 Task: Compose an email with the signature Brittany Collins with the subject Feedback on a training evaluation survey and the message Could you please review and approve the design for the new product? from softage.4@softage.net to softage.5@softage.net, select last word, change the font of the message to Narrow and change the font typography to bold and italics Send the email. Finally, move the email from Sent Items to the label Articles
Action: Mouse moved to (69, 107)
Screenshot: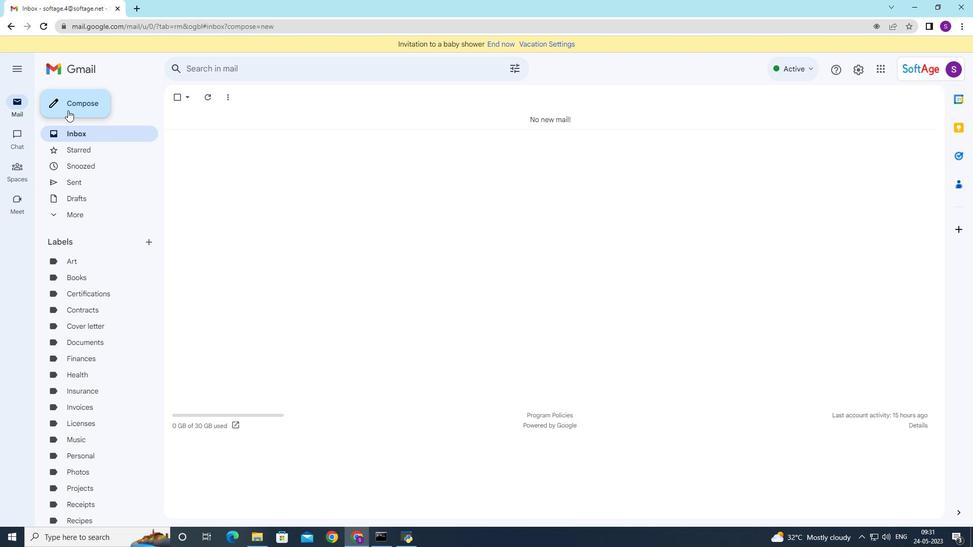 
Action: Mouse pressed left at (69, 107)
Screenshot: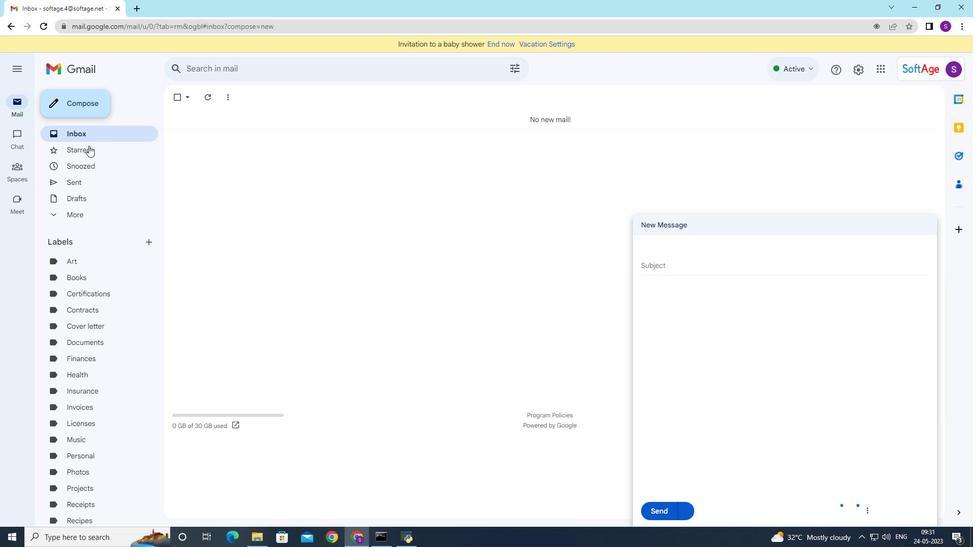 
Action: Mouse moved to (823, 511)
Screenshot: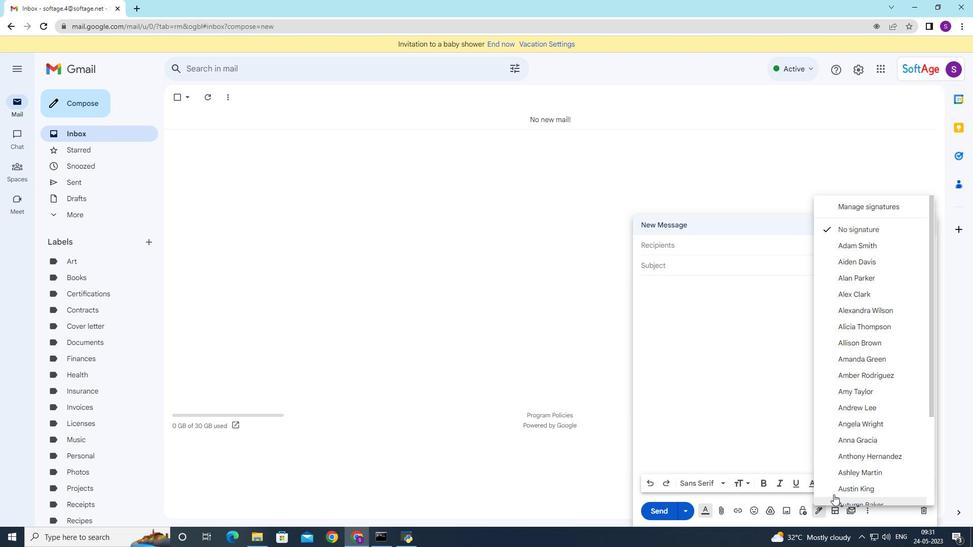 
Action: Mouse pressed left at (823, 511)
Screenshot: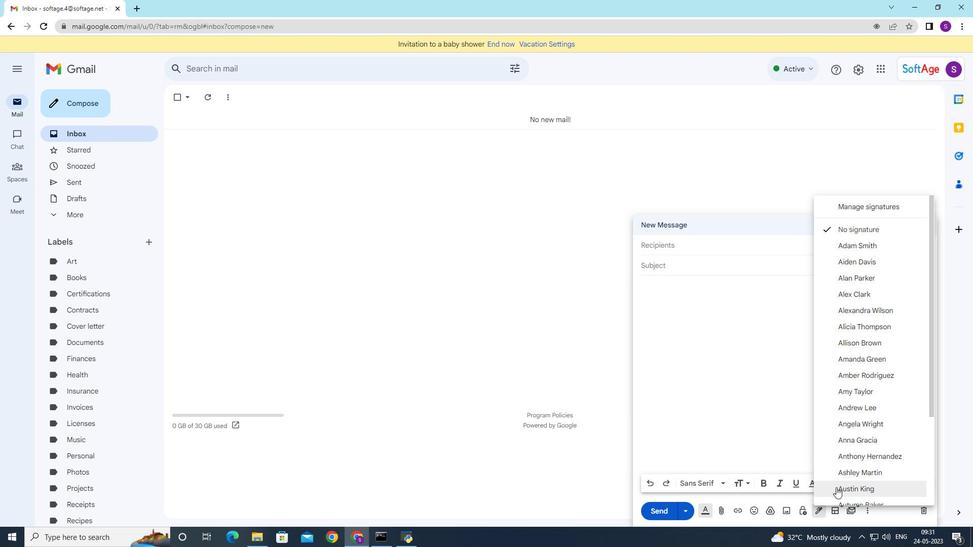 
Action: Mouse moved to (855, 406)
Screenshot: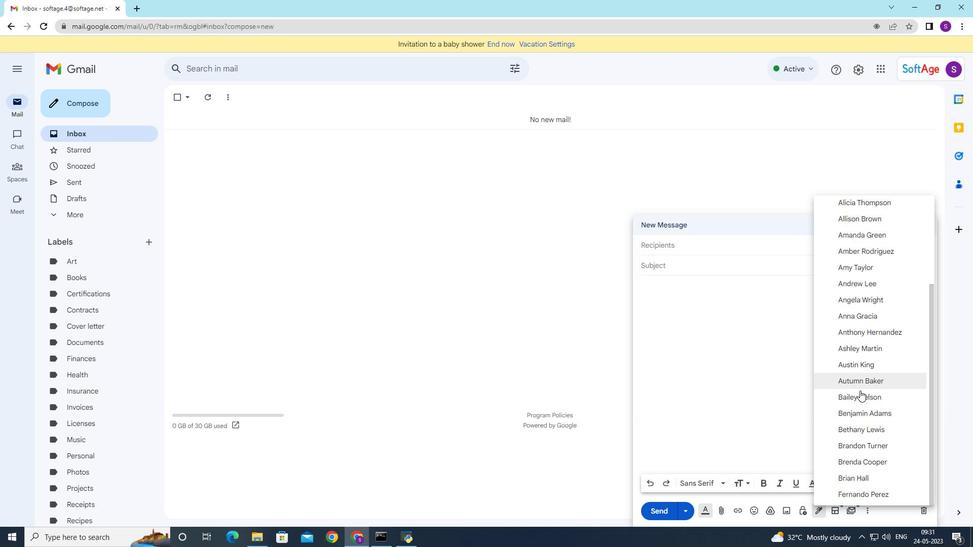 
Action: Mouse scrolled (855, 406) with delta (0, 0)
Screenshot: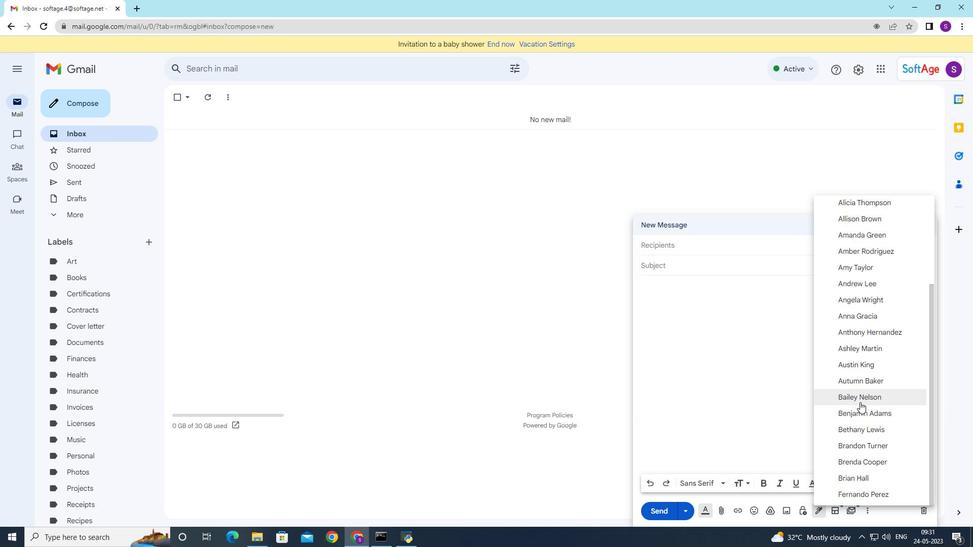 
Action: Mouse moved to (855, 407)
Screenshot: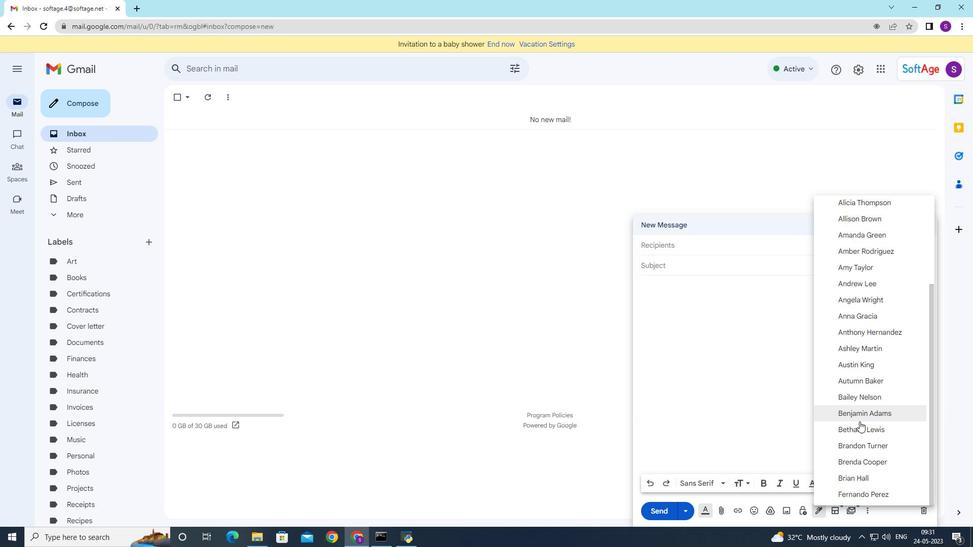 
Action: Mouse scrolled (855, 406) with delta (0, 0)
Screenshot: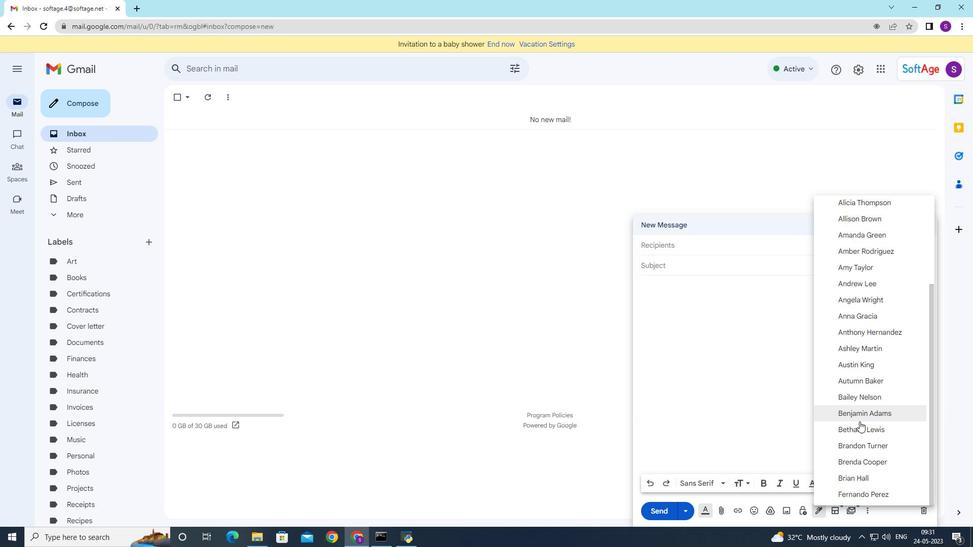
Action: Mouse scrolled (855, 406) with delta (0, 0)
Screenshot: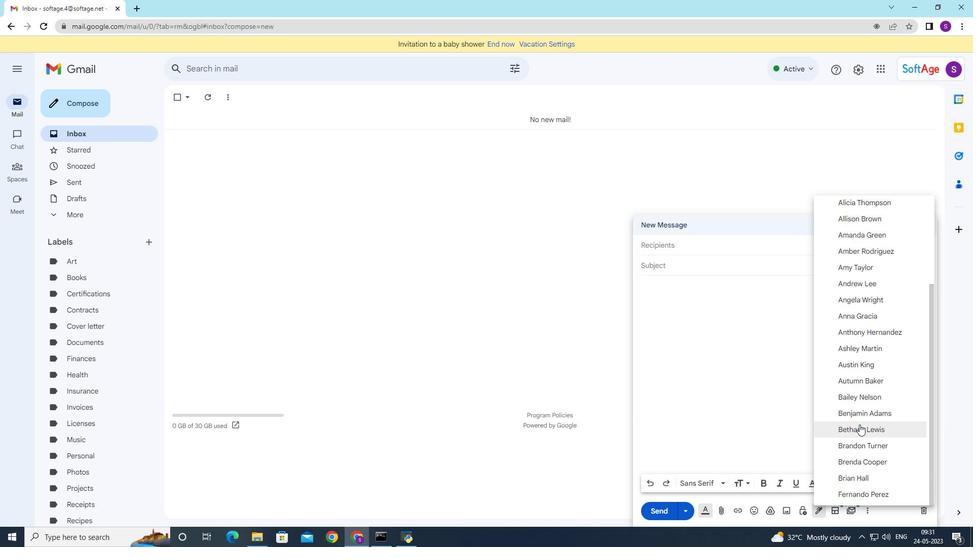 
Action: Mouse moved to (861, 423)
Screenshot: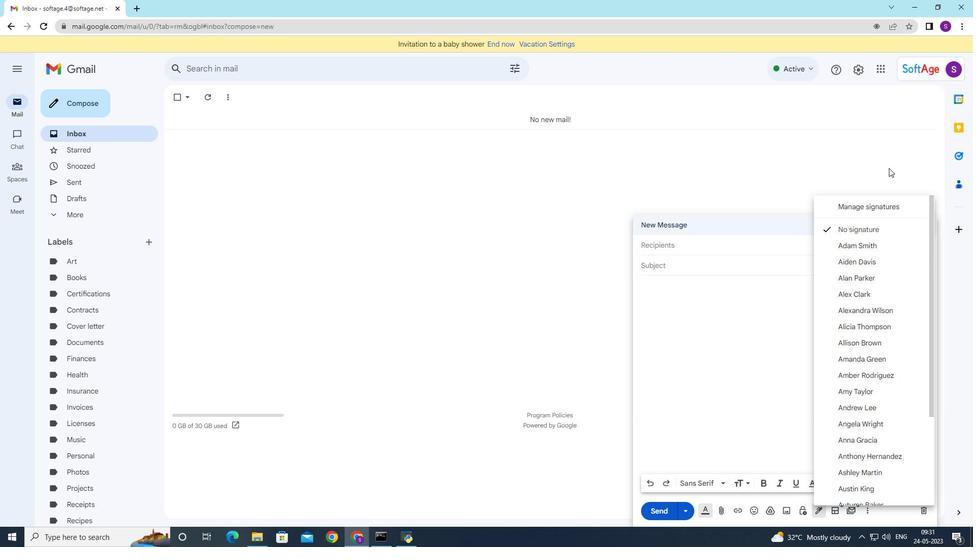 
Action: Mouse scrolled (861, 424) with delta (0, 0)
Screenshot: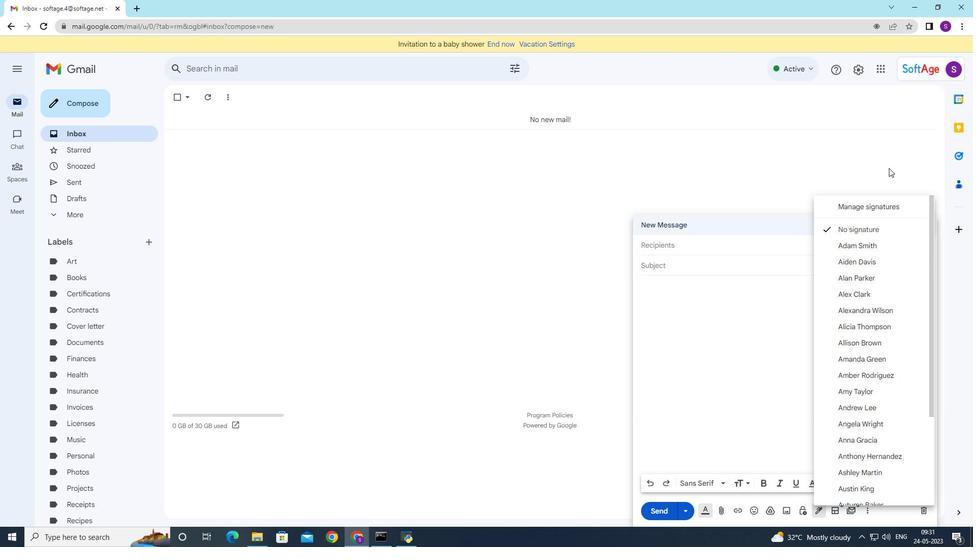 
Action: Mouse moved to (861, 423)
Screenshot: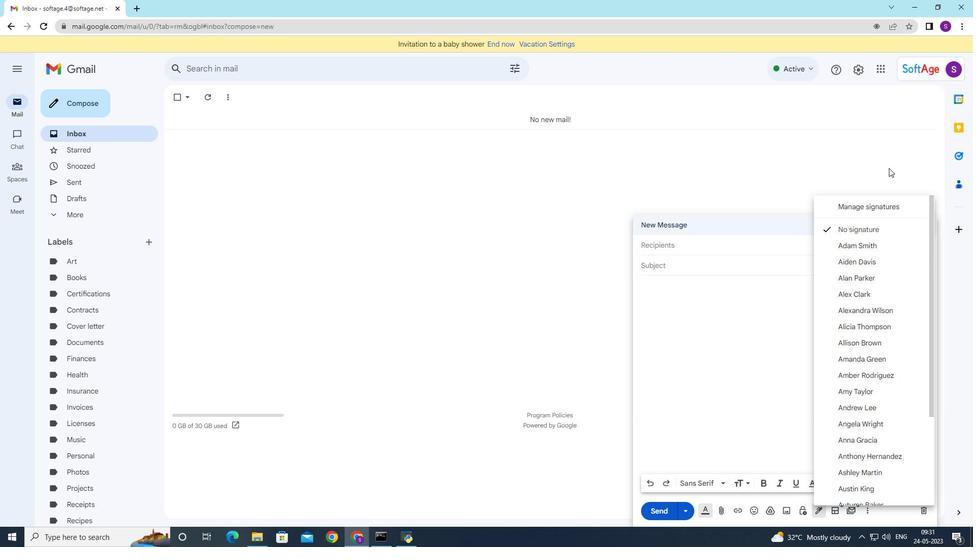 
Action: Mouse scrolled (861, 423) with delta (0, 0)
Screenshot: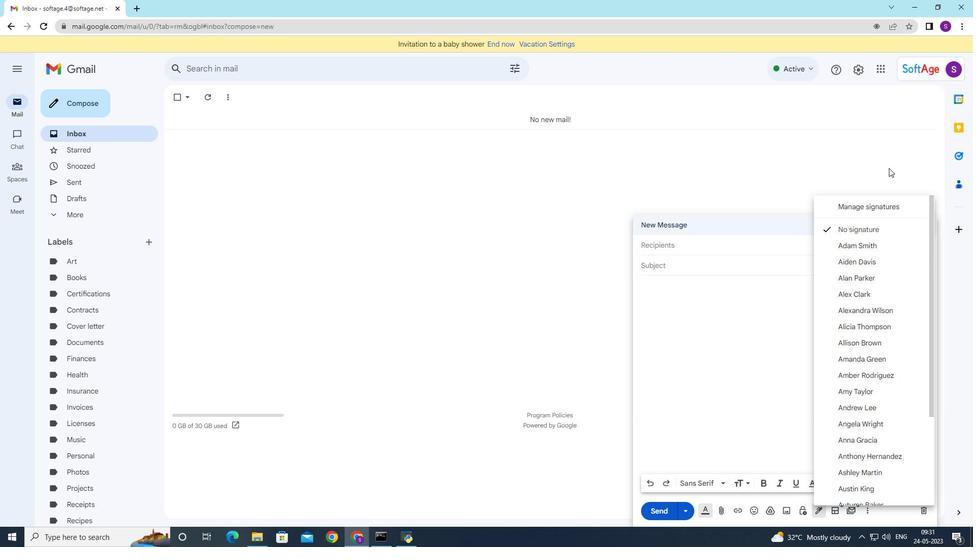 
Action: Mouse moved to (861, 422)
Screenshot: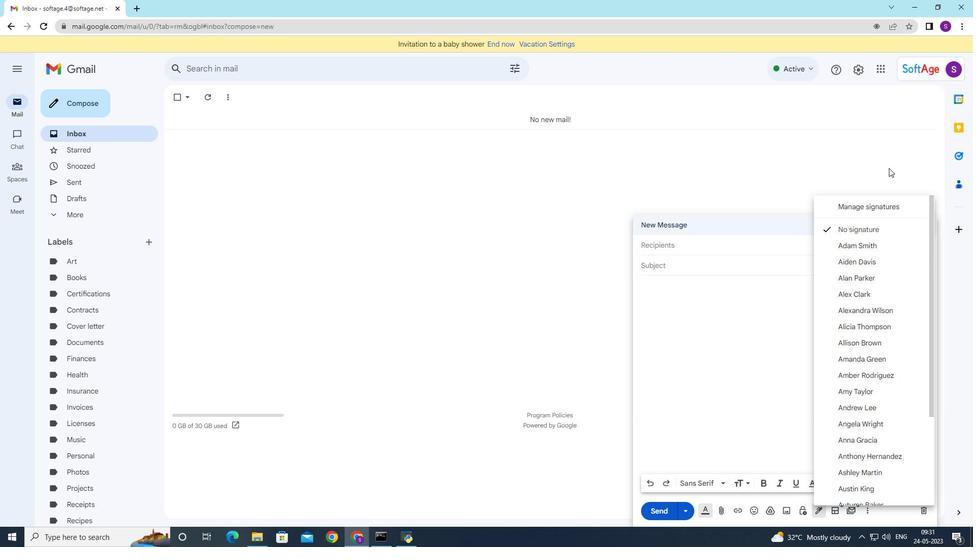 
Action: Mouse scrolled (861, 422) with delta (0, 0)
Screenshot: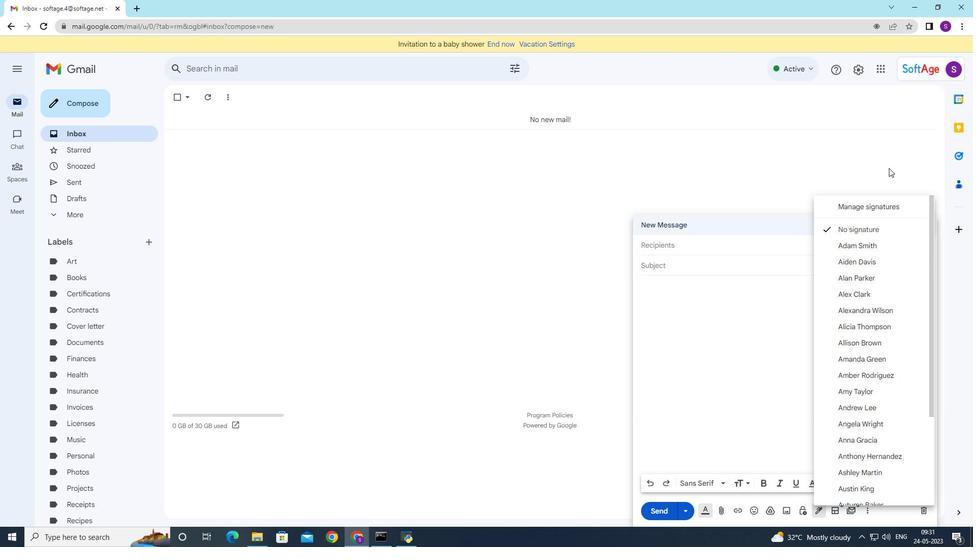 
Action: Mouse moved to (861, 421)
Screenshot: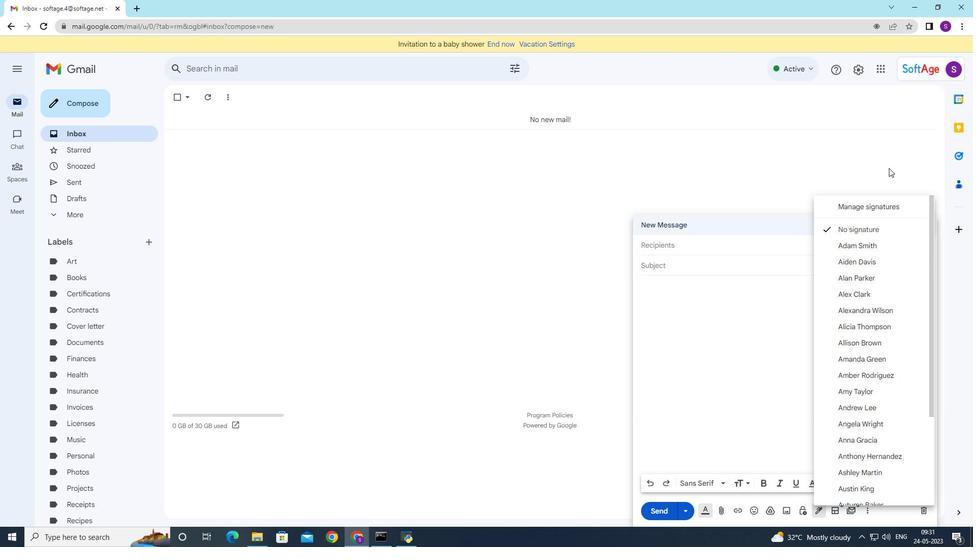 
Action: Mouse scrolled (861, 422) with delta (0, 0)
Screenshot: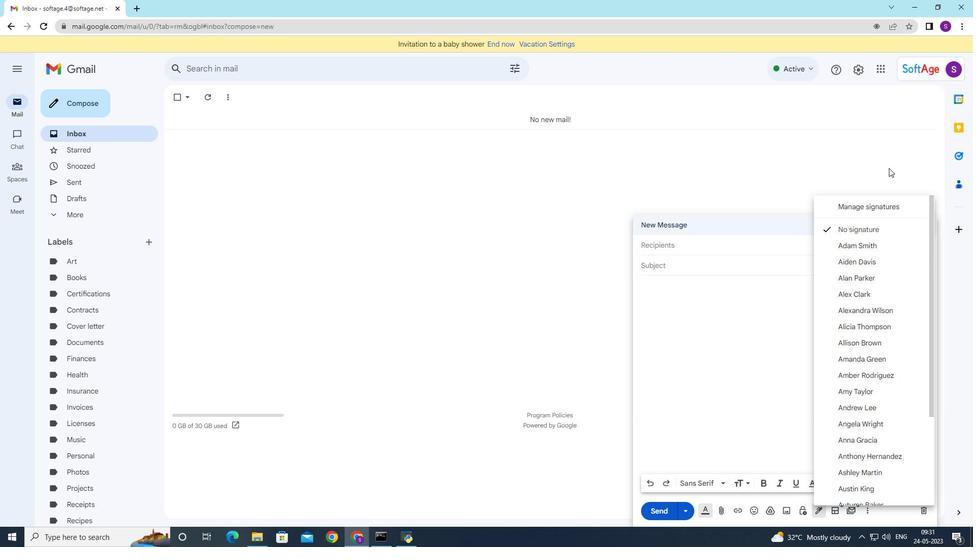 
Action: Mouse moved to (862, 420)
Screenshot: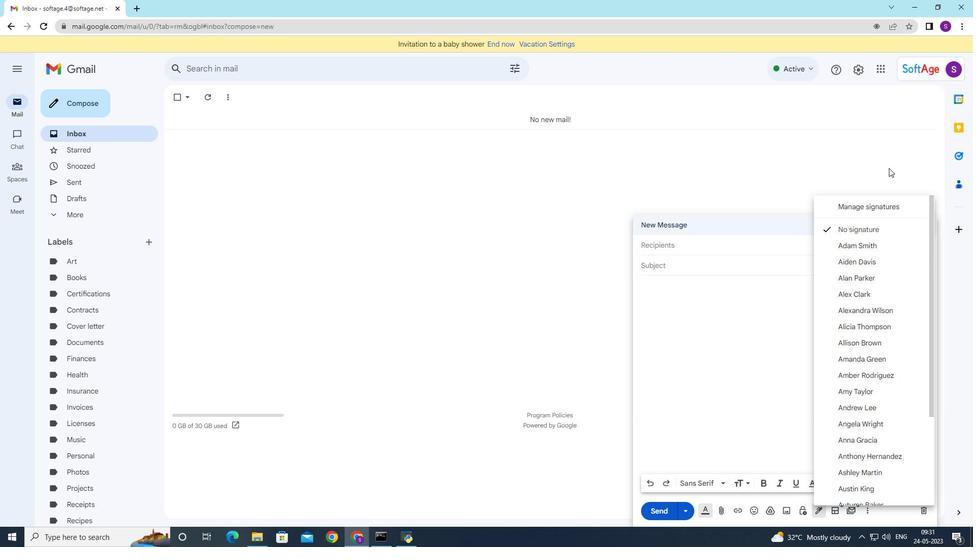 
Action: Mouse scrolled (862, 420) with delta (0, 0)
Screenshot: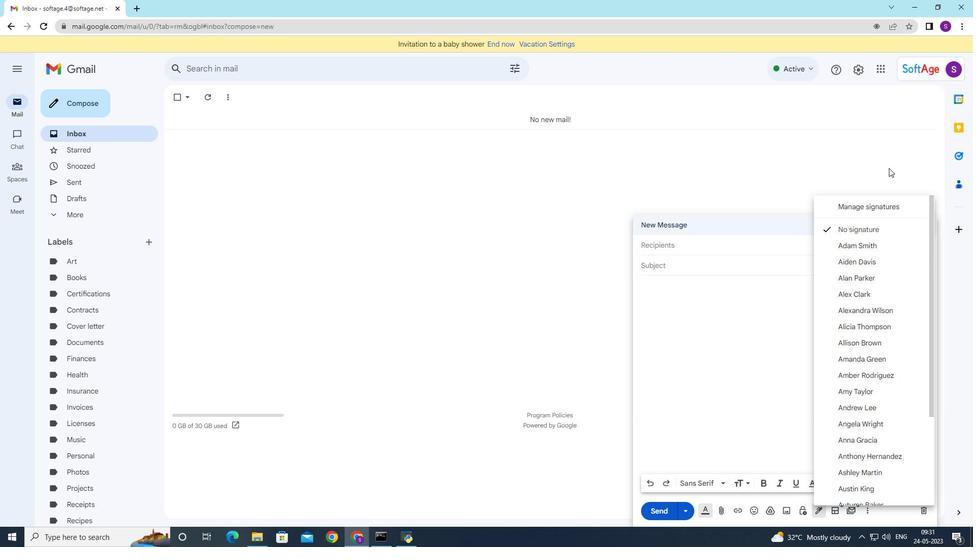 
Action: Mouse moved to (863, 407)
Screenshot: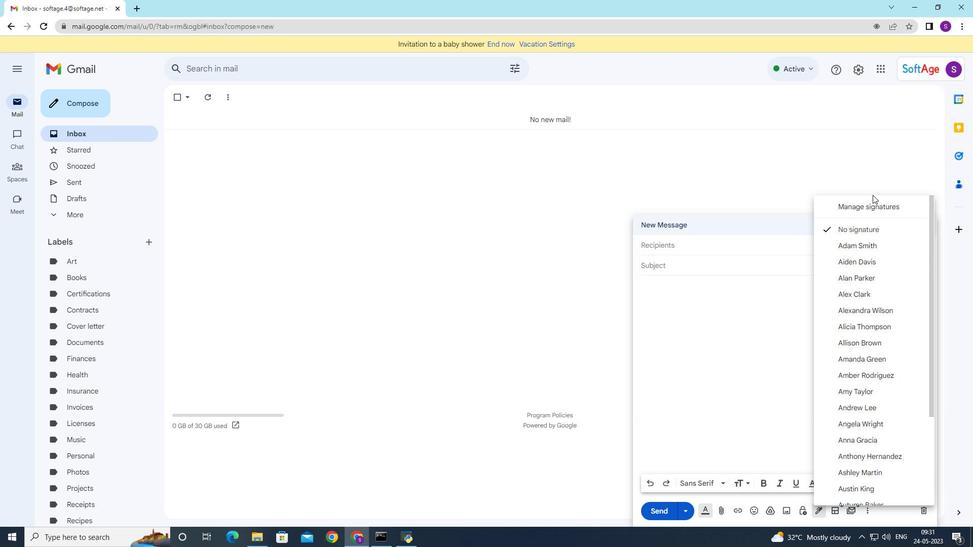 
Action: Mouse scrolled (863, 407) with delta (0, 0)
Screenshot: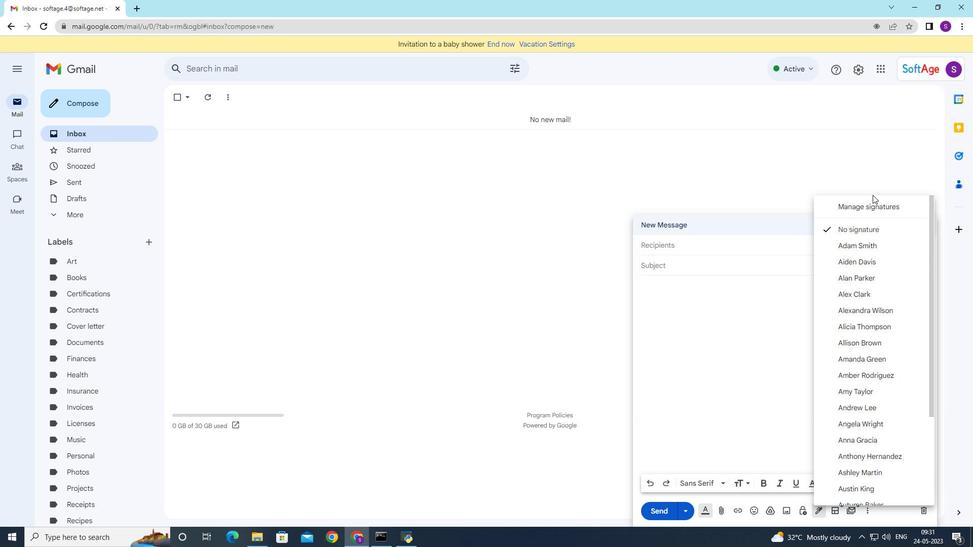 
Action: Mouse moved to (869, 209)
Screenshot: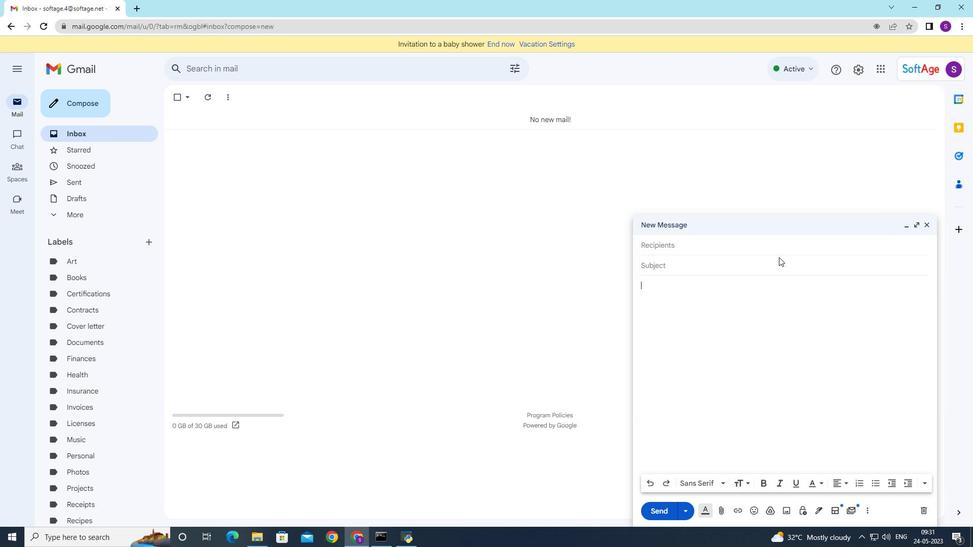
Action: Mouse pressed left at (869, 209)
Screenshot: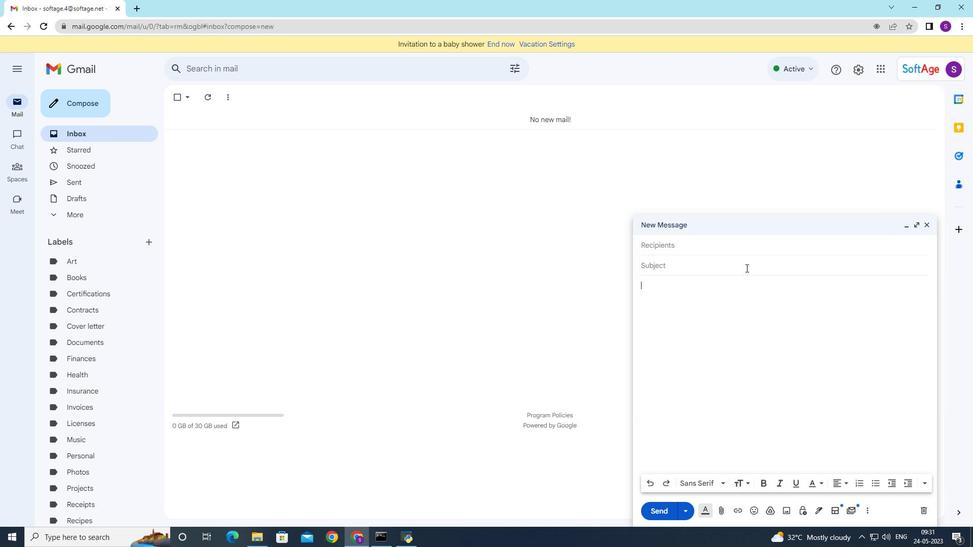 
Action: Mouse moved to (480, 319)
Screenshot: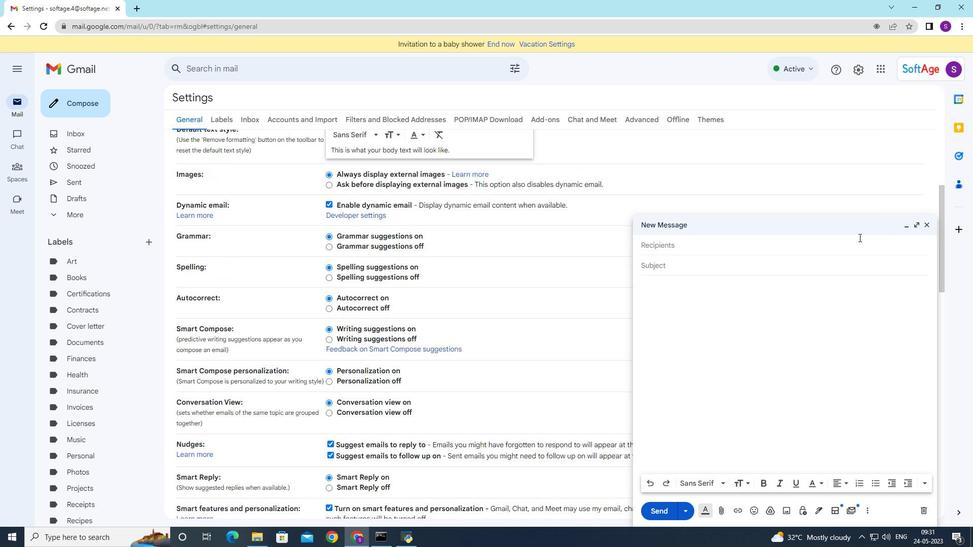 
Action: Mouse scrolled (480, 319) with delta (0, 0)
Screenshot: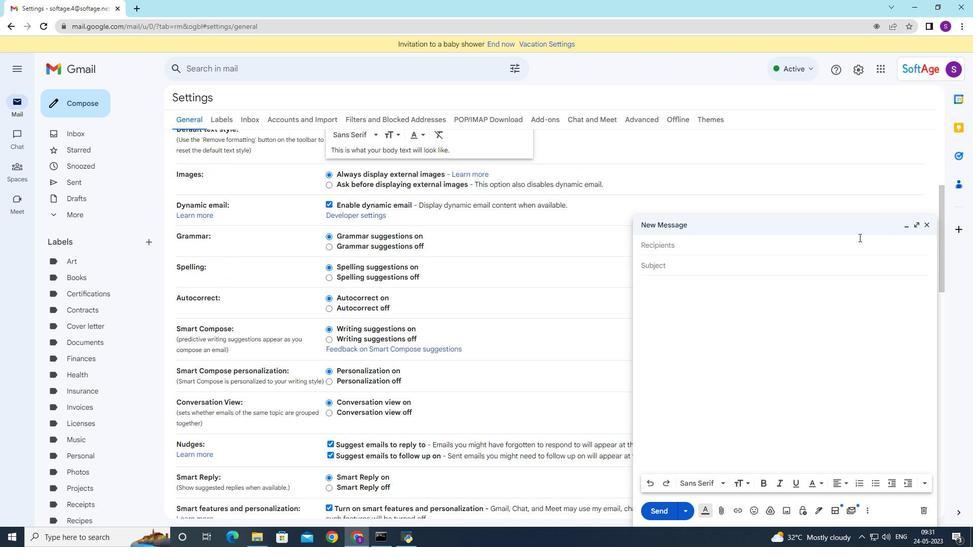 
Action: Mouse moved to (480, 320)
Screenshot: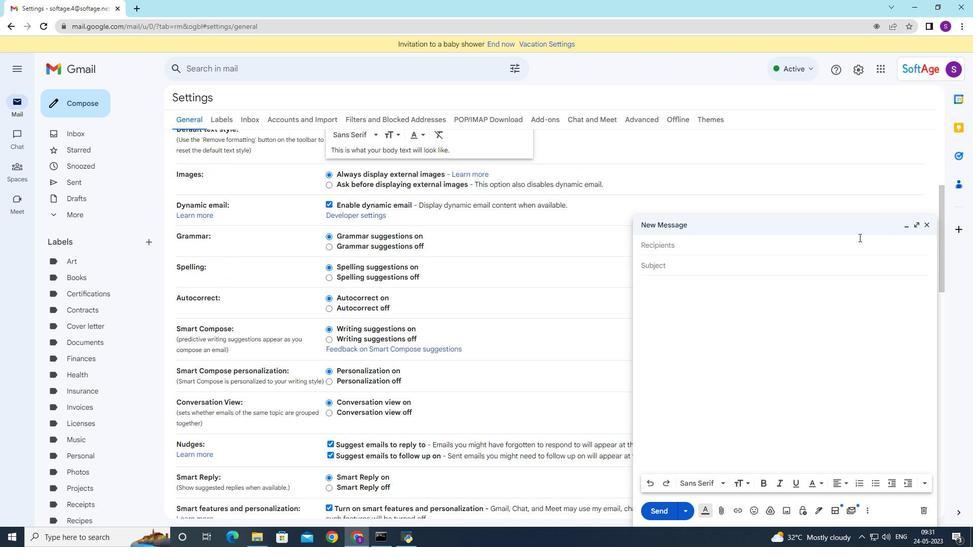 
Action: Mouse scrolled (480, 319) with delta (0, 0)
Screenshot: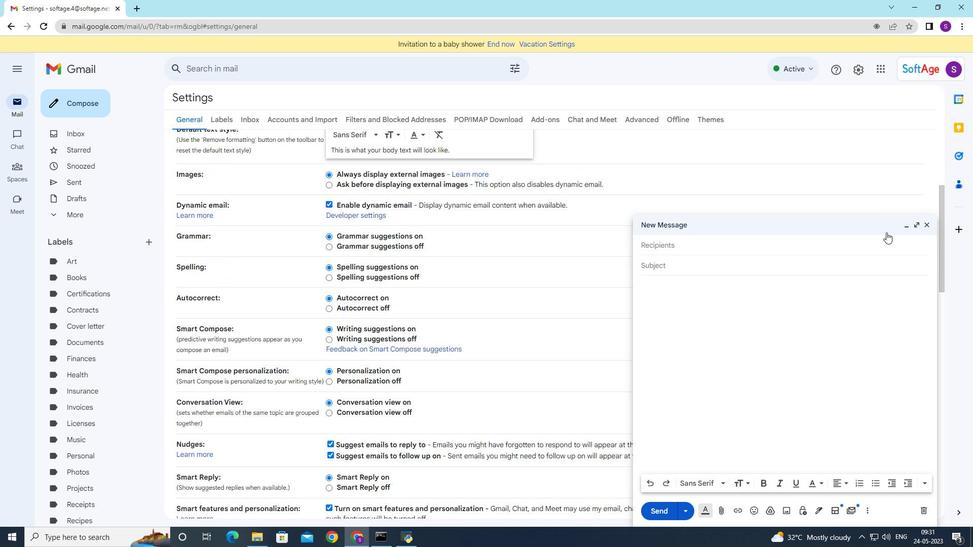 
Action: Mouse scrolled (480, 319) with delta (0, 0)
Screenshot: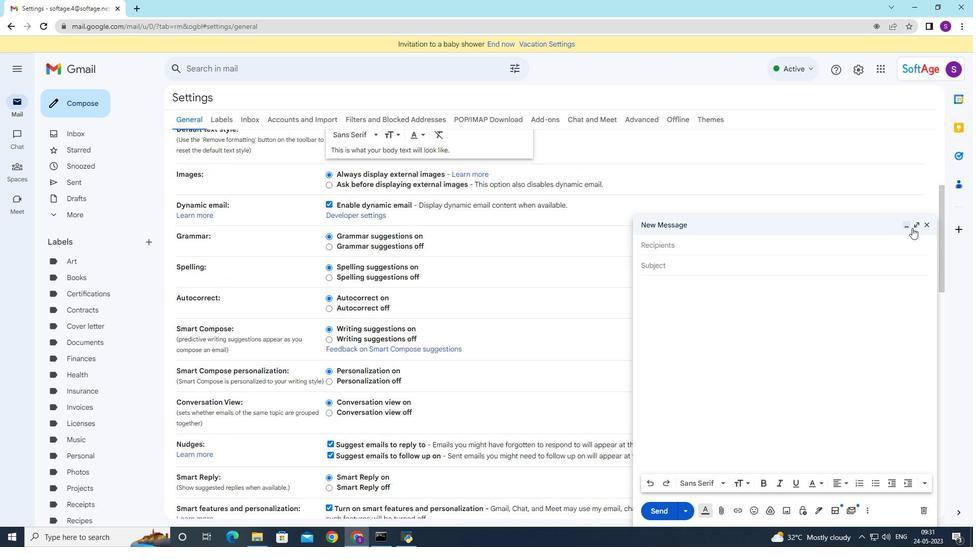 
Action: Mouse moved to (479, 321)
Screenshot: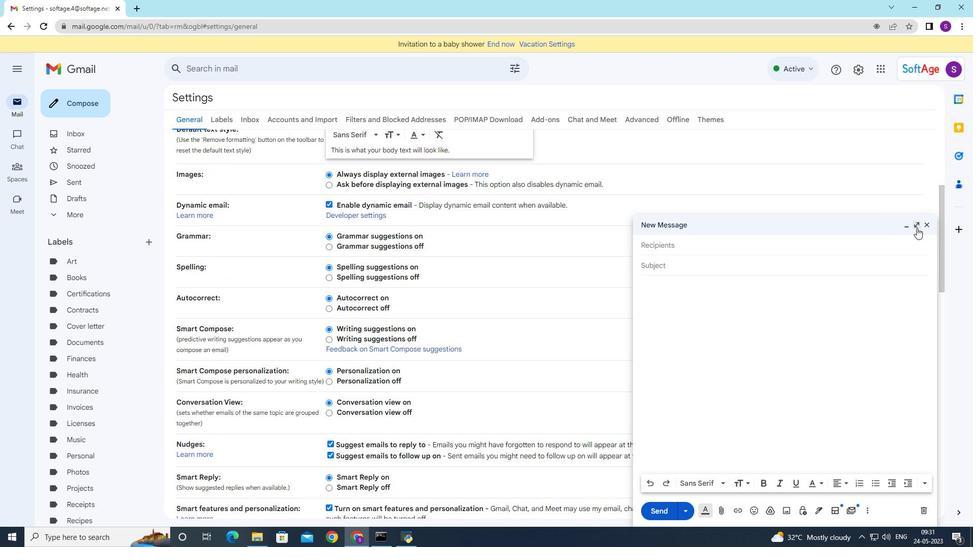 
Action: Mouse scrolled (479, 320) with delta (0, 0)
Screenshot: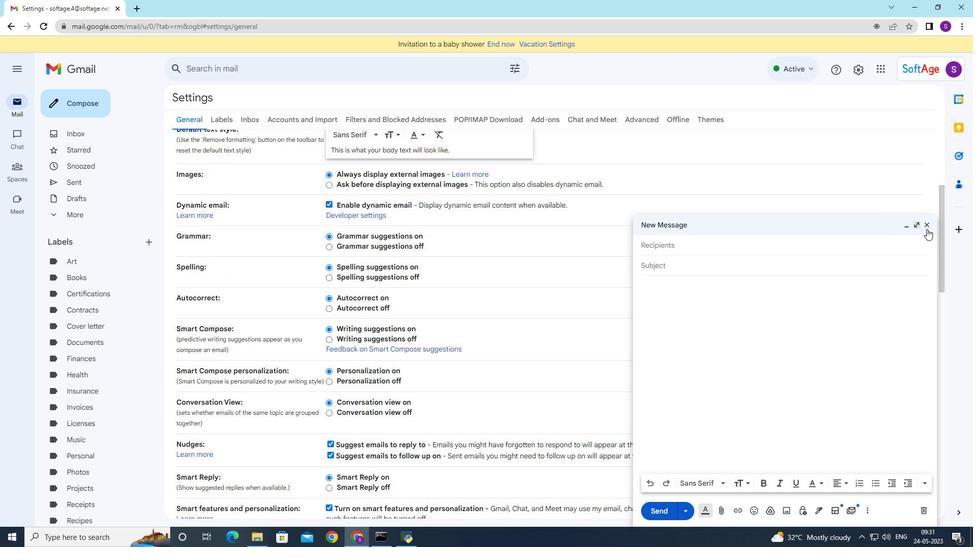 
Action: Mouse moved to (928, 228)
Screenshot: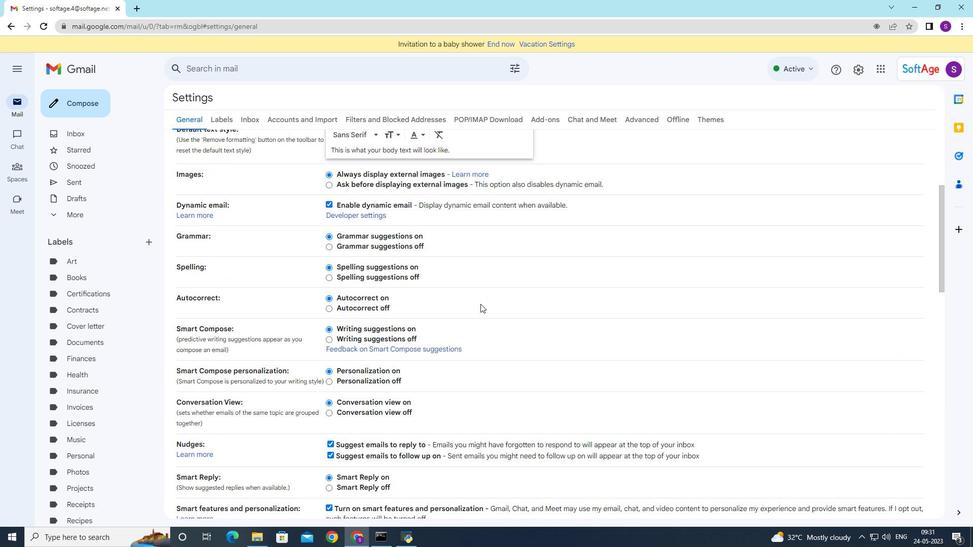 
Action: Mouse pressed left at (928, 228)
Screenshot: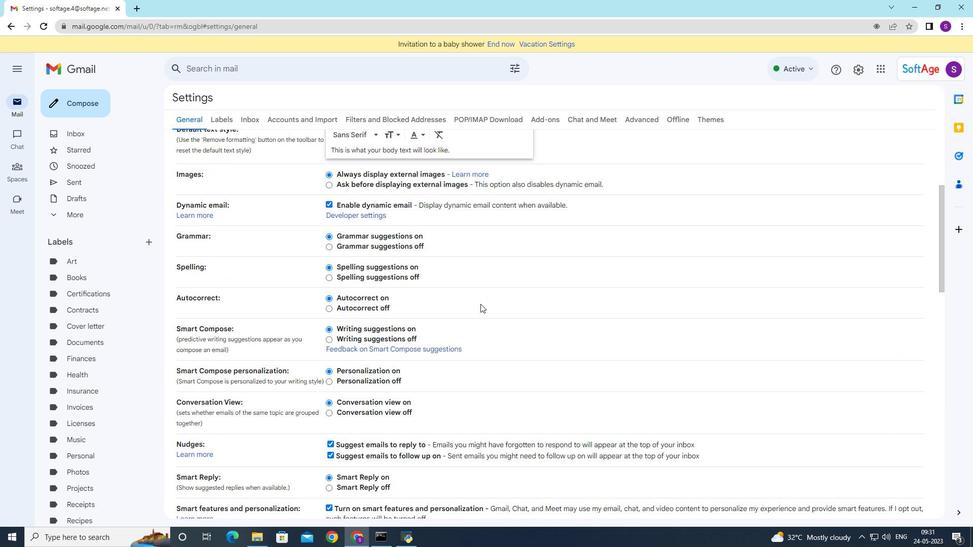 
Action: Mouse moved to (480, 304)
Screenshot: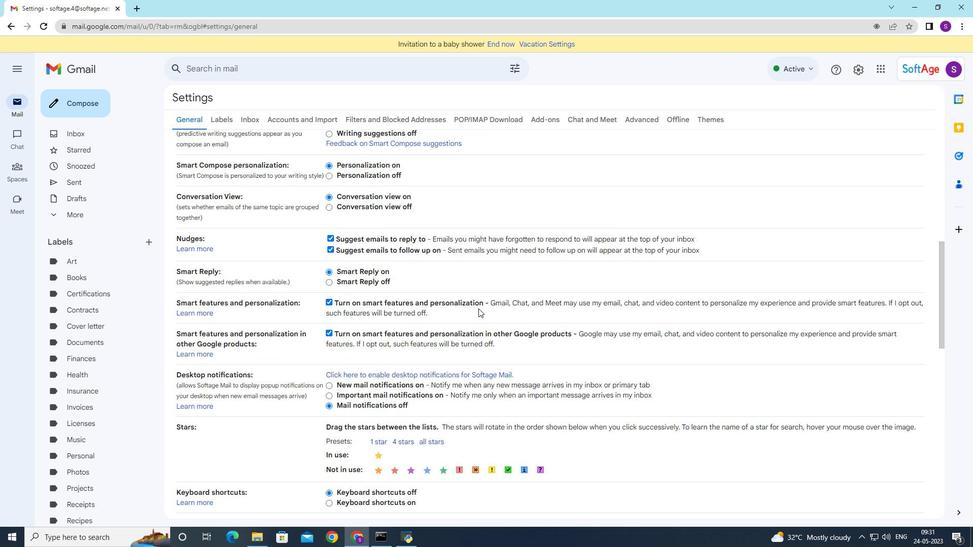 
Action: Mouse scrolled (480, 303) with delta (0, 0)
Screenshot: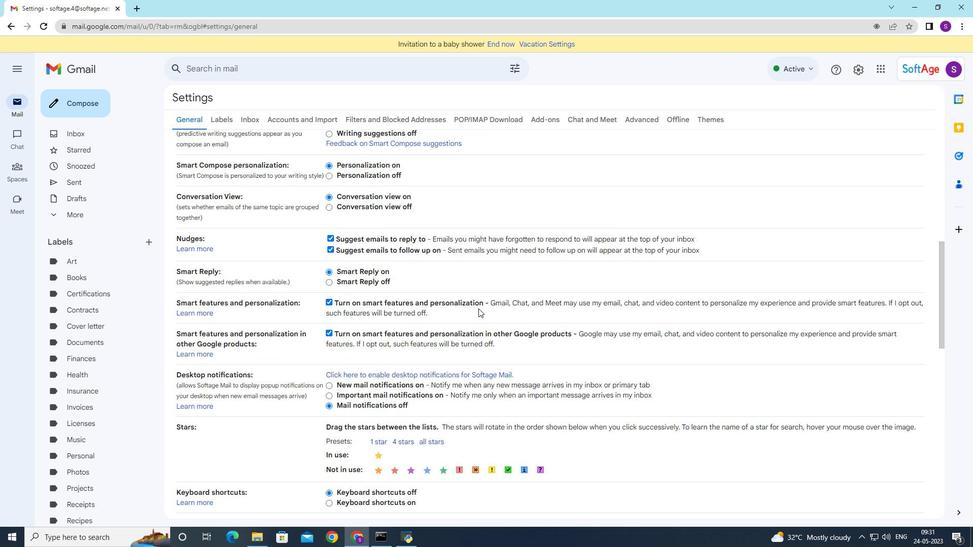 
Action: Mouse moved to (480, 304)
Screenshot: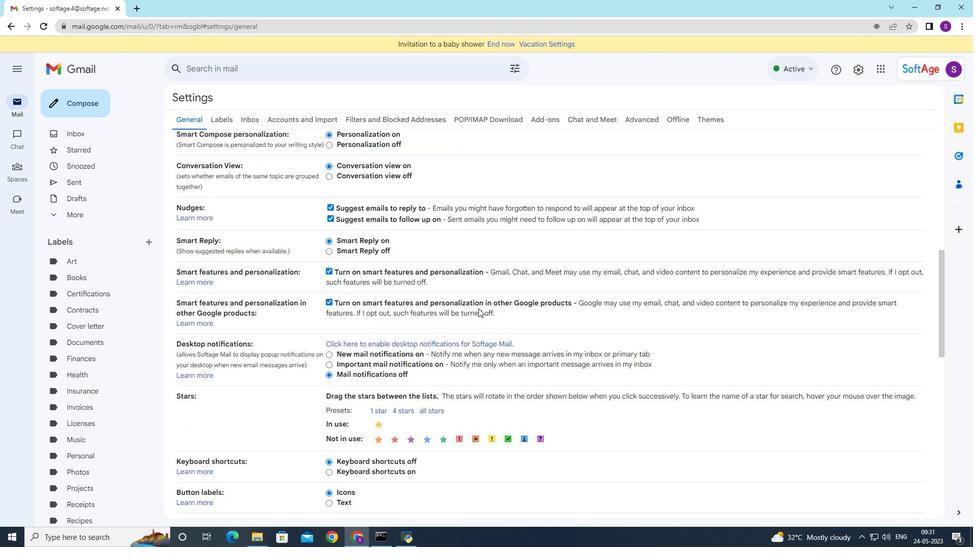 
Action: Mouse scrolled (480, 303) with delta (0, 0)
Screenshot: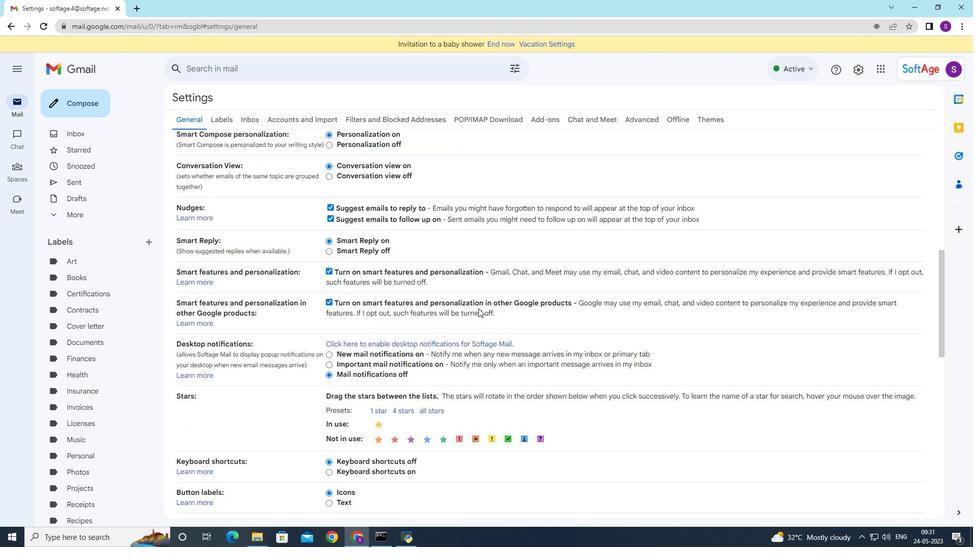 
Action: Mouse moved to (480, 304)
Screenshot: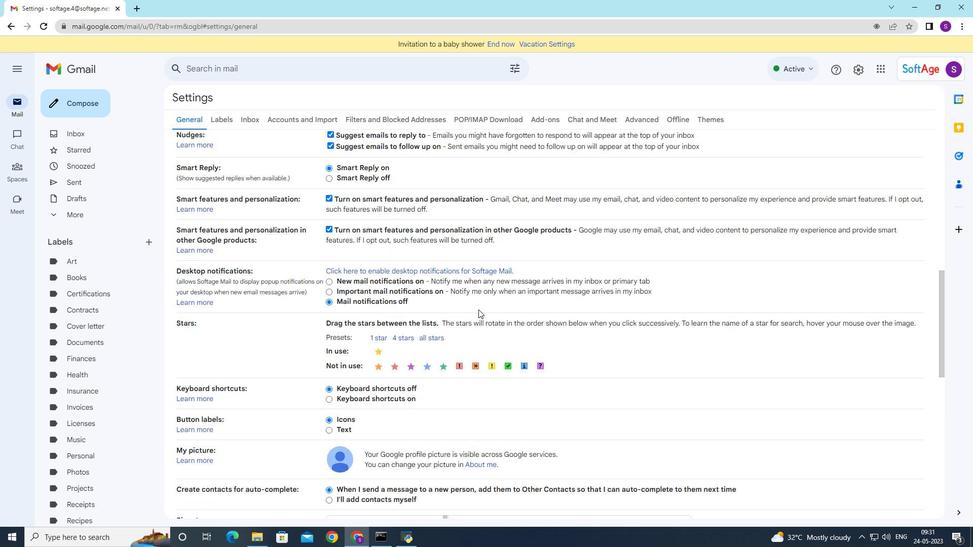 
Action: Mouse scrolled (480, 303) with delta (0, 0)
Screenshot: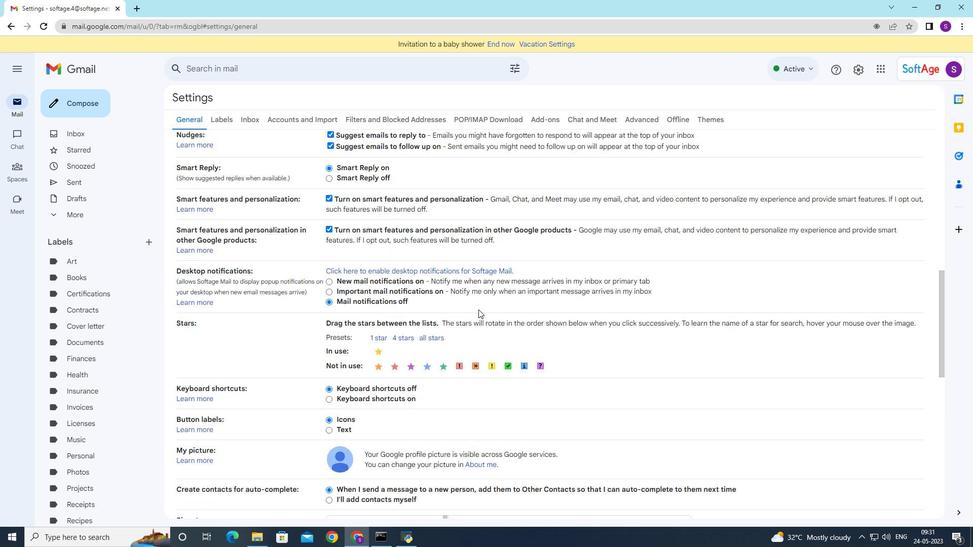 
Action: Mouse moved to (480, 304)
Screenshot: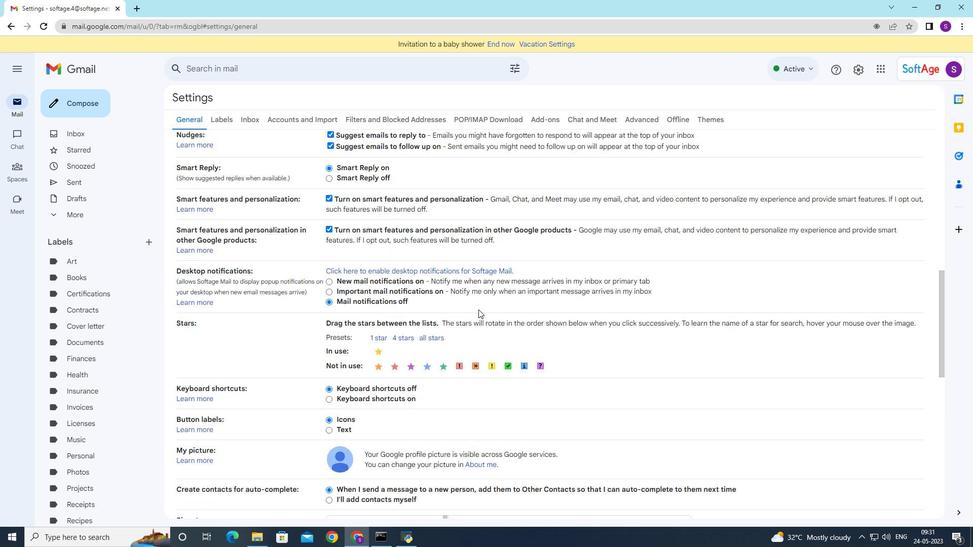 
Action: Mouse scrolled (480, 303) with delta (0, 0)
Screenshot: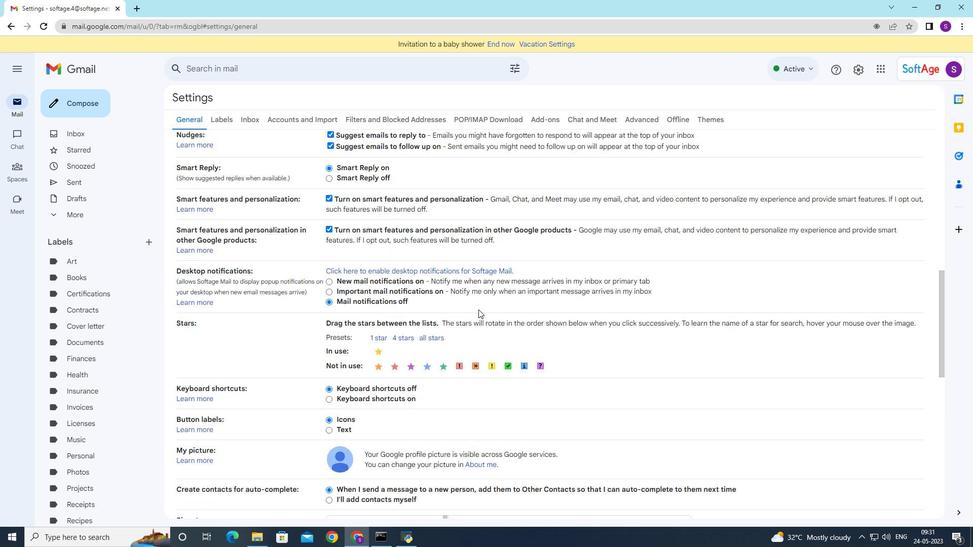 
Action: Mouse moved to (478, 306)
Screenshot: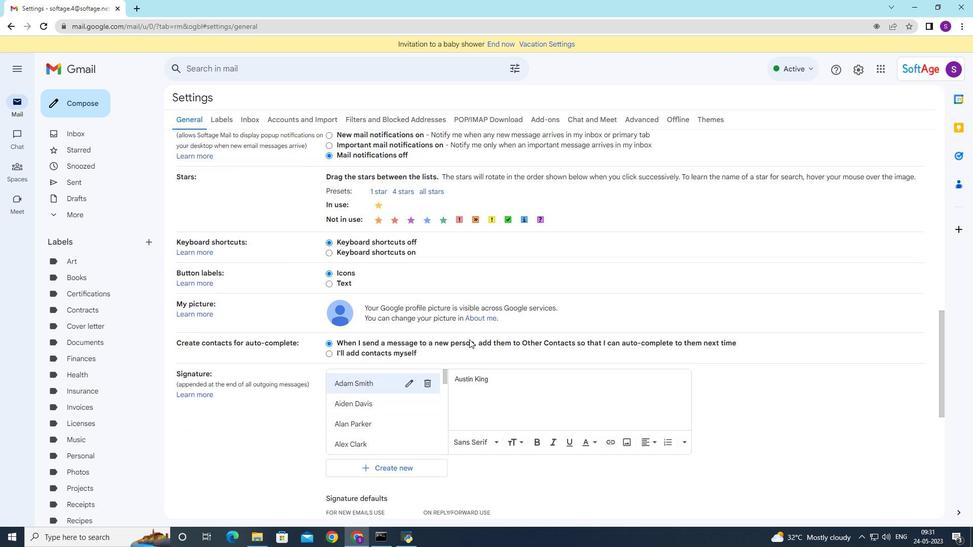 
Action: Mouse scrolled (478, 306) with delta (0, 0)
Screenshot: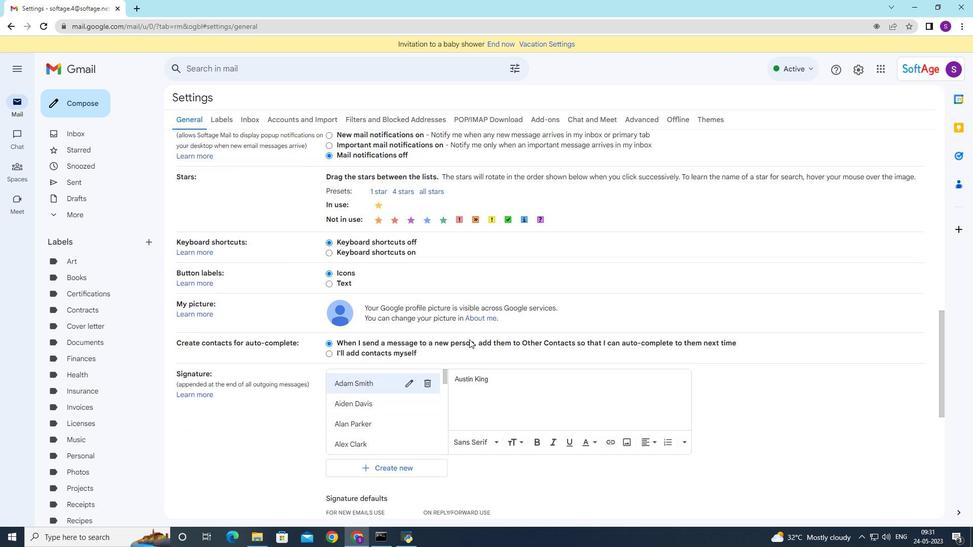 
Action: Mouse moved to (478, 308)
Screenshot: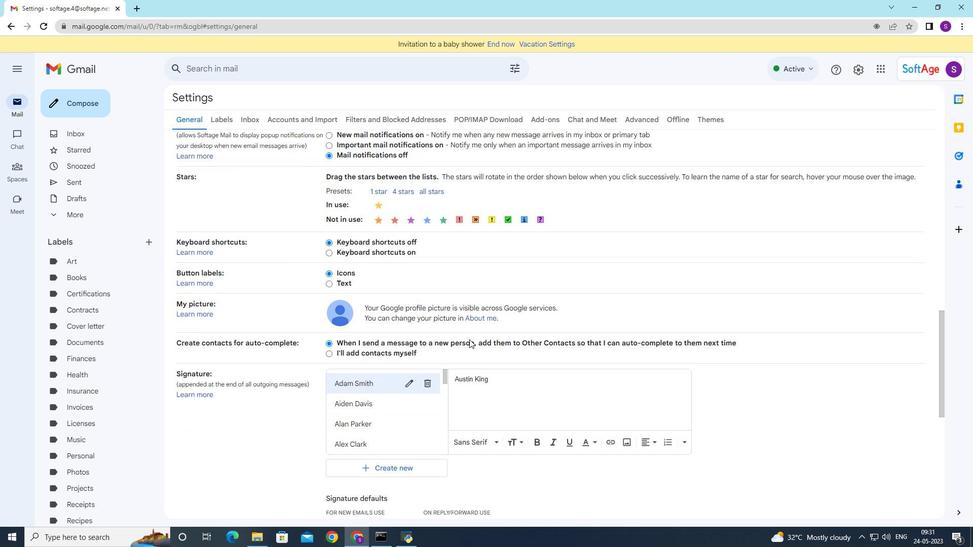 
Action: Mouse scrolled (478, 307) with delta (0, 0)
Screenshot: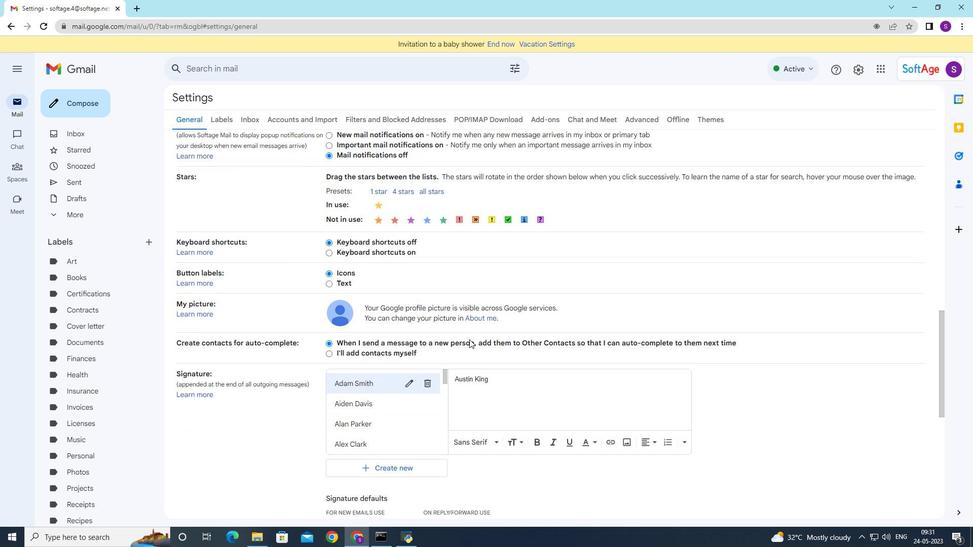 
Action: Mouse moved to (478, 308)
Screenshot: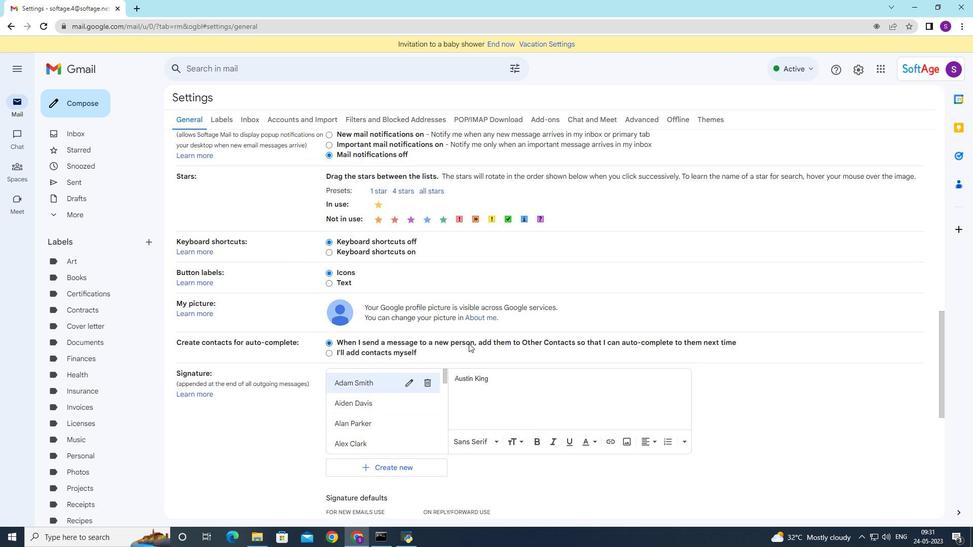 
Action: Mouse scrolled (478, 308) with delta (0, 0)
Screenshot: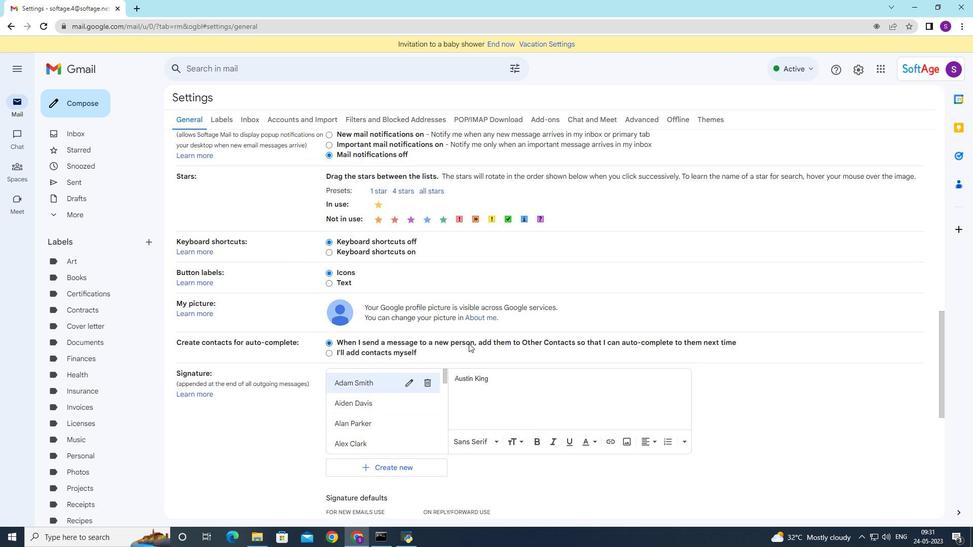 
Action: Mouse moved to (478, 308)
Screenshot: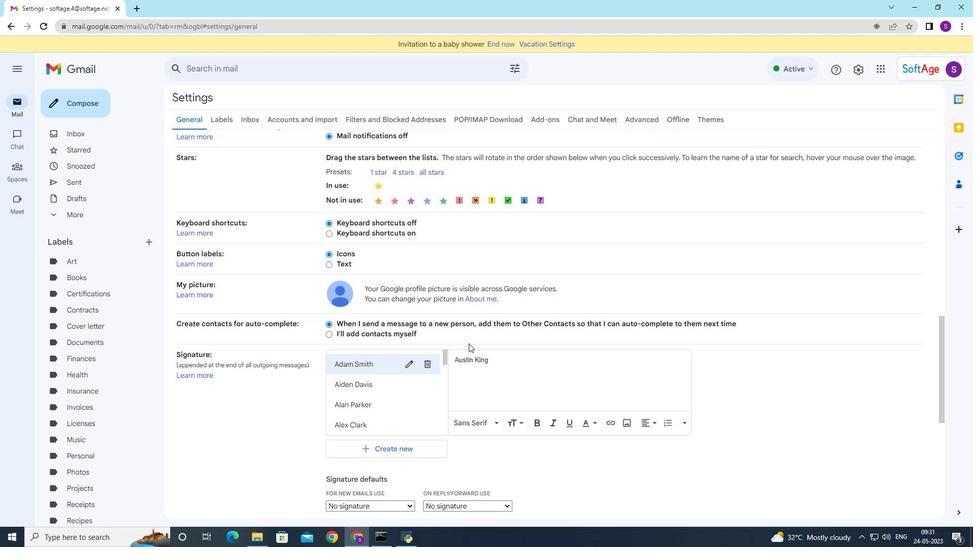
Action: Mouse scrolled (478, 308) with delta (0, 0)
Screenshot: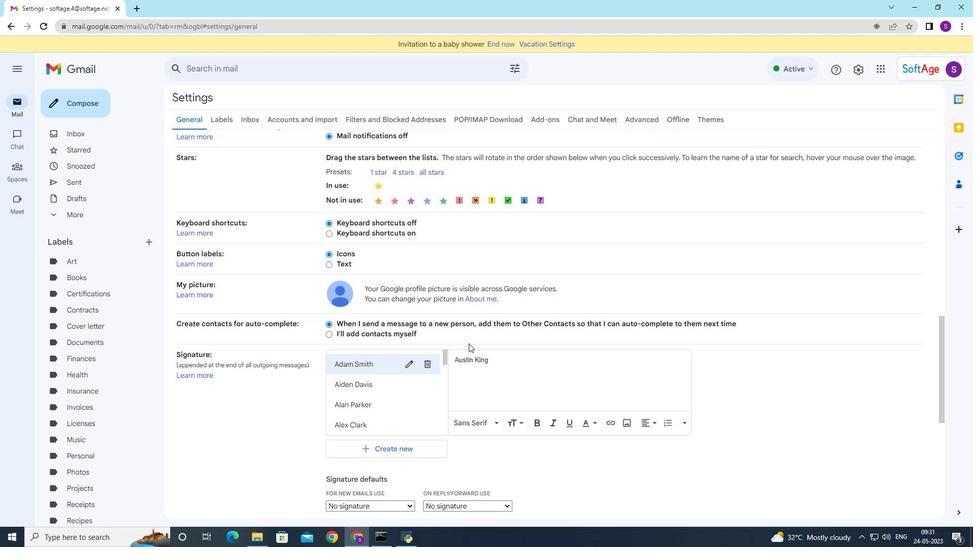 
Action: Mouse moved to (476, 316)
Screenshot: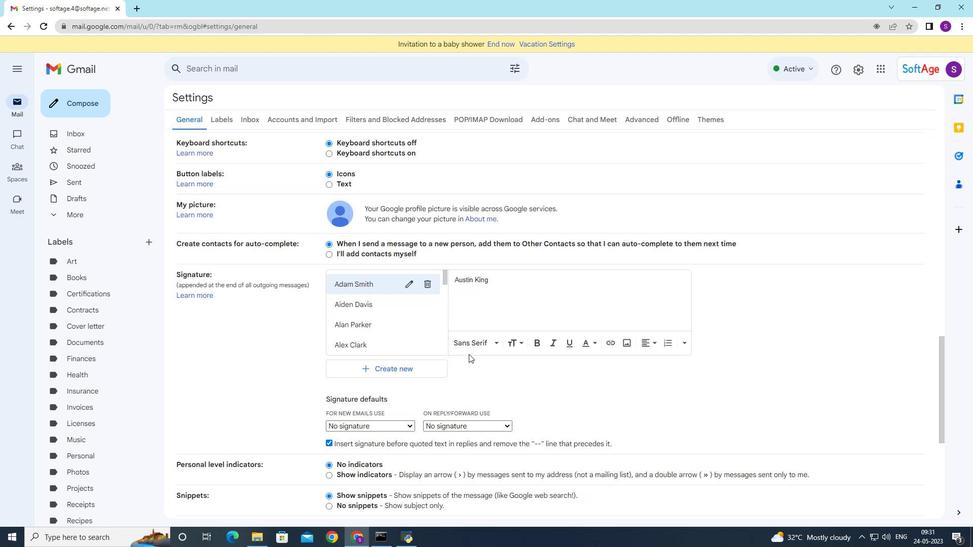 
Action: Mouse scrolled (478, 309) with delta (0, 0)
Screenshot: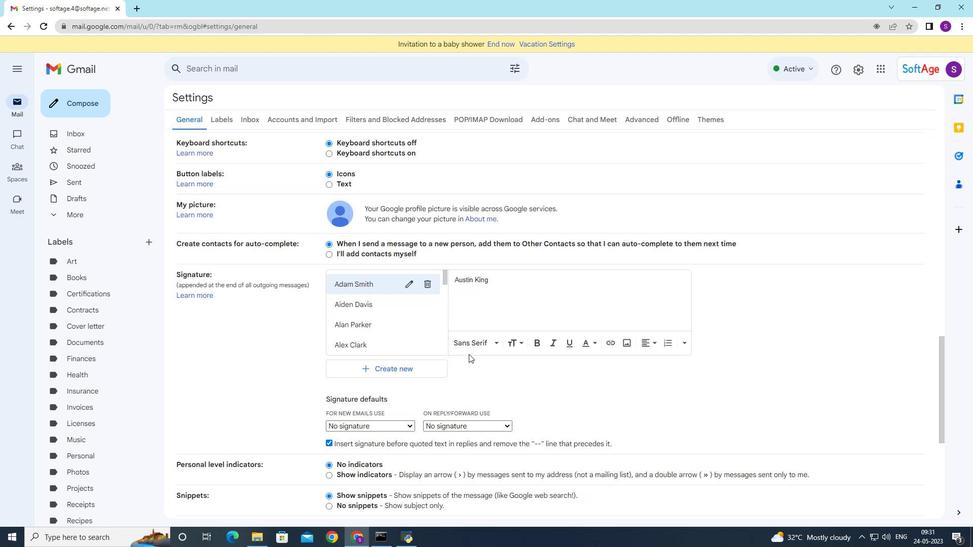 
Action: Mouse moved to (469, 340)
Screenshot: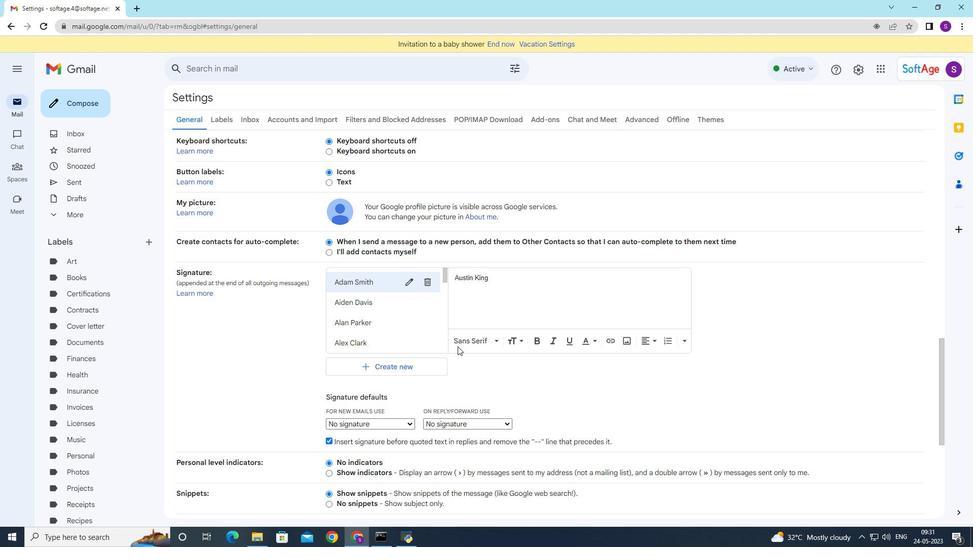 
Action: Mouse scrolled (469, 339) with delta (0, 0)
Screenshot: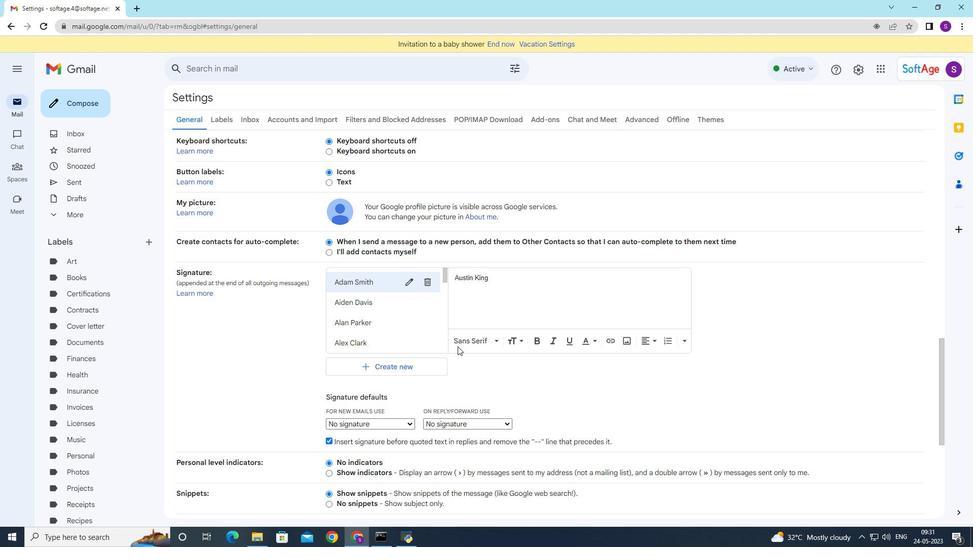 
Action: Mouse moved to (468, 343)
Screenshot: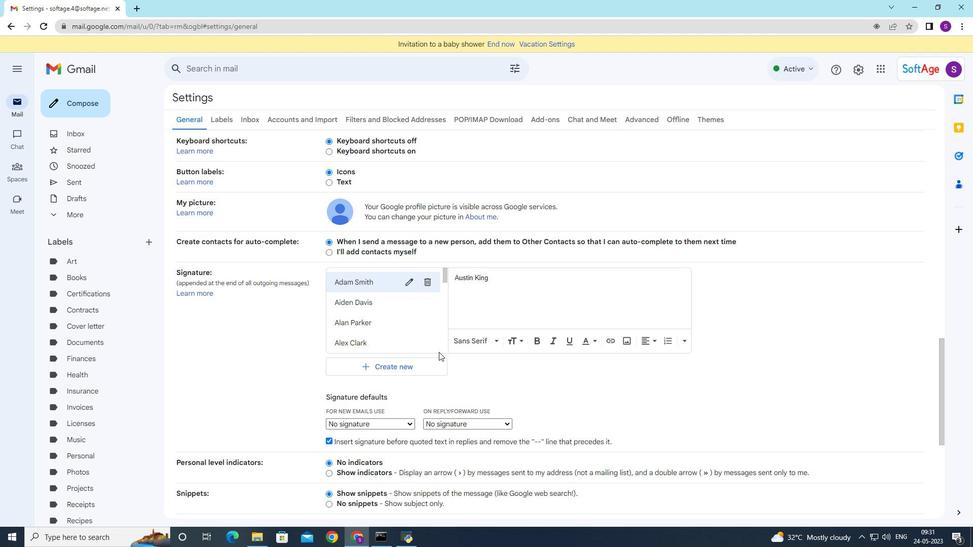 
Action: Mouse scrolled (468, 343) with delta (0, 0)
Screenshot: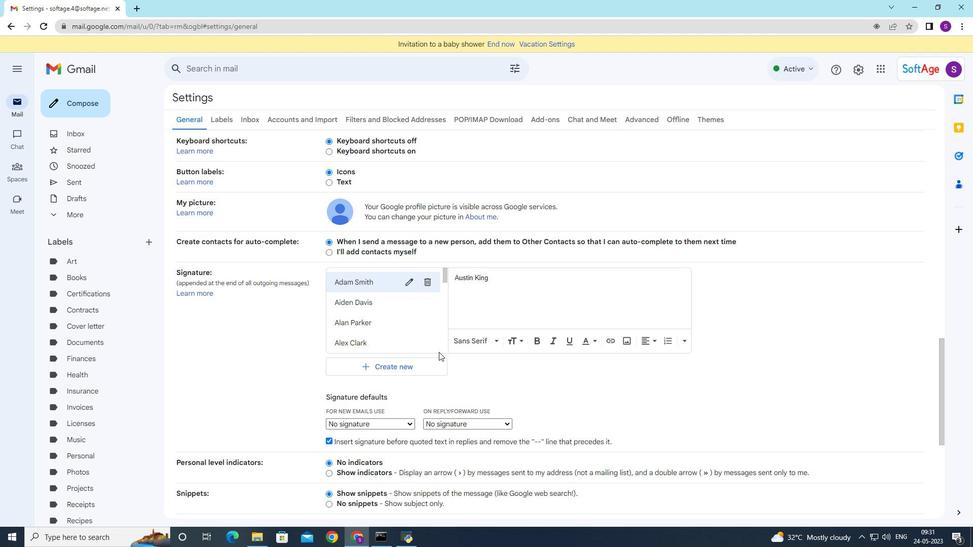 
Action: Mouse moved to (400, 368)
Screenshot: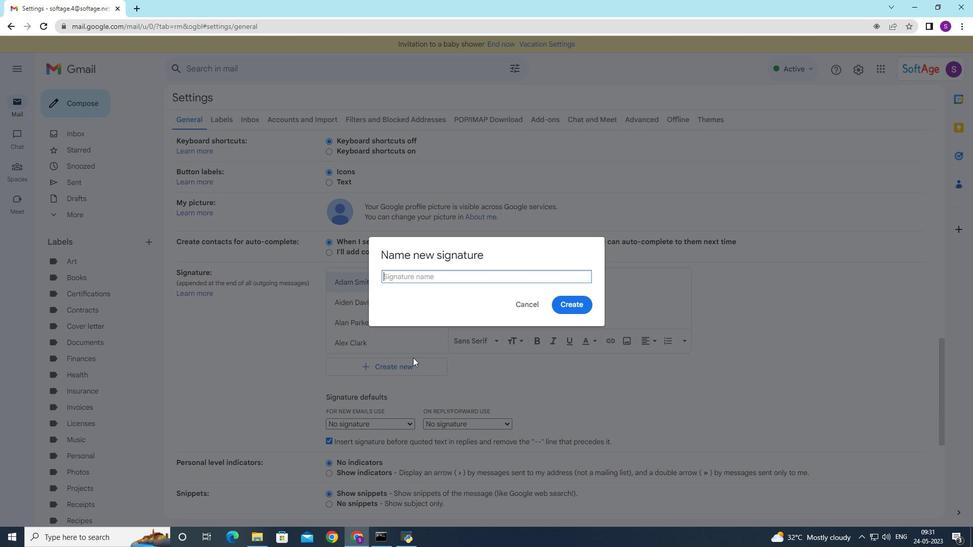 
Action: Mouse pressed left at (400, 368)
Screenshot: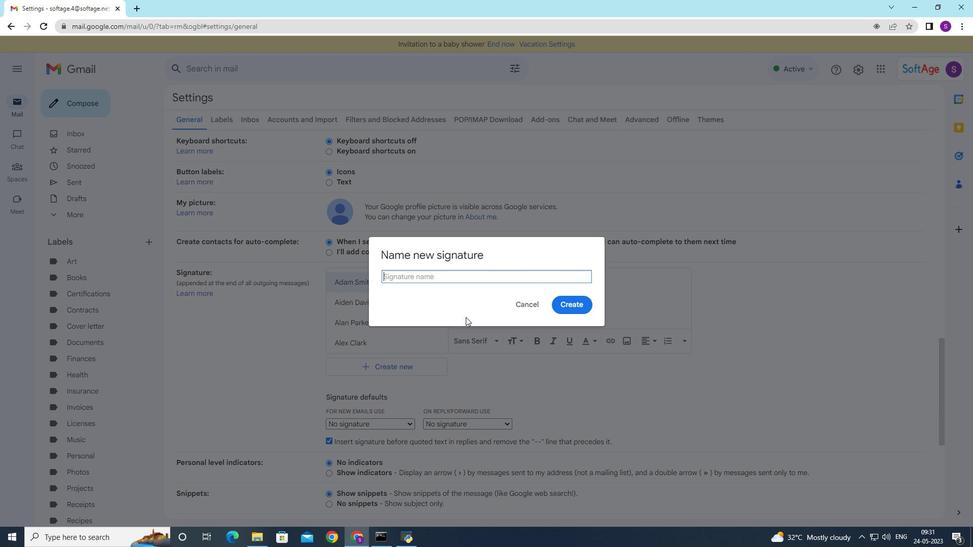 
Action: Mouse moved to (460, 303)
Screenshot: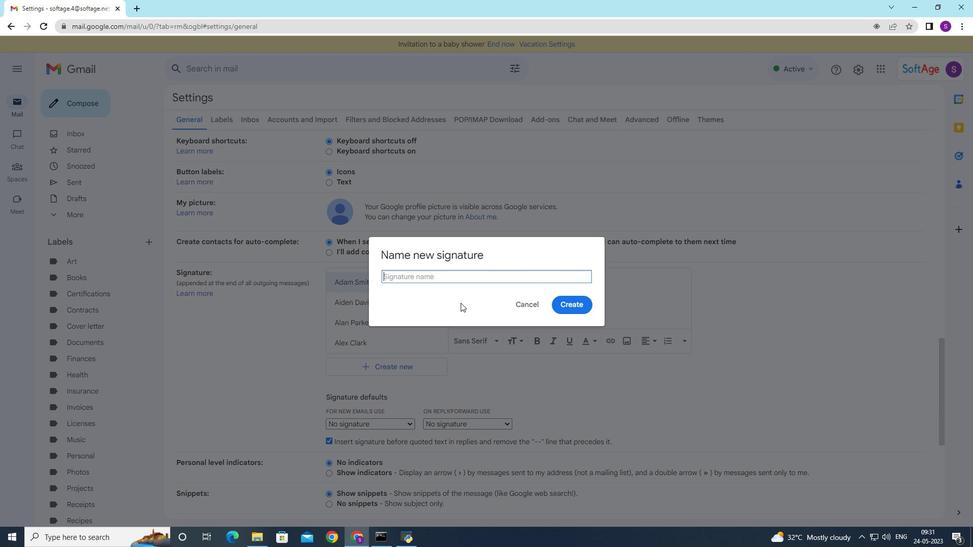 
Action: Key pressed <Key.shift>Brittany<Key.space><Key.shift><Key.shift><Key.shift><Key.shift><Key.shift><Key.shift><Key.shift><Key.shift><Key.shift><Key.shift>Collins
Screenshot: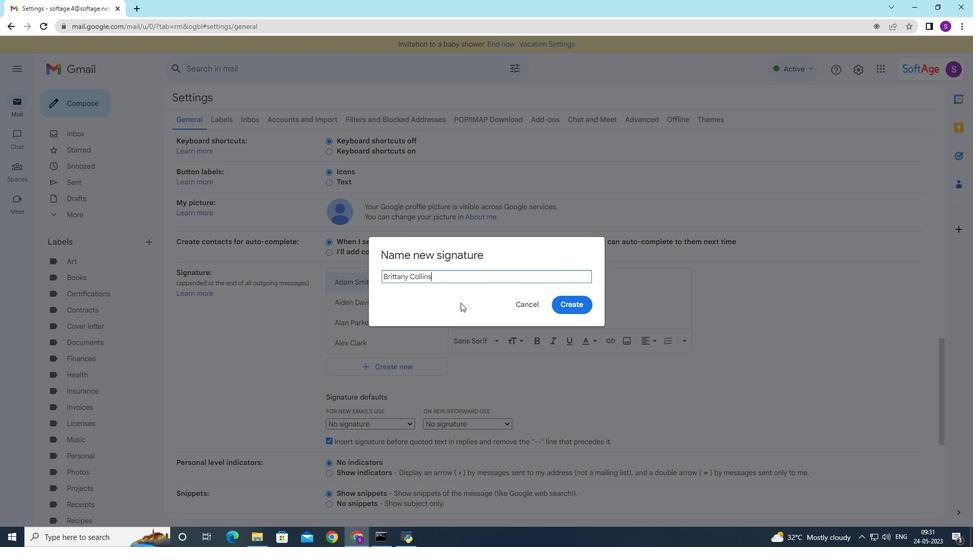 
Action: Mouse moved to (558, 306)
Screenshot: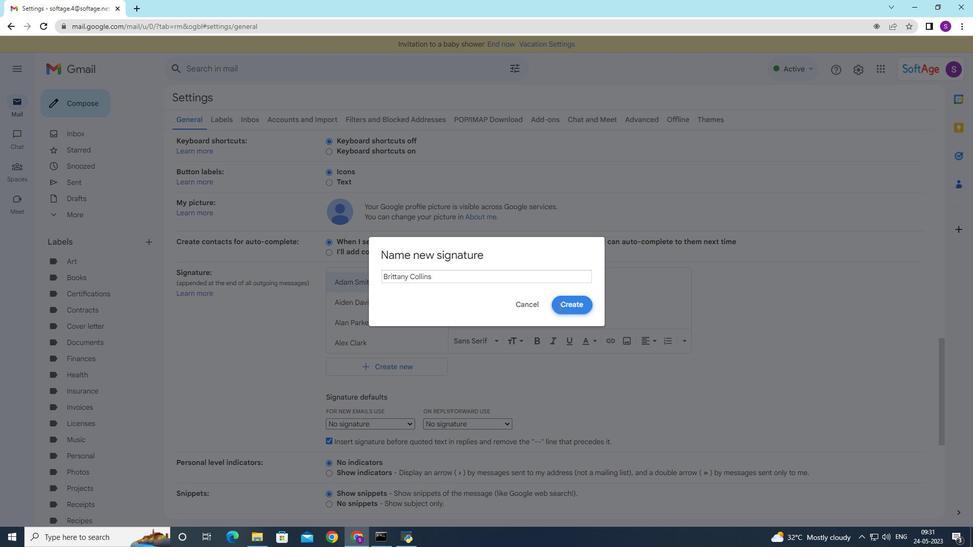 
Action: Mouse pressed left at (558, 306)
Screenshot: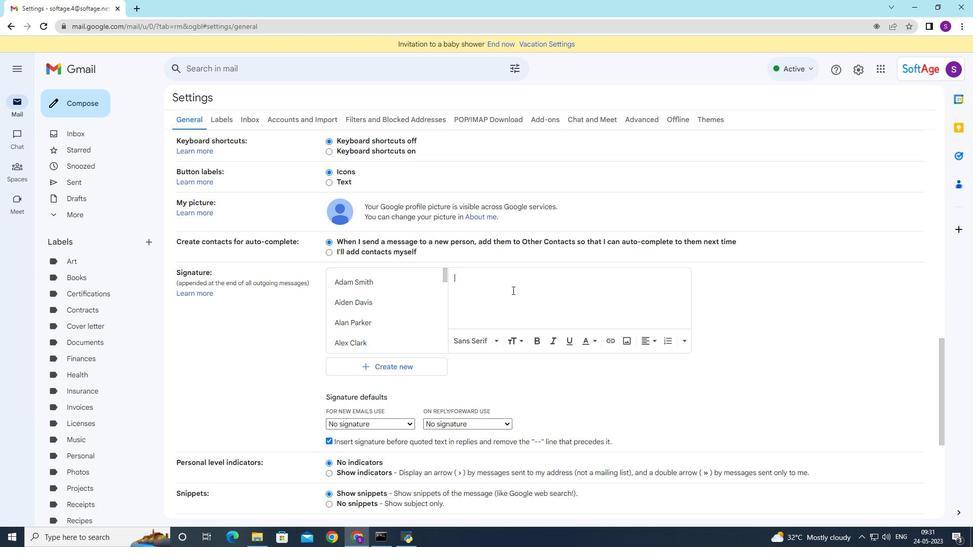 
Action: Mouse moved to (512, 291)
Screenshot: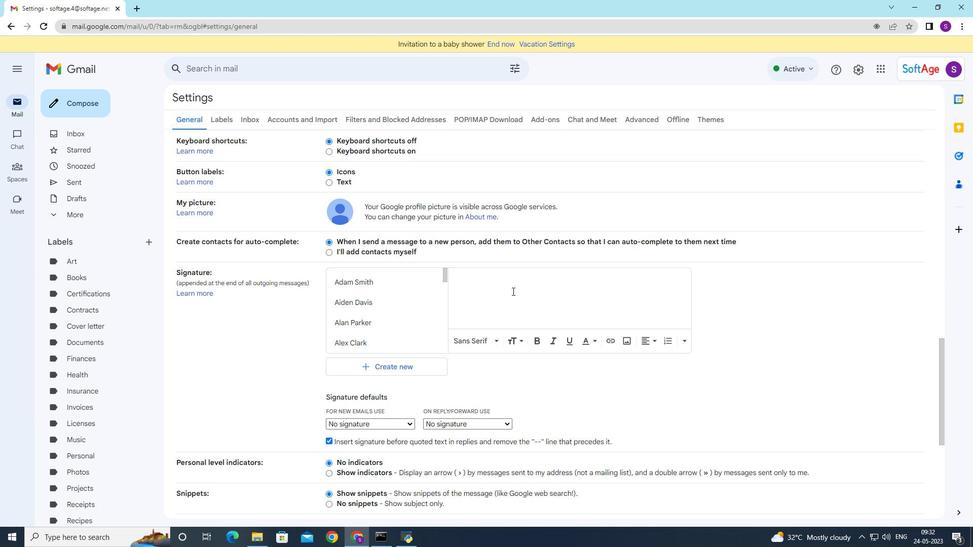 
Action: Key pressed <Key.shift>Brittany<Key.space><Key.shift>Collins
Screenshot: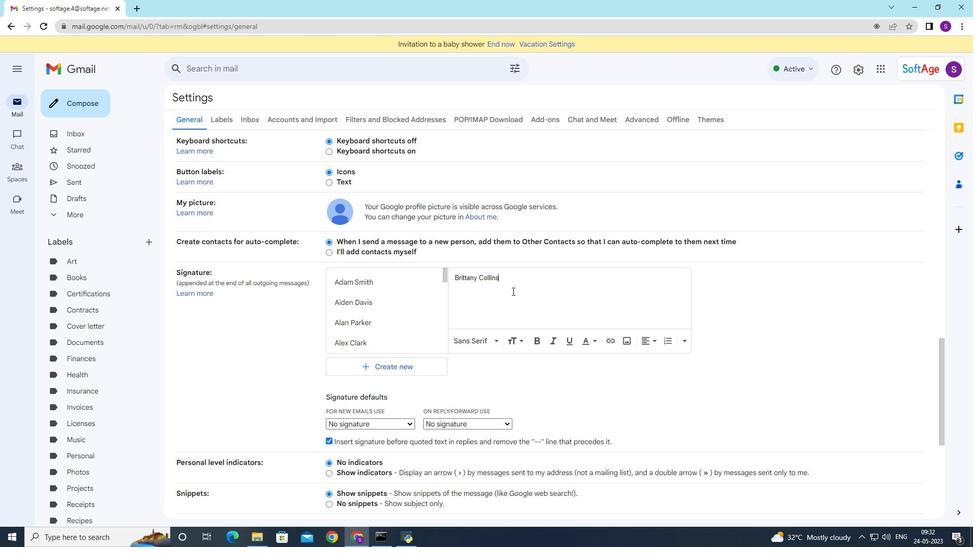 
Action: Mouse moved to (460, 365)
Screenshot: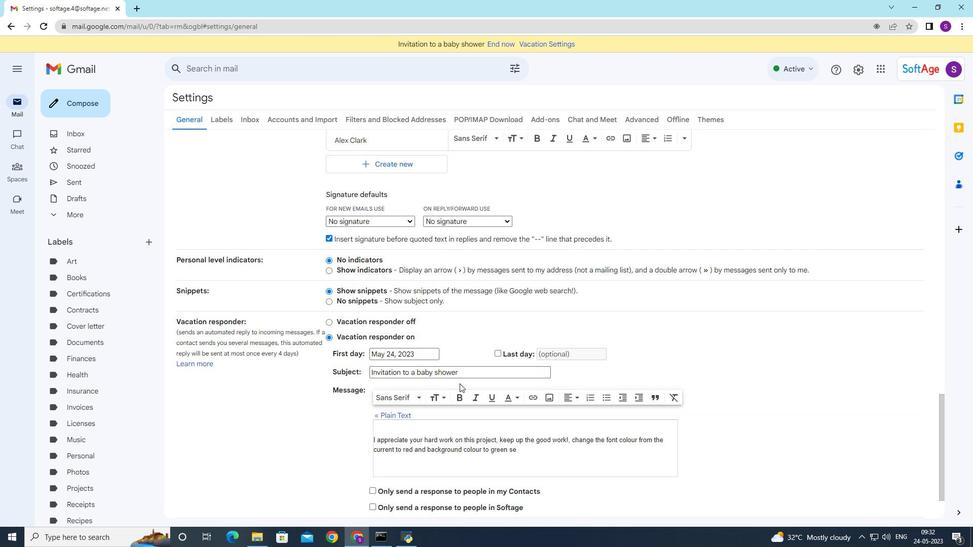 
Action: Mouse scrolled (460, 364) with delta (0, 0)
Screenshot: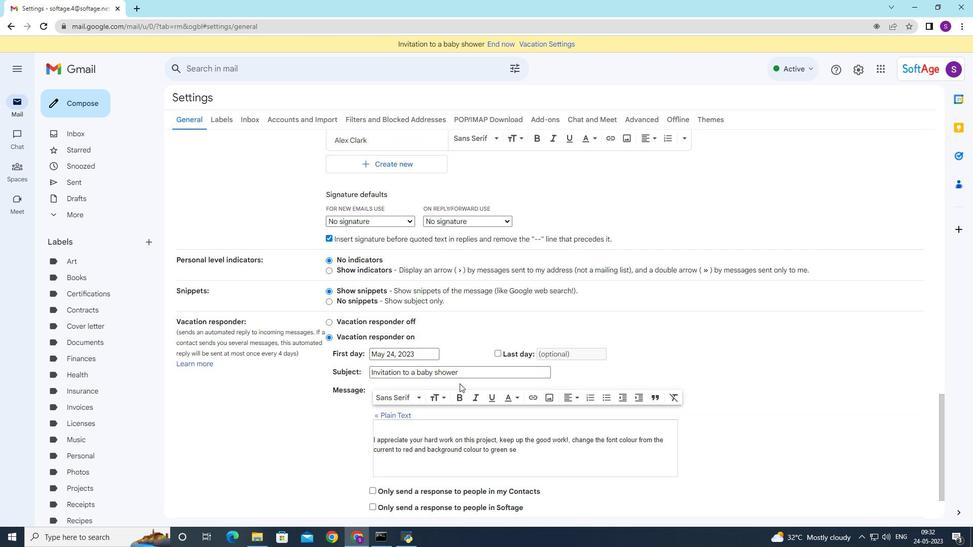 
Action: Mouse moved to (460, 366)
Screenshot: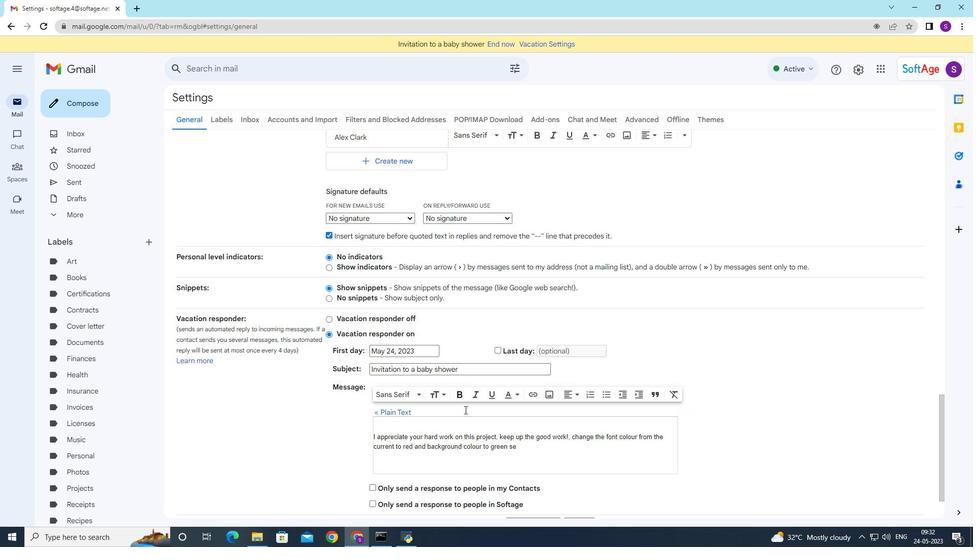 
Action: Mouse scrolled (460, 365) with delta (0, 0)
Screenshot: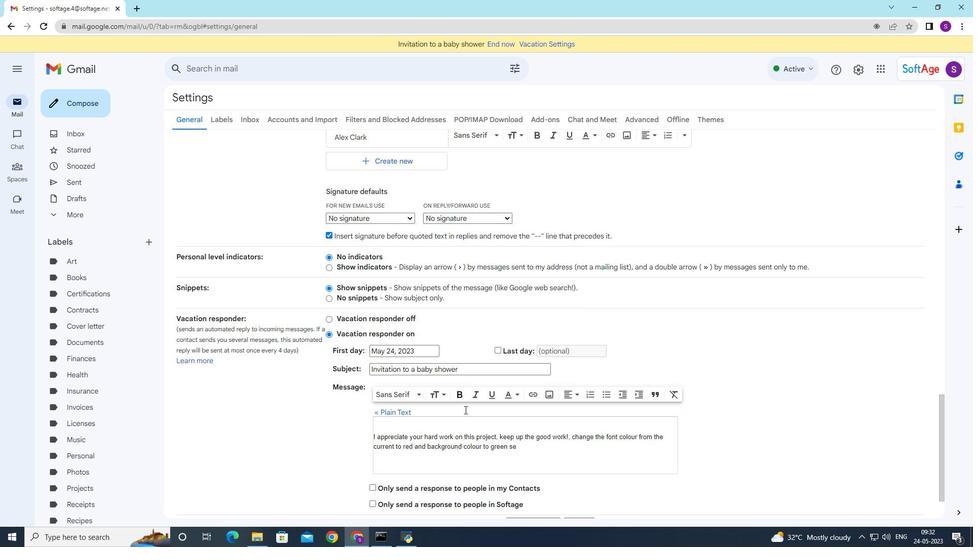 
Action: Mouse moved to (458, 367)
Screenshot: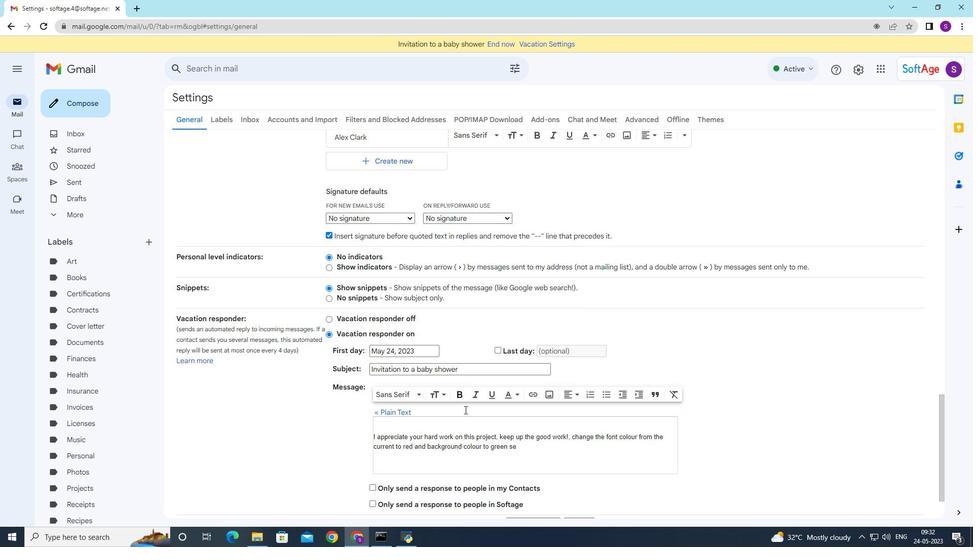 
Action: Mouse scrolled (459, 366) with delta (0, 0)
Screenshot: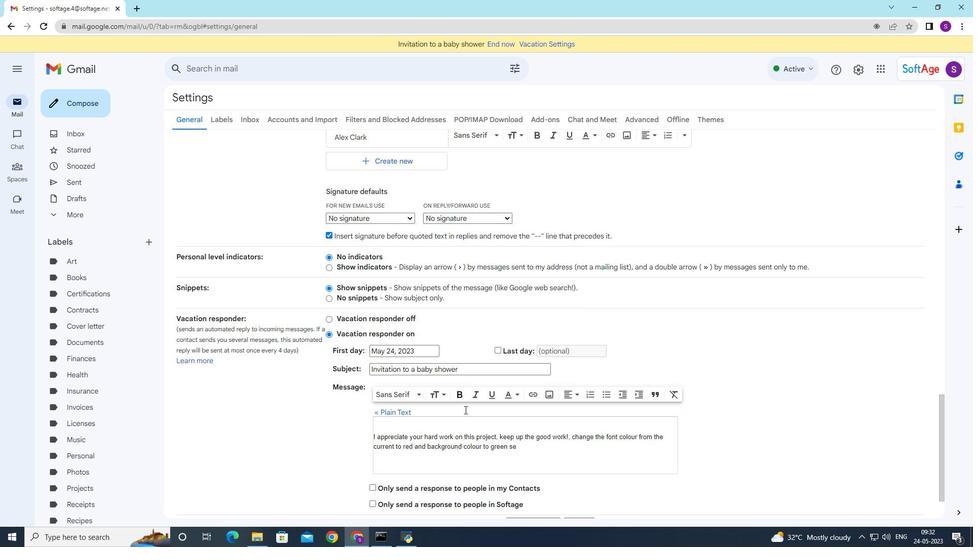 
Action: Mouse scrolled (459, 367) with delta (0, 0)
Screenshot: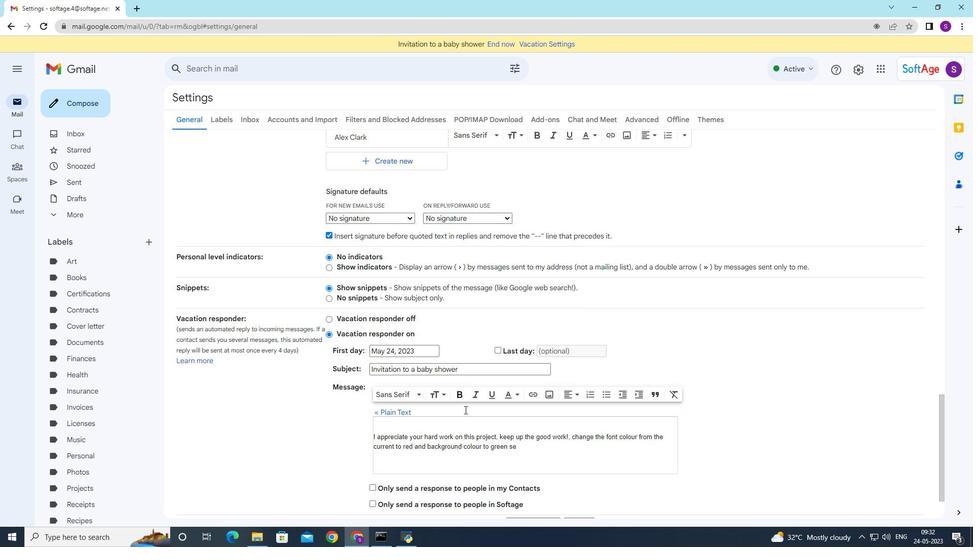 
Action: Mouse moved to (461, 399)
Screenshot: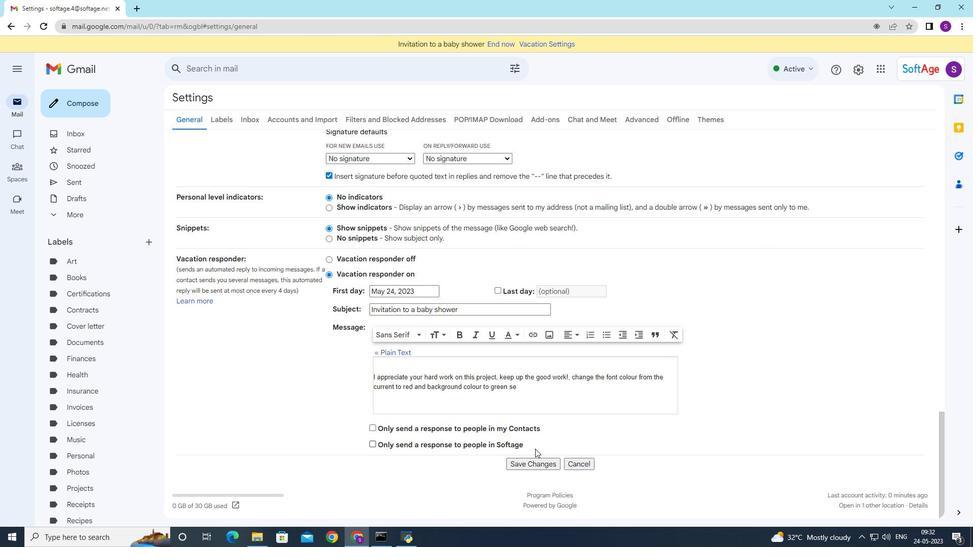 
Action: Mouse scrolled (461, 399) with delta (0, 0)
Screenshot: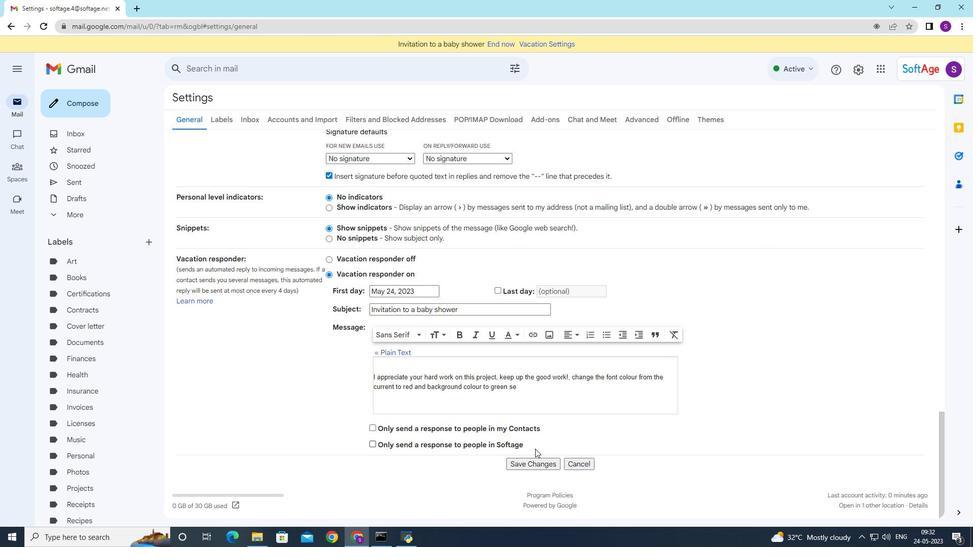 
Action: Mouse moved to (463, 407)
Screenshot: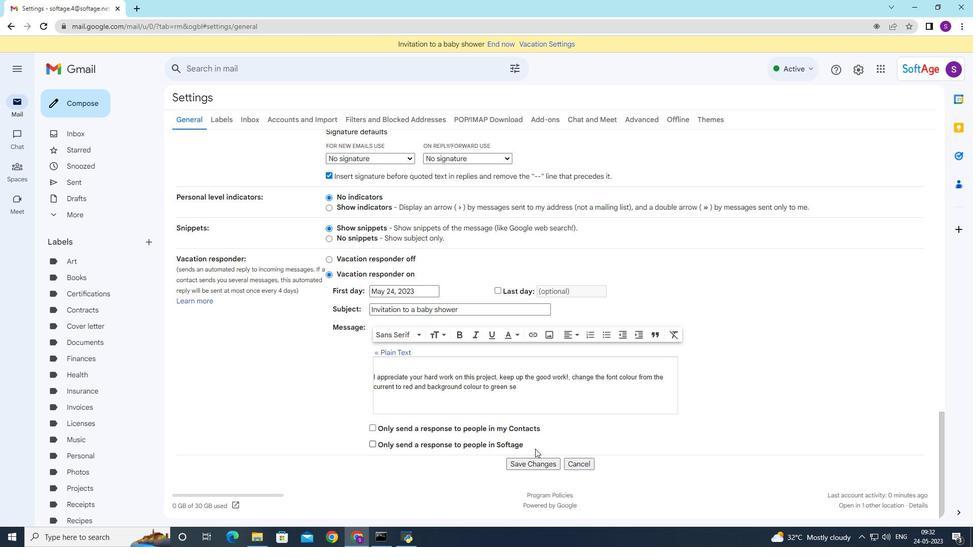 
Action: Mouse scrolled (463, 406) with delta (0, 0)
Screenshot: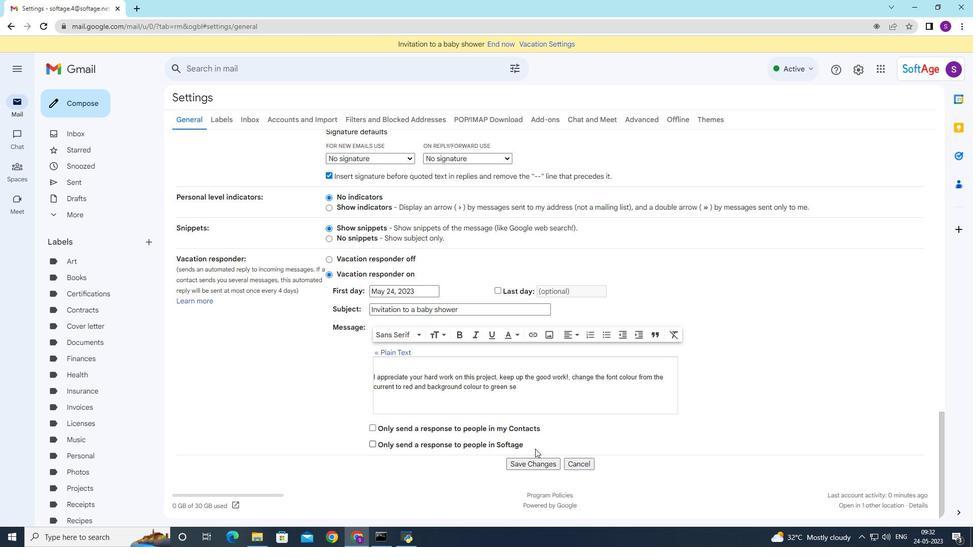 
Action: Mouse moved to (464, 410)
Screenshot: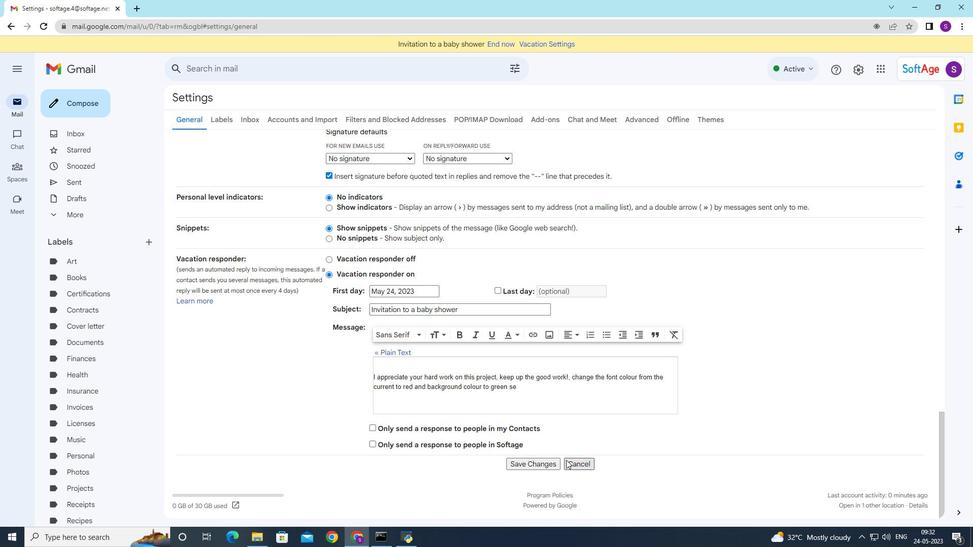 
Action: Mouse scrolled (464, 409) with delta (0, 0)
Screenshot: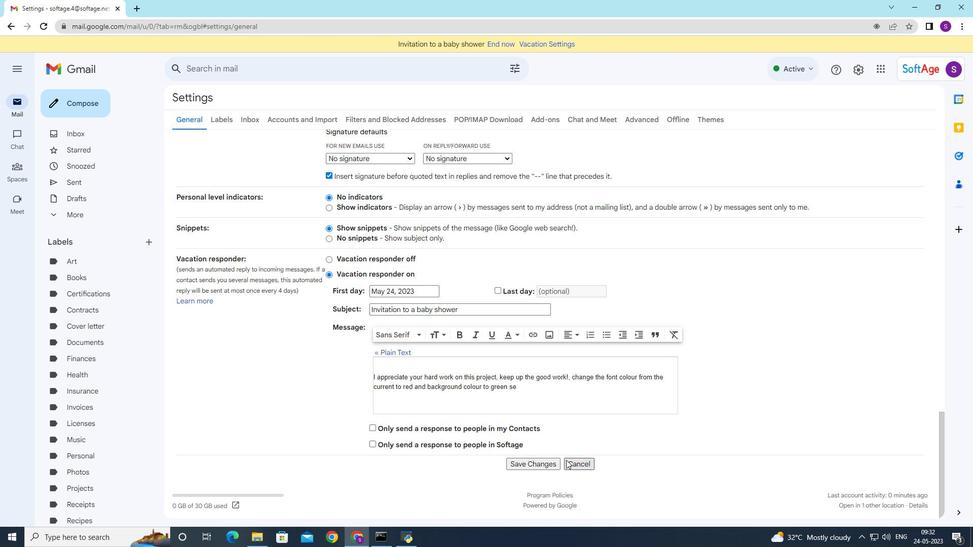 
Action: Mouse moved to (521, 468)
Screenshot: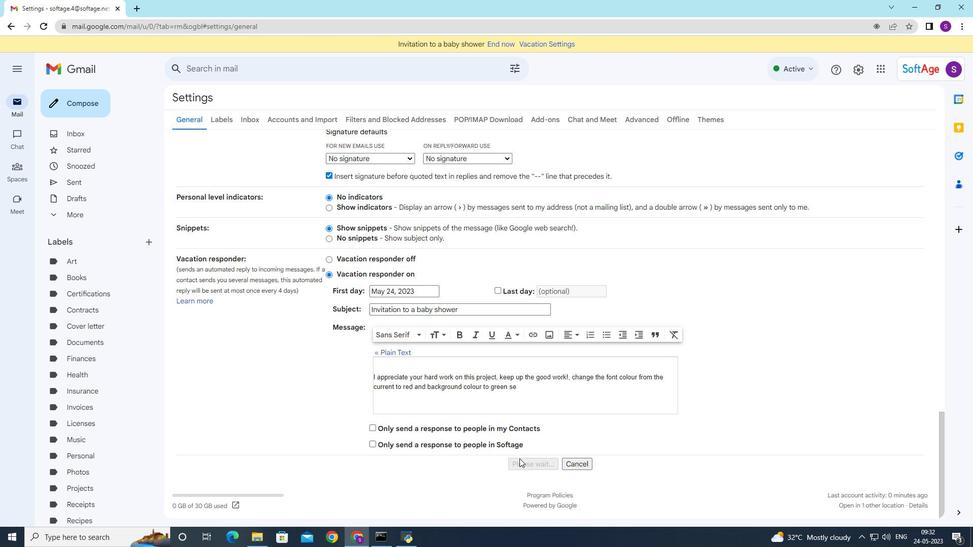 
Action: Mouse pressed left at (521, 468)
Screenshot: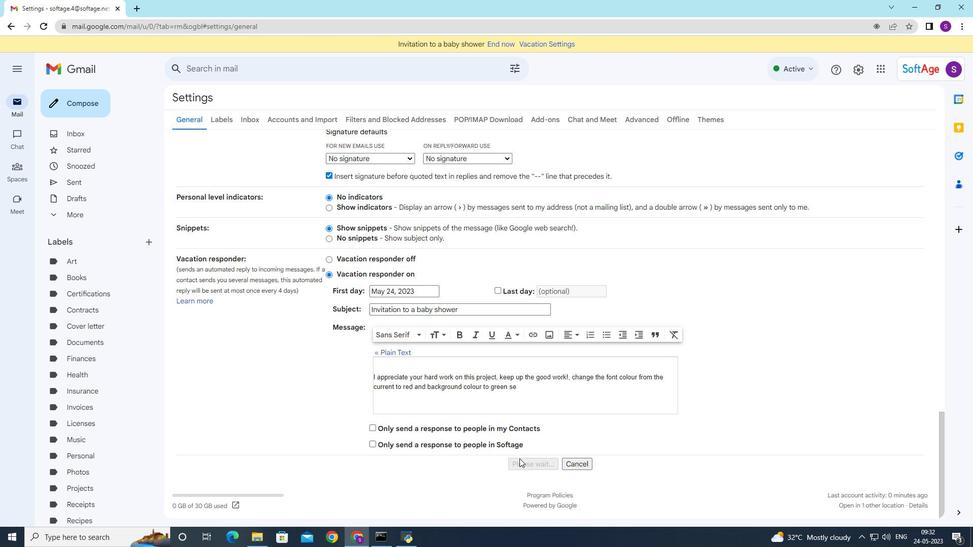 
Action: Mouse moved to (92, 104)
Screenshot: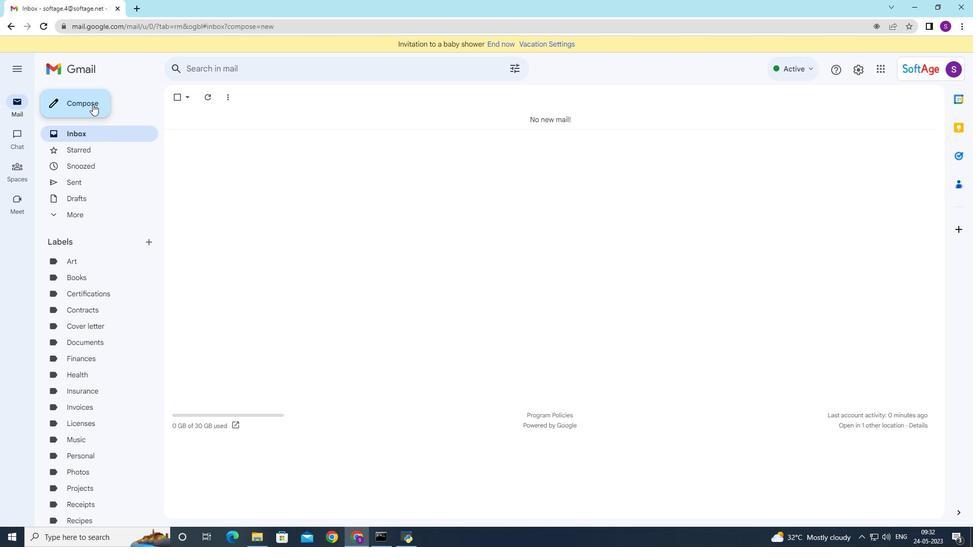 
Action: Mouse pressed left at (92, 104)
Screenshot: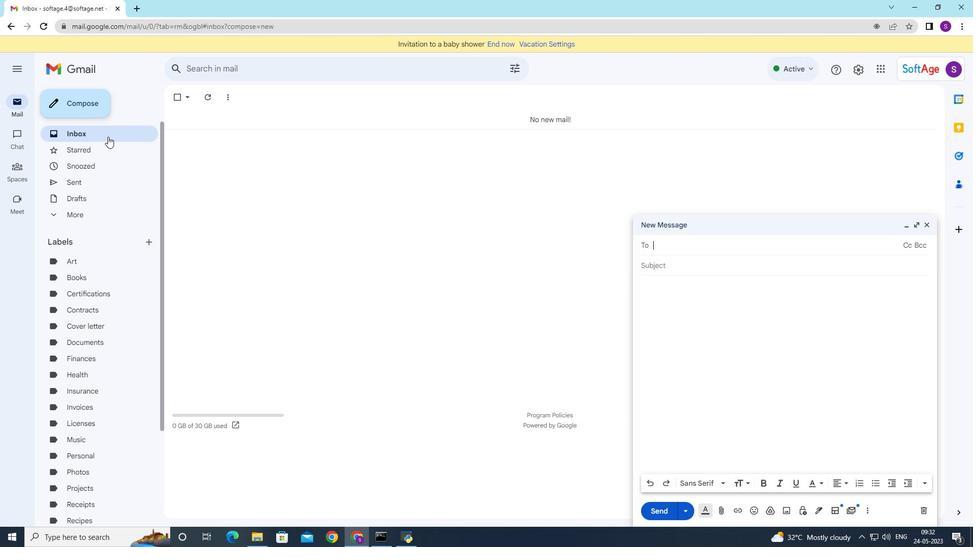 
Action: Mouse moved to (814, 510)
Screenshot: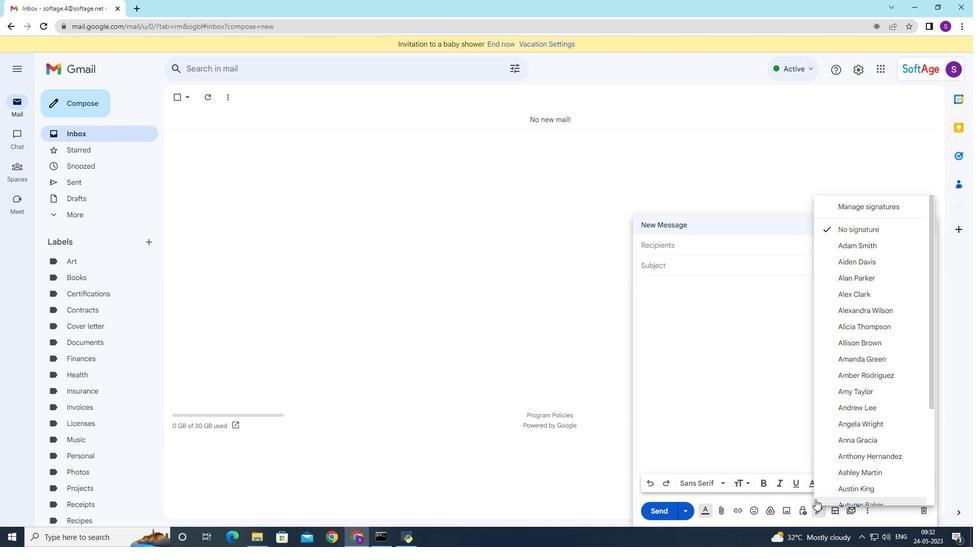 
Action: Mouse pressed left at (814, 510)
Screenshot: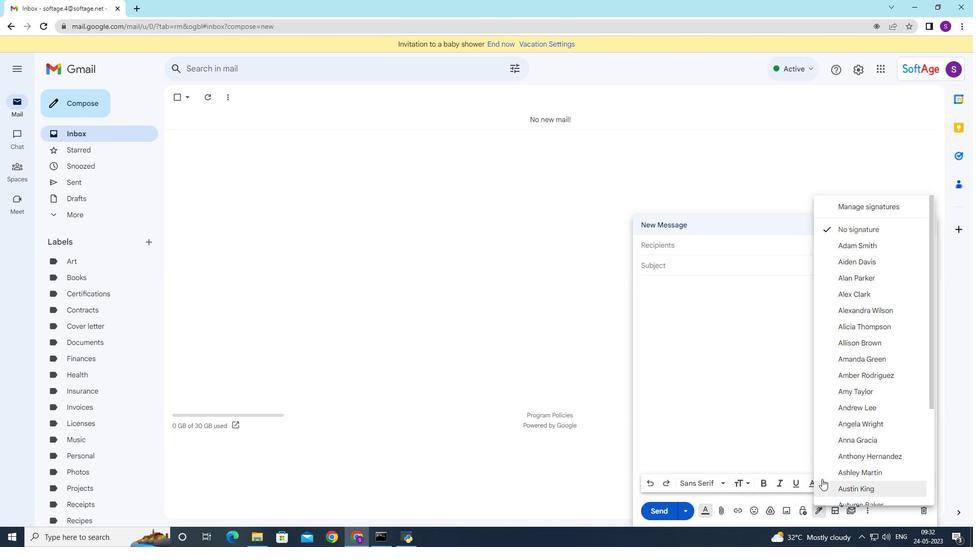 
Action: Mouse moved to (847, 452)
Screenshot: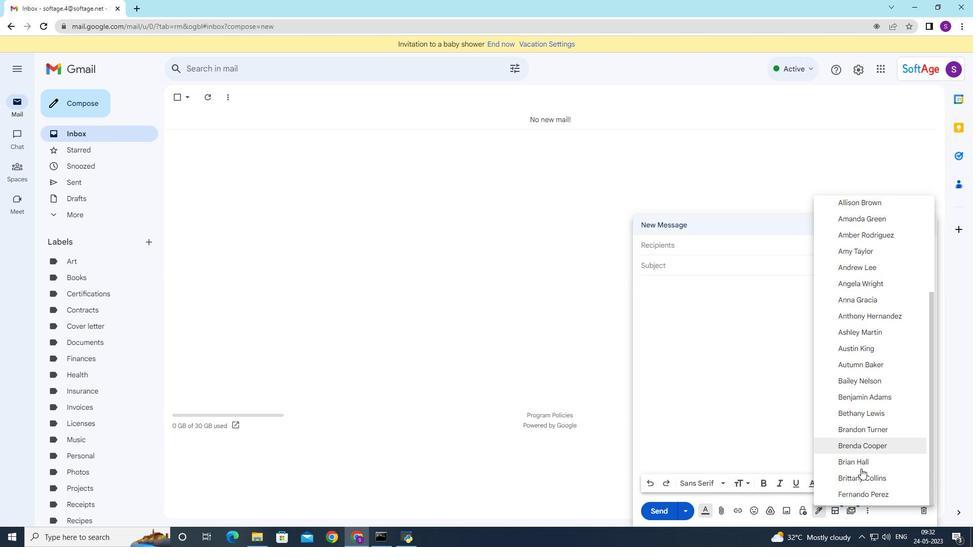 
Action: Mouse scrolled (847, 452) with delta (0, 0)
Screenshot: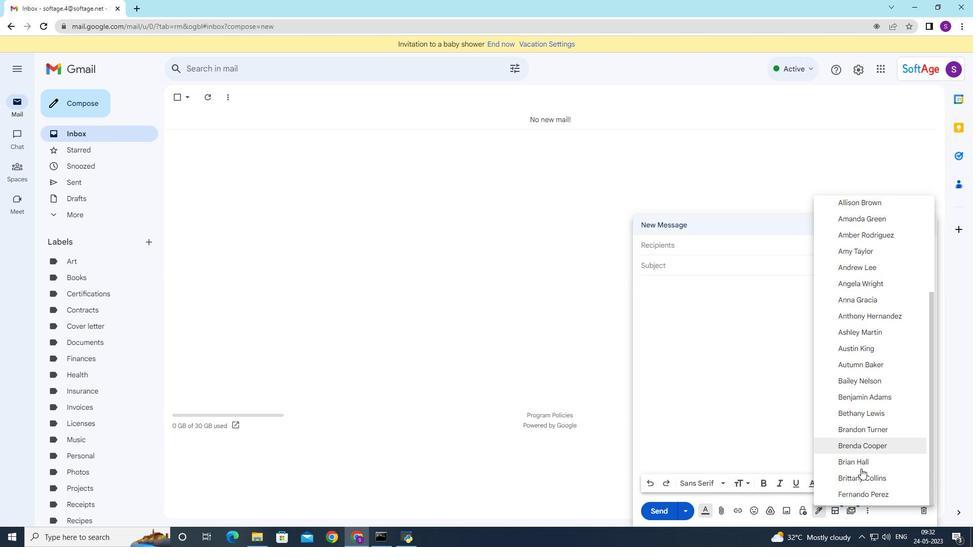 
Action: Mouse moved to (849, 452)
Screenshot: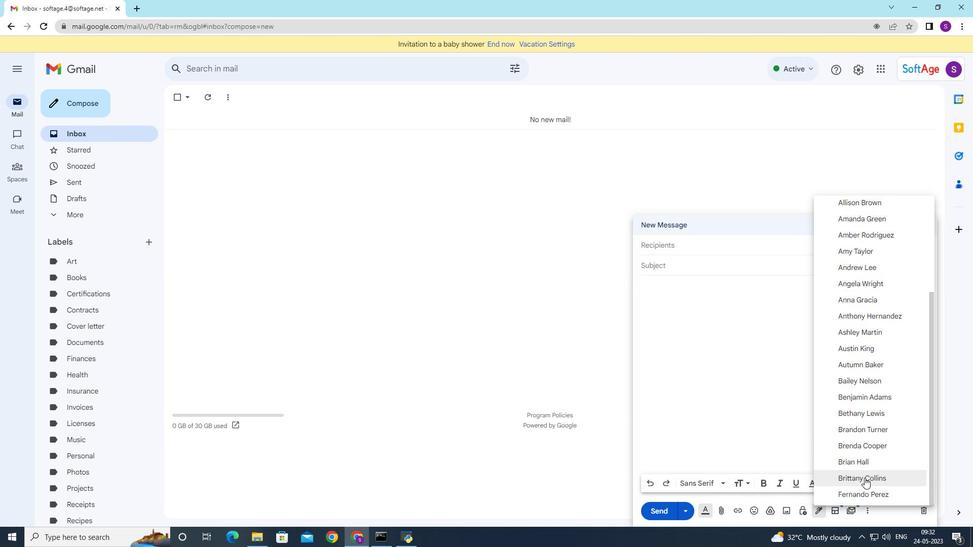 
Action: Mouse scrolled (849, 452) with delta (0, 0)
Screenshot: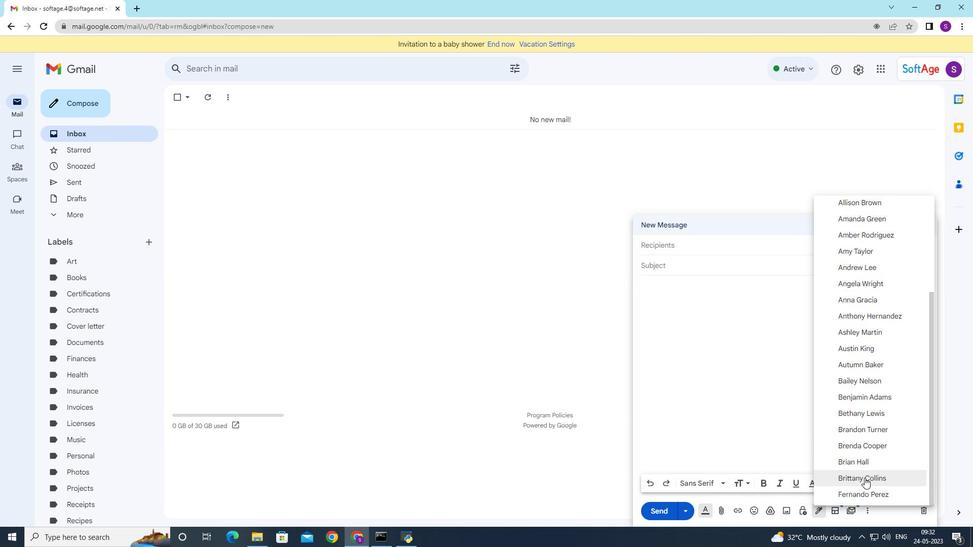 
Action: Mouse moved to (850, 452)
Screenshot: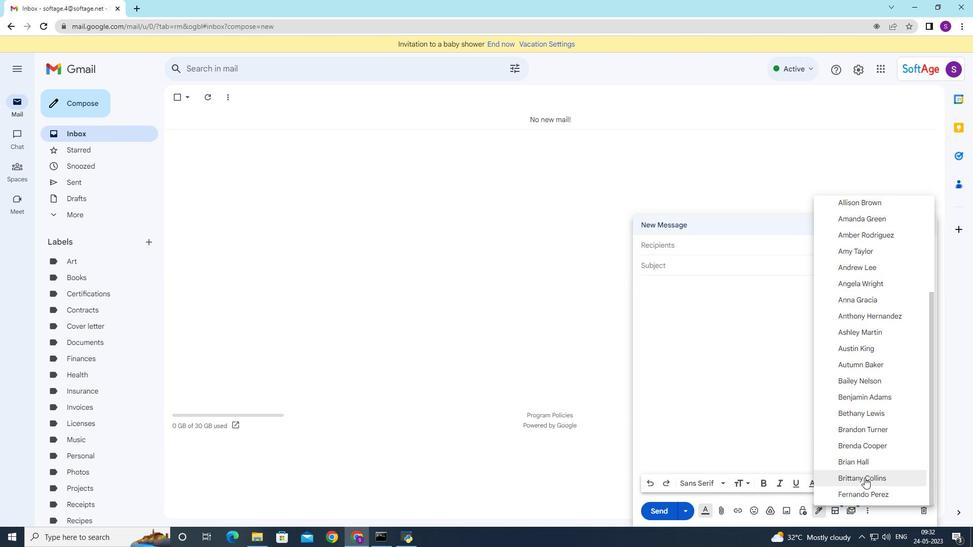 
Action: Mouse scrolled (850, 452) with delta (0, 0)
Screenshot: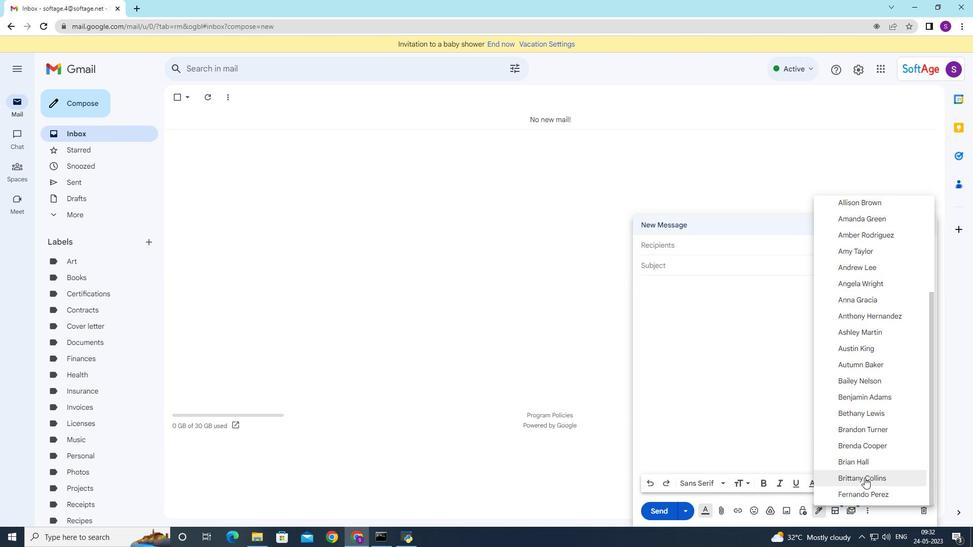 
Action: Mouse scrolled (850, 452) with delta (0, 0)
Screenshot: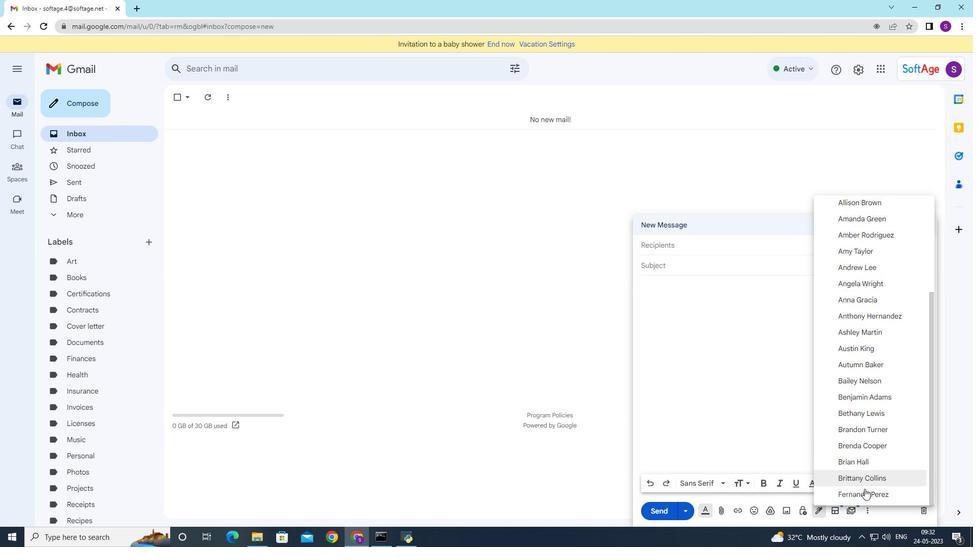 
Action: Mouse moved to (850, 452)
Screenshot: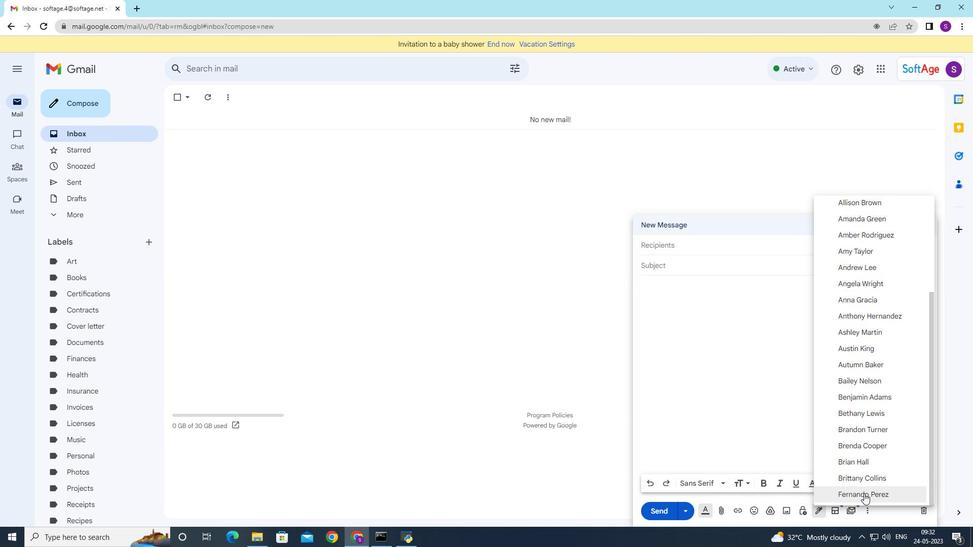 
Action: Mouse scrolled (850, 452) with delta (0, 0)
Screenshot: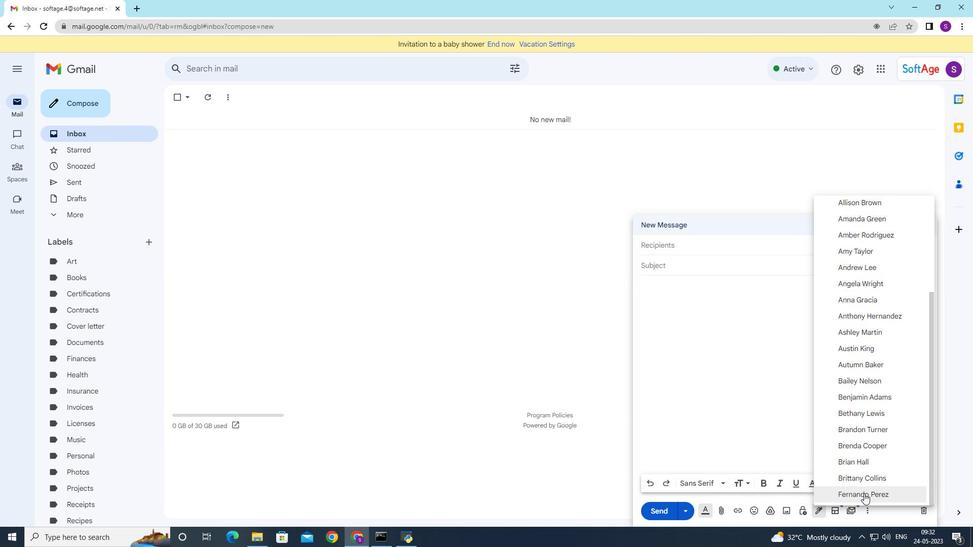 
Action: Mouse moved to (859, 466)
Screenshot: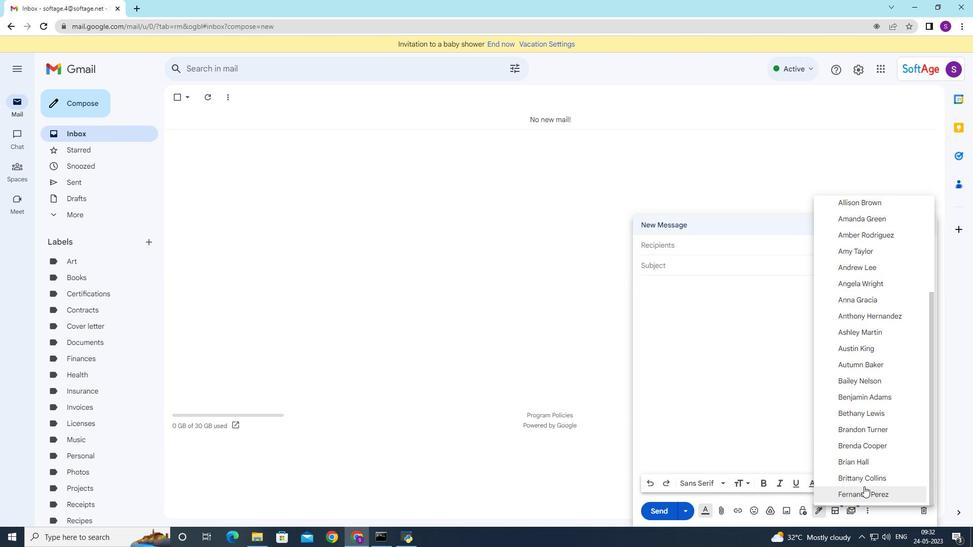 
Action: Mouse scrolled (851, 452) with delta (0, 0)
Screenshot: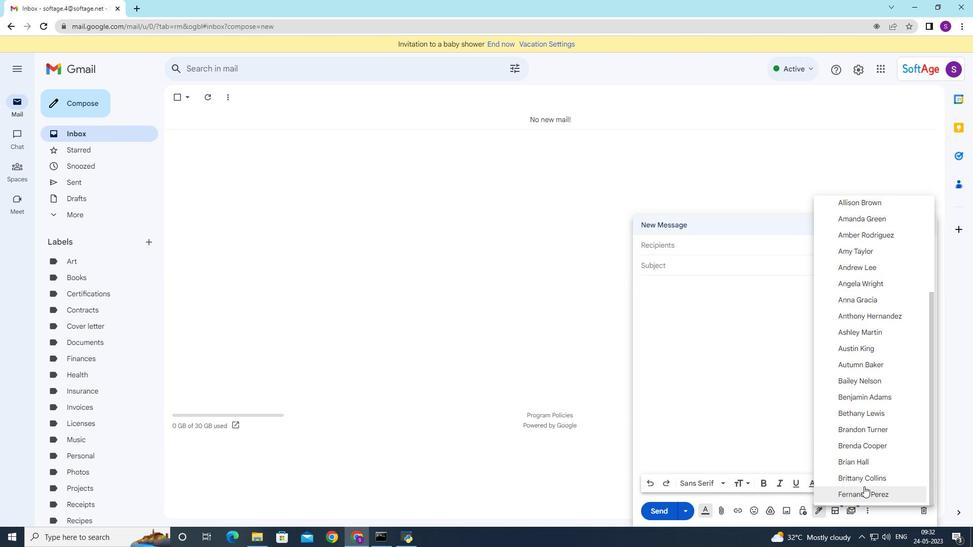 
Action: Mouse moved to (864, 480)
Screenshot: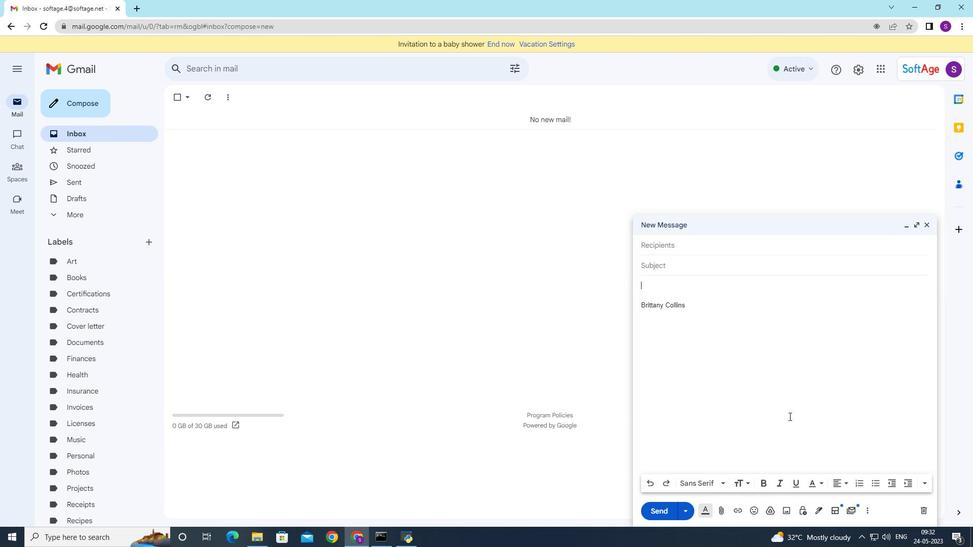 
Action: Mouse pressed left at (864, 480)
Screenshot: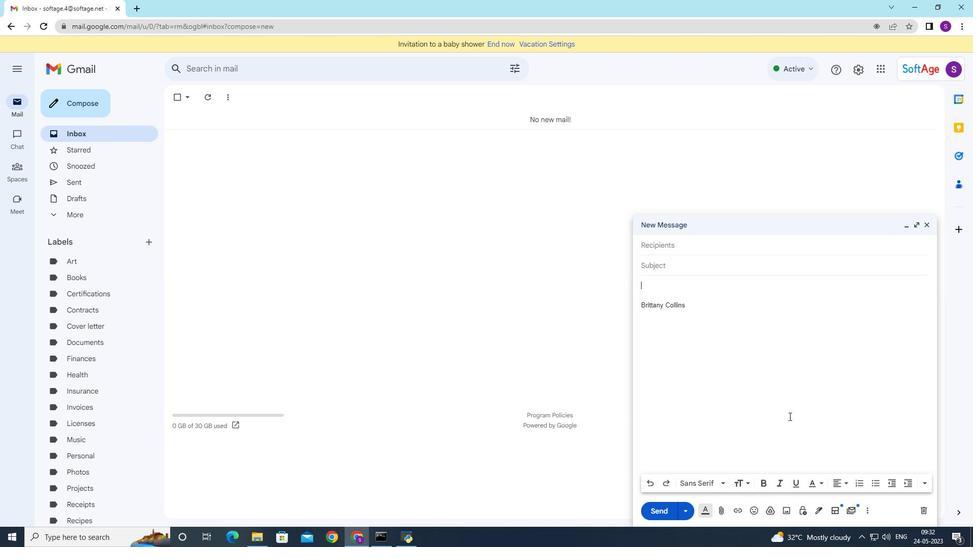 
Action: Mouse moved to (673, 265)
Screenshot: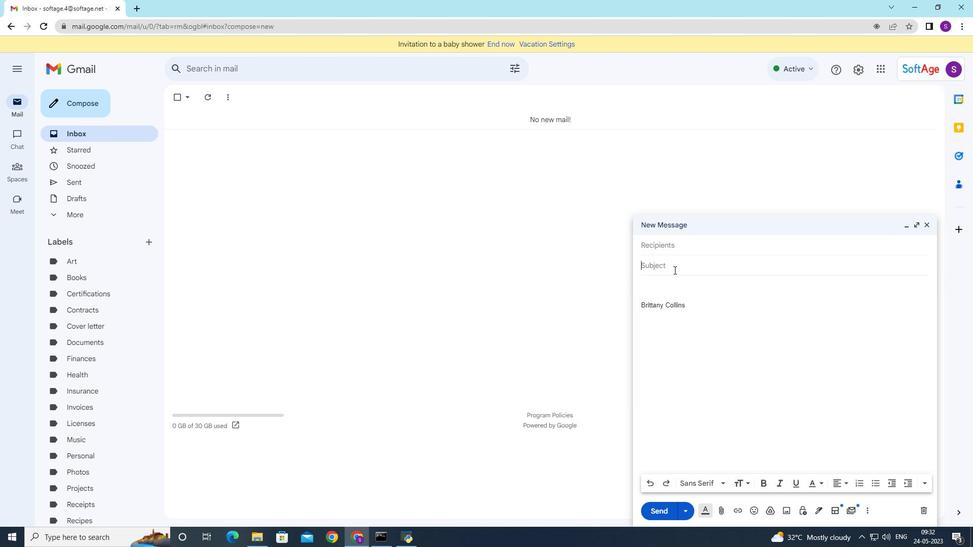 
Action: Mouse pressed left at (673, 265)
Screenshot: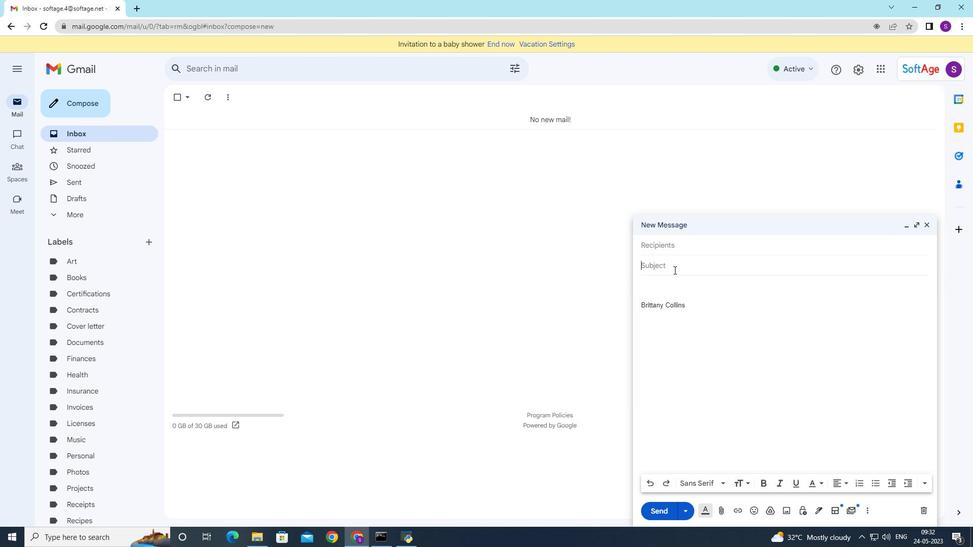 
Action: Mouse moved to (674, 271)
Screenshot: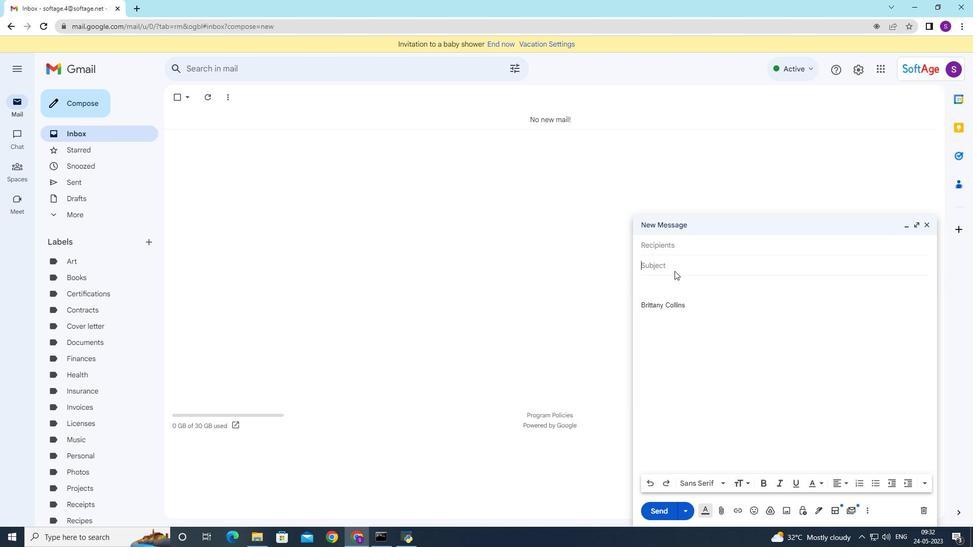 
Action: Key pressed <Key.shift>Feedback<Key.space>on<Key.space>a<Key.space>training<Key.space>evalution<Key.space><Key.left><Key.left><Key.left><Key.left><Key.left>a<Key.right><Key.right><Key.right><Key.right><Key.right>survey<Key.space>and<Key.space>thr<Key.space><Key.backspace><Key.backspace>e<Key.space>message<Key.space><Key.backspace><Key.backspace><Key.backspace><Key.backspace><Key.backspace><Key.backspace><Key.backspace><Key.backspace><Key.backspace><Key.backspace><Key.backspace><Key.backspace><Key.backspace><Key.backspace><Key.backspace><Key.backspace><Key.backspace>
Screenshot: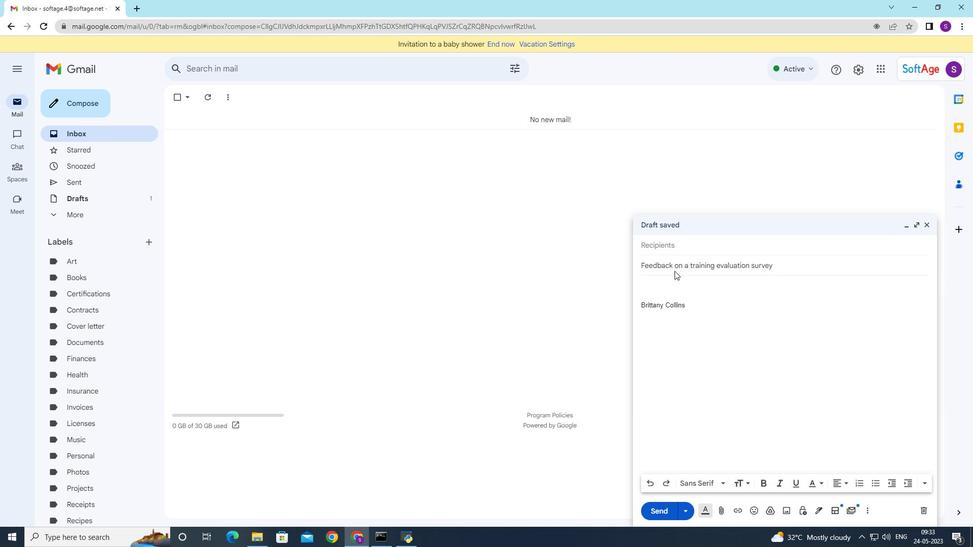 
Action: Mouse moved to (651, 284)
Screenshot: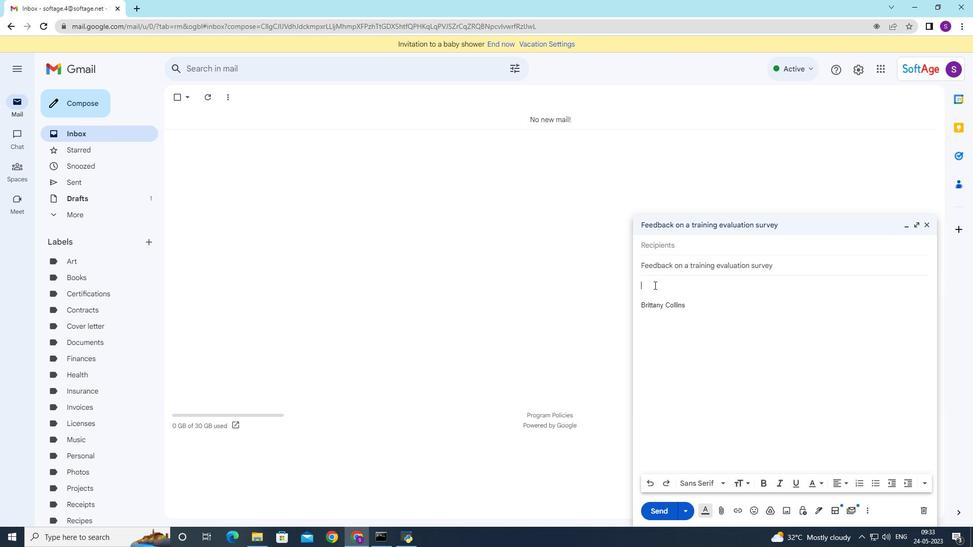
Action: Mouse pressed left at (651, 284)
Screenshot: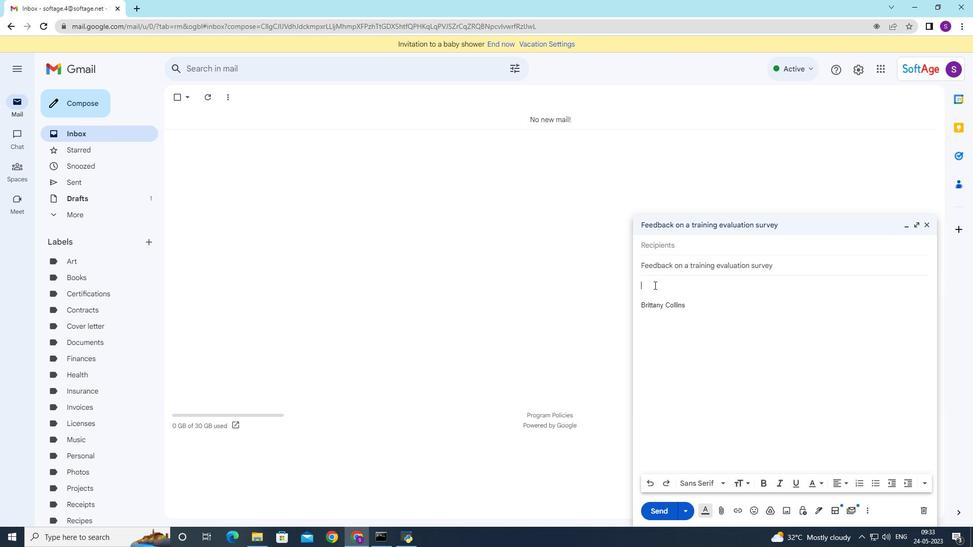 
Action: Mouse moved to (654, 285)
Screenshot: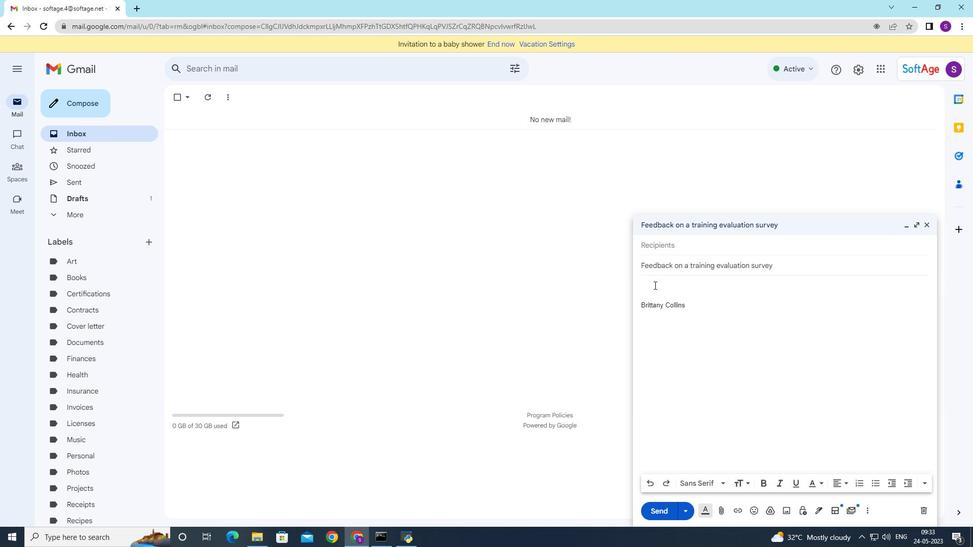 
Action: Key pressed <Key.shift>Could<Key.space>you<Key.space>please<Key.space>reviev<Key.space>and<Key.space>aa<Key.backspace>pprove<Key.space>the<Key.space>design<Key.space>for<Key.space>the<Key.space>nes<Key.backspace>w<Key.space>product<Key.space><Key.shift_r><Key.shift_r><Key.shift_r><Key.shift_r><Key.shift_r><Key.shift_r>?
Screenshot: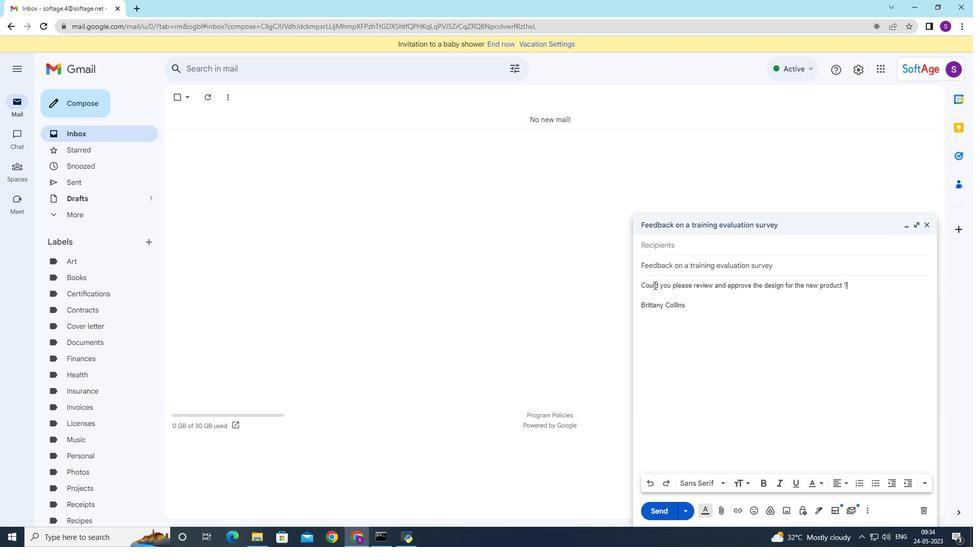
Action: Mouse moved to (845, 286)
Screenshot: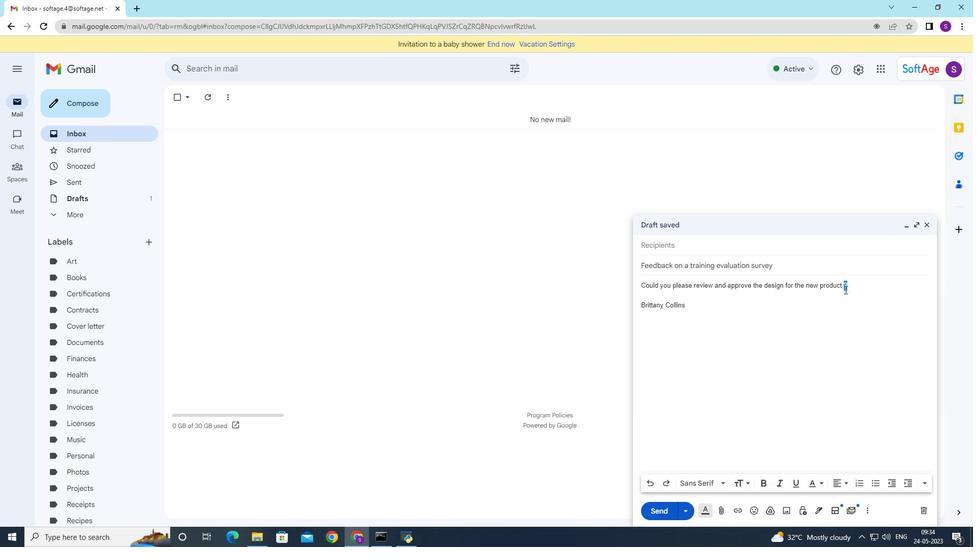 
Action: Mouse pressed left at (845, 286)
Screenshot: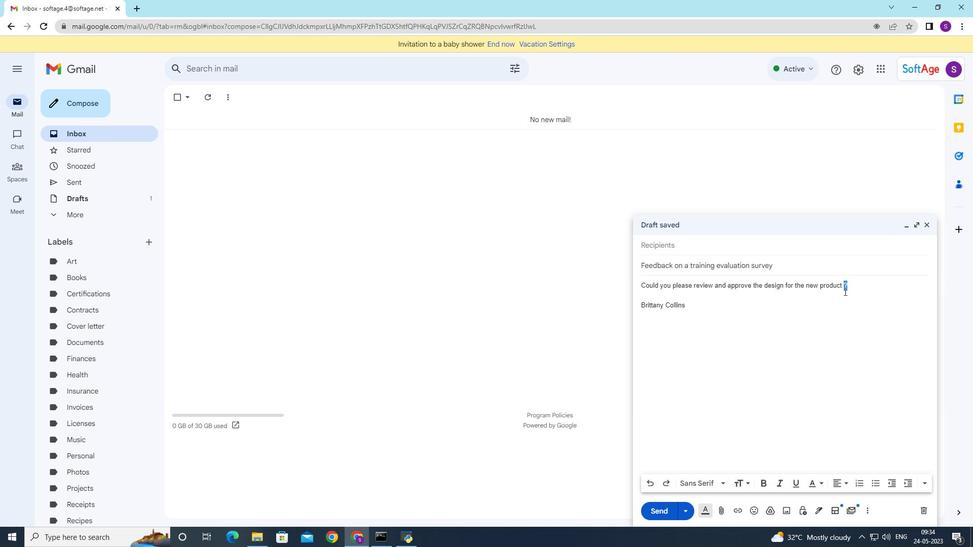 
Action: Mouse moved to (844, 290)
Screenshot: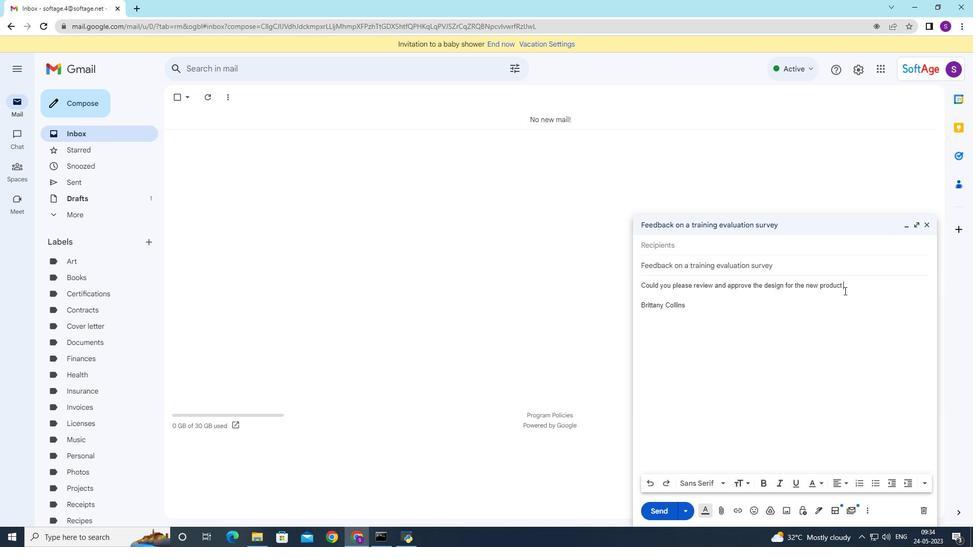 
Action: Key pressed <Key.backspace>
Screenshot: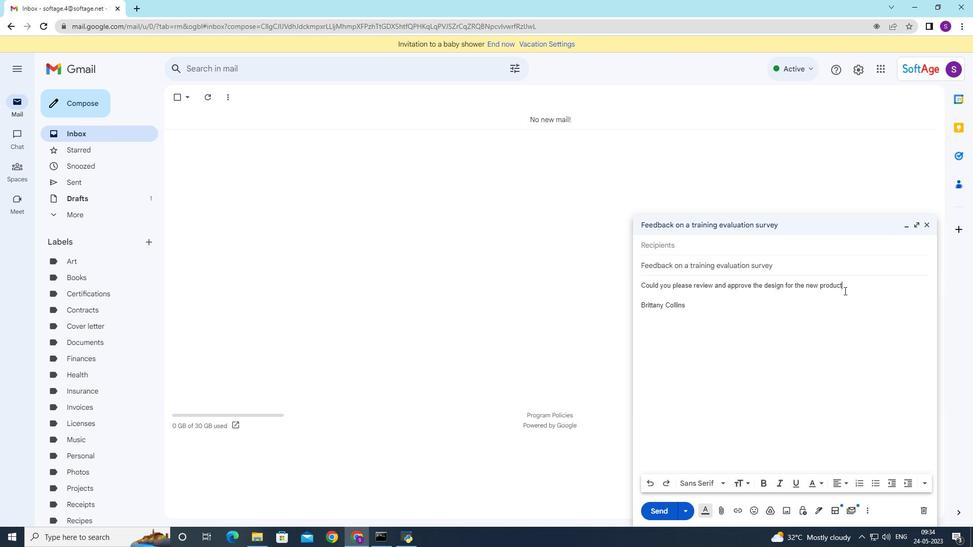 
Action: Mouse moved to (844, 290)
Screenshot: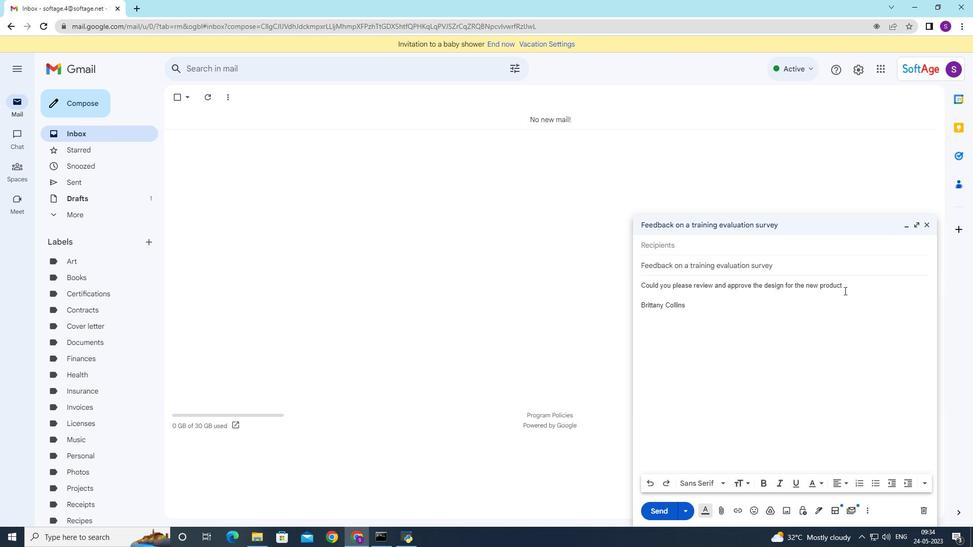 
Action: Key pressed <Key.backspace>
Screenshot: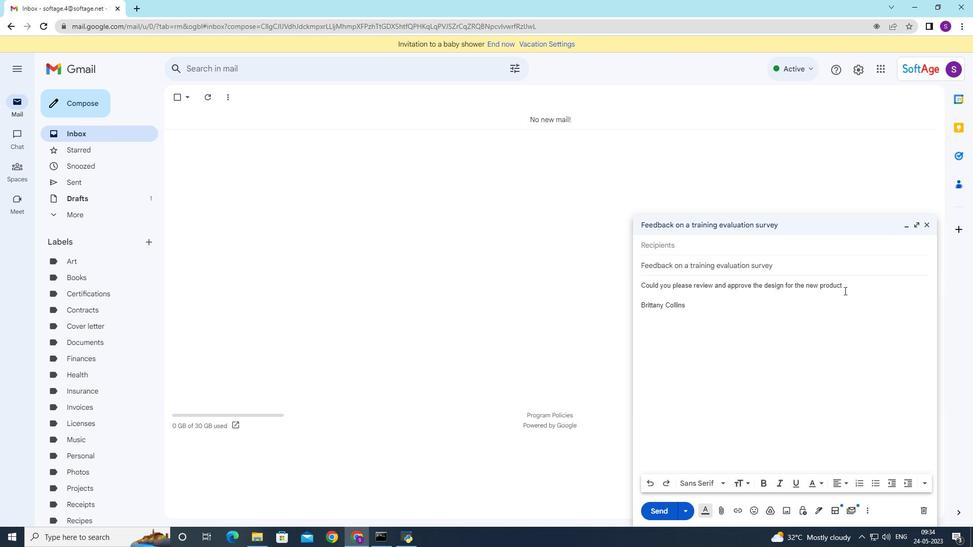 
Action: Mouse moved to (844, 291)
Screenshot: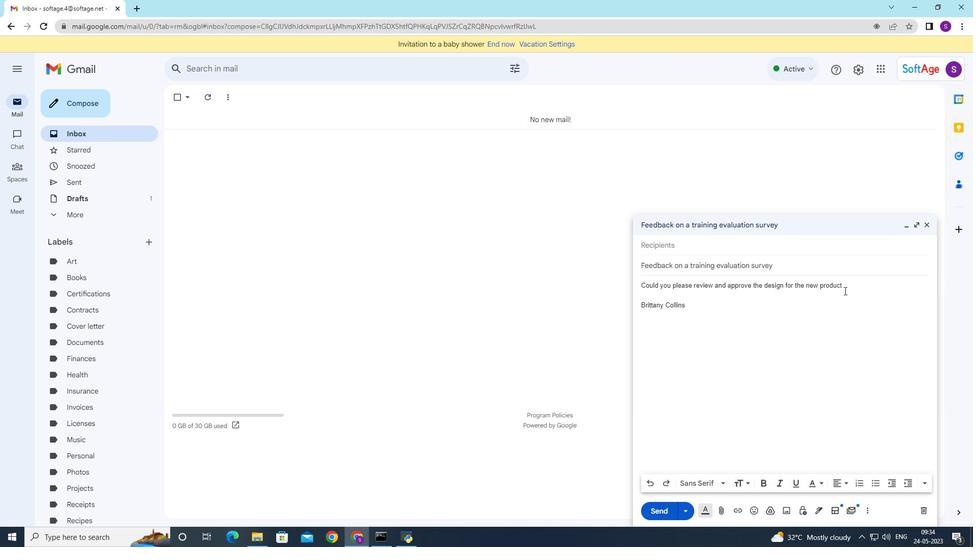
Action: Key pressed <Key.shift_r>
Screenshot: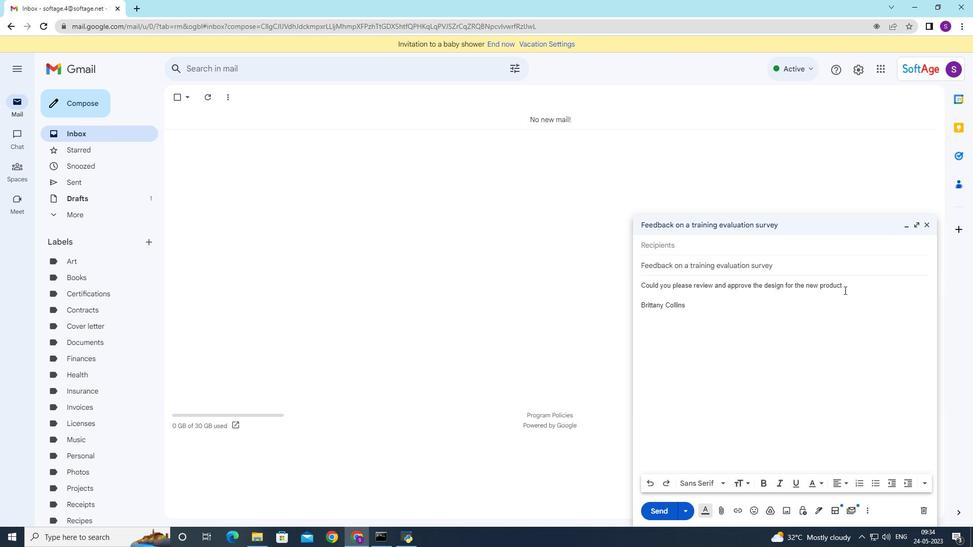 
Action: Mouse moved to (844, 290)
Screenshot: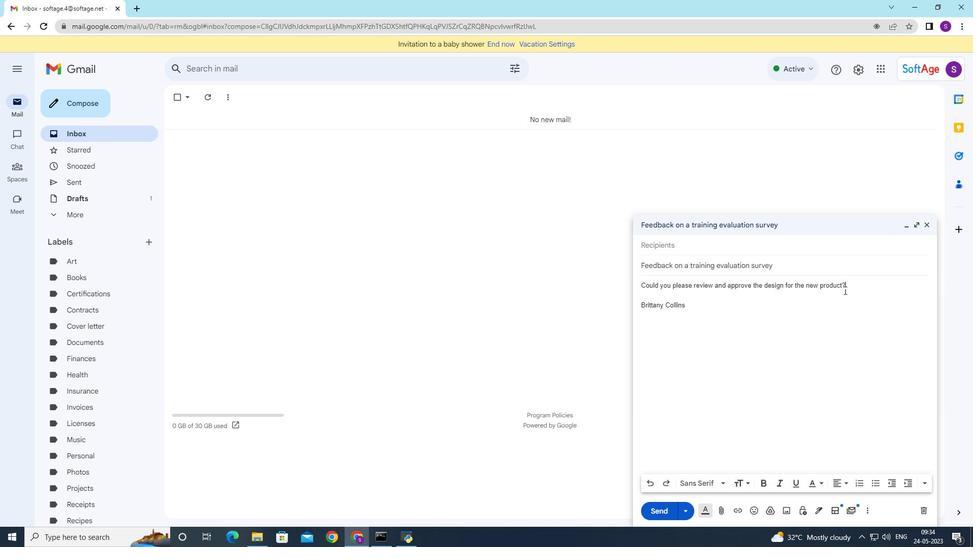 
Action: Key pressed <Key.shift_r>?
Screenshot: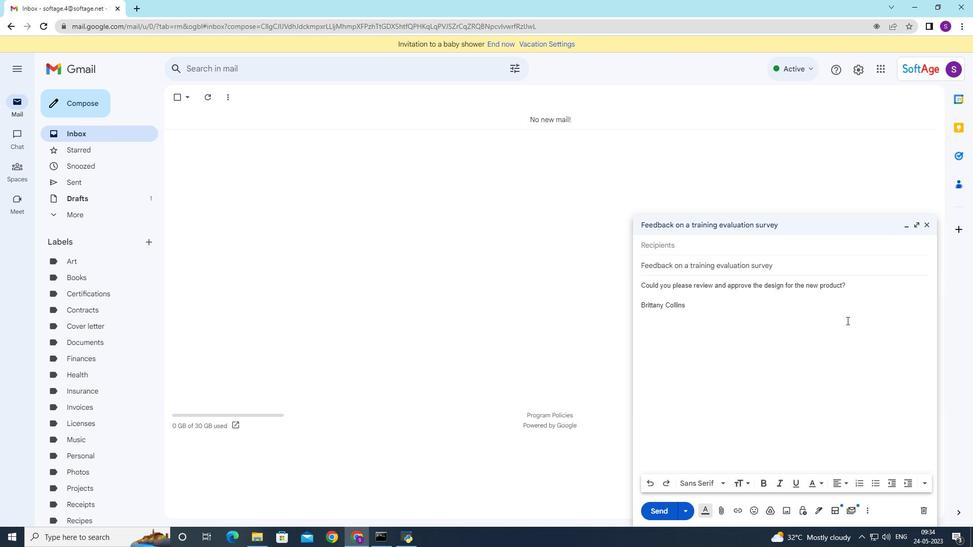 
Action: Mouse moved to (672, 245)
Screenshot: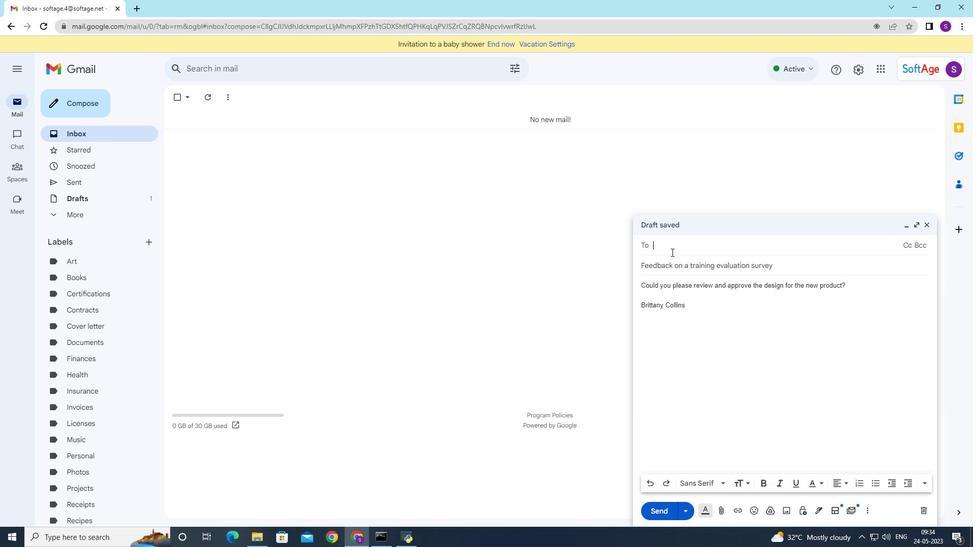 
Action: Mouse pressed left at (672, 245)
Screenshot: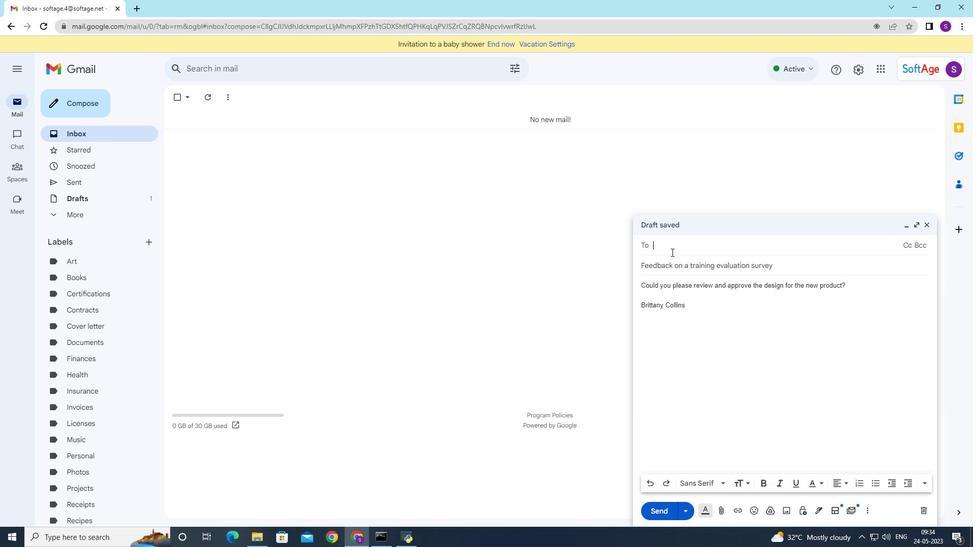 
Action: Mouse moved to (671, 252)
Screenshot: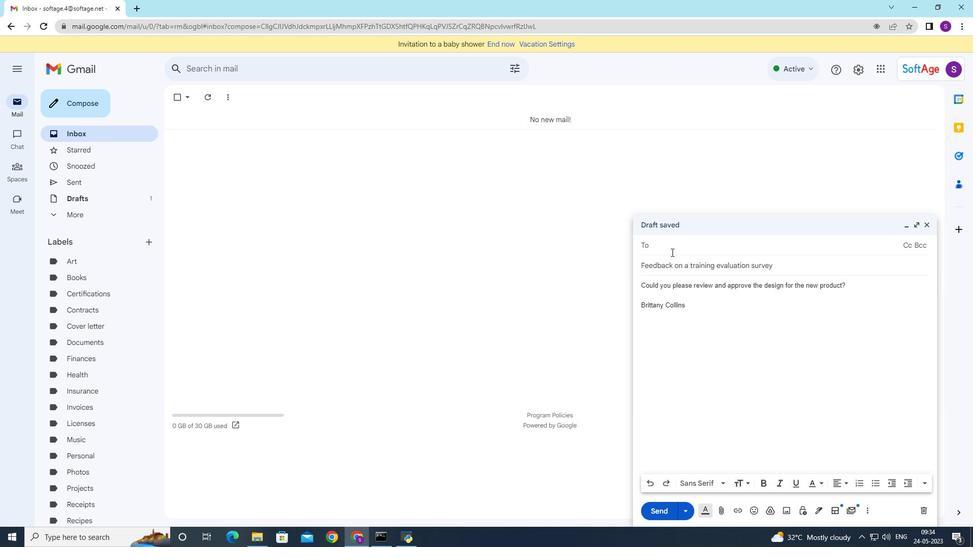 
Action: Key pressed softage.5
Screenshot: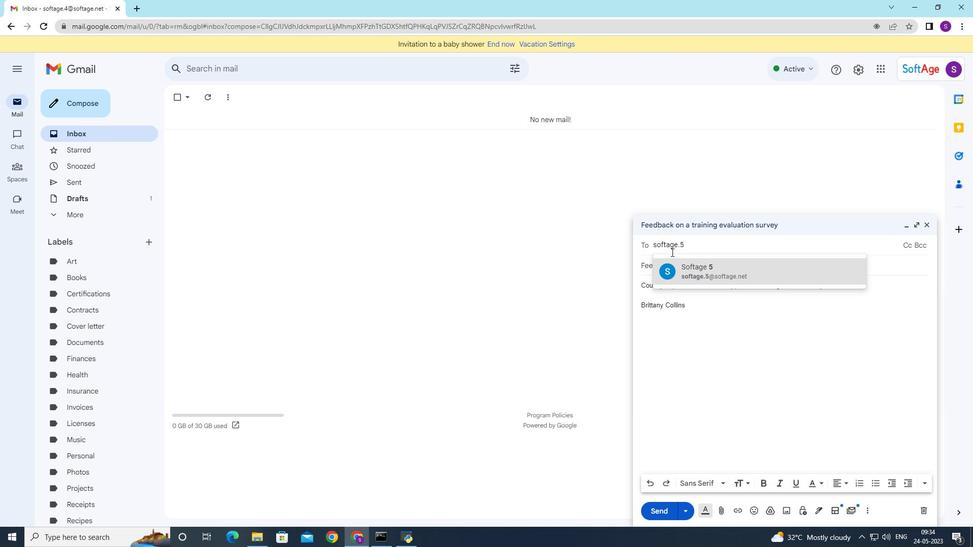 
Action: Mouse moved to (690, 271)
Screenshot: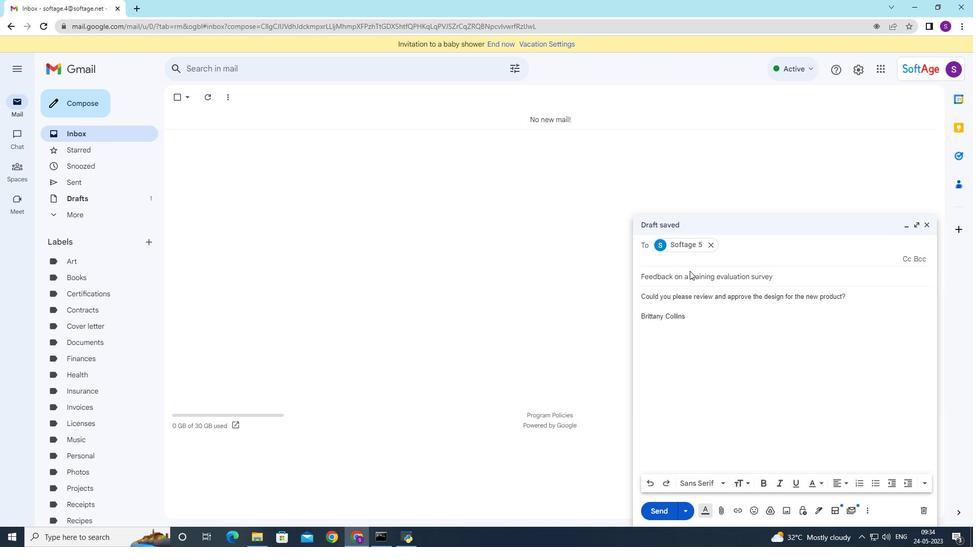 
Action: Mouse pressed left at (690, 271)
Screenshot: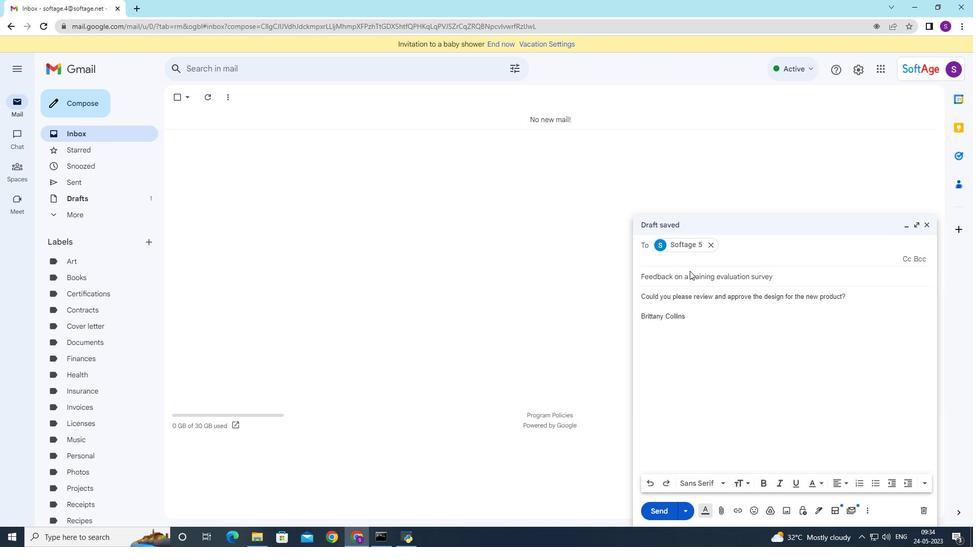 
Action: Mouse moved to (840, 298)
Screenshot: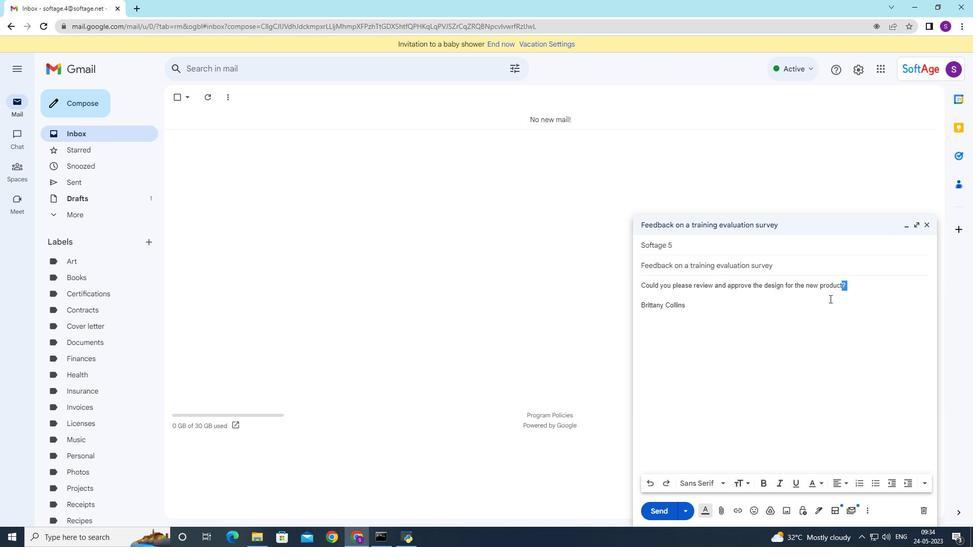 
Action: Mouse pressed left at (841, 296)
Screenshot: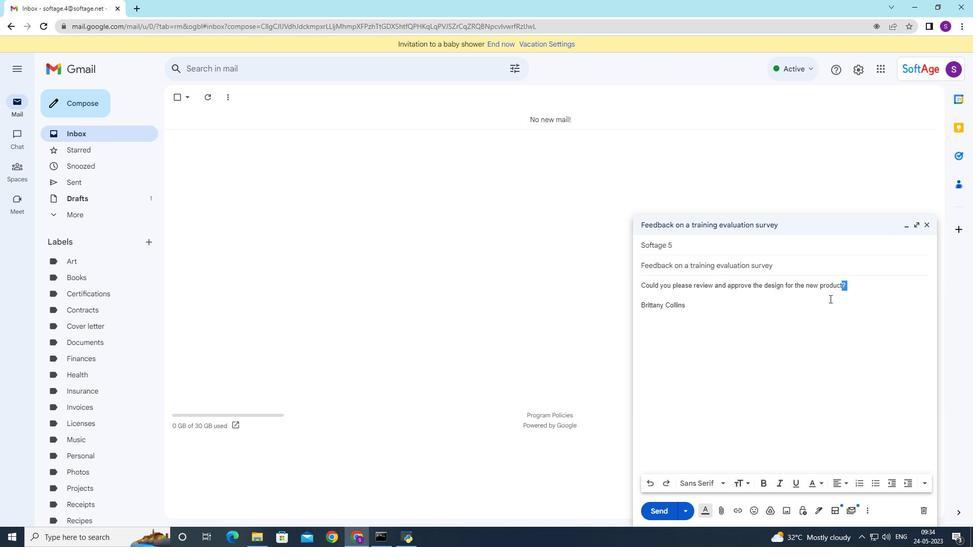 
Action: Mouse moved to (724, 483)
Screenshot: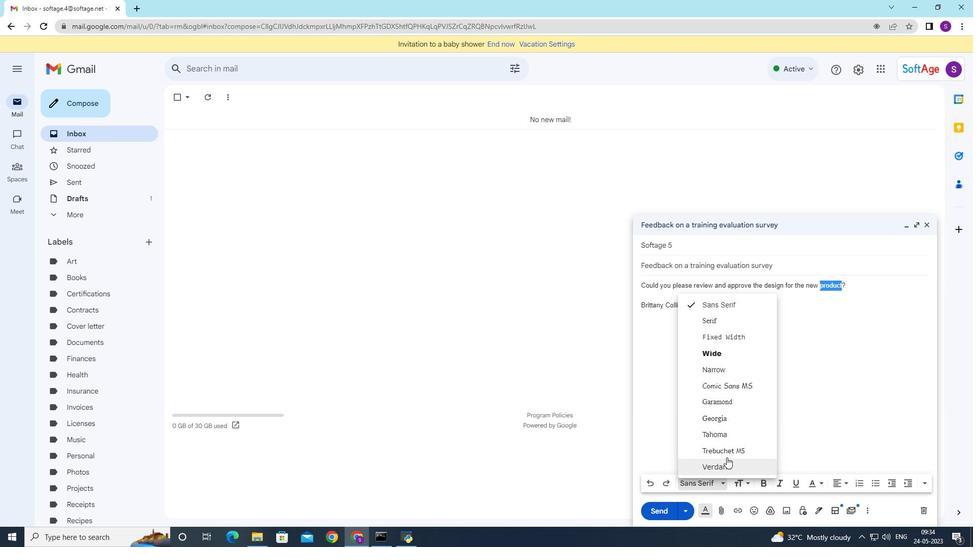 
Action: Mouse pressed left at (723, 483)
Screenshot: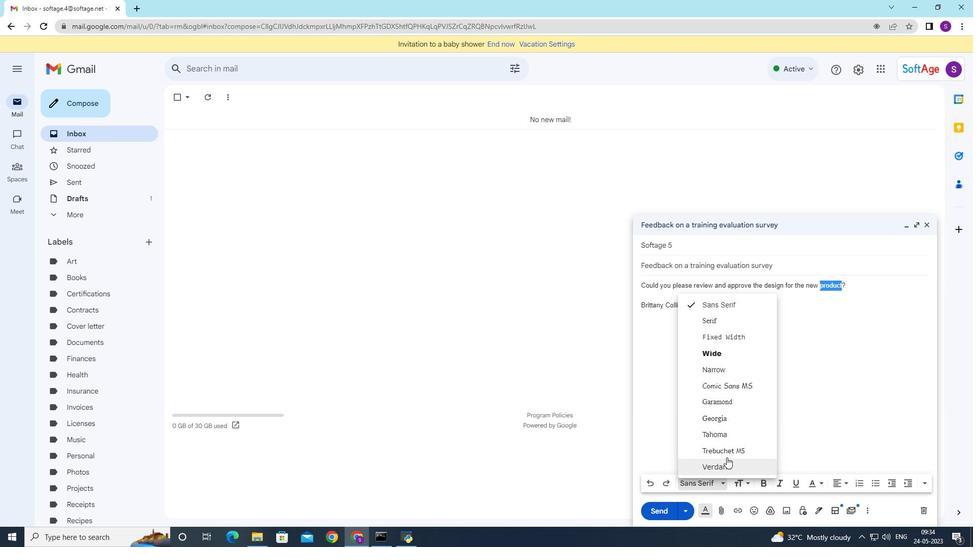 
Action: Mouse moved to (724, 369)
Screenshot: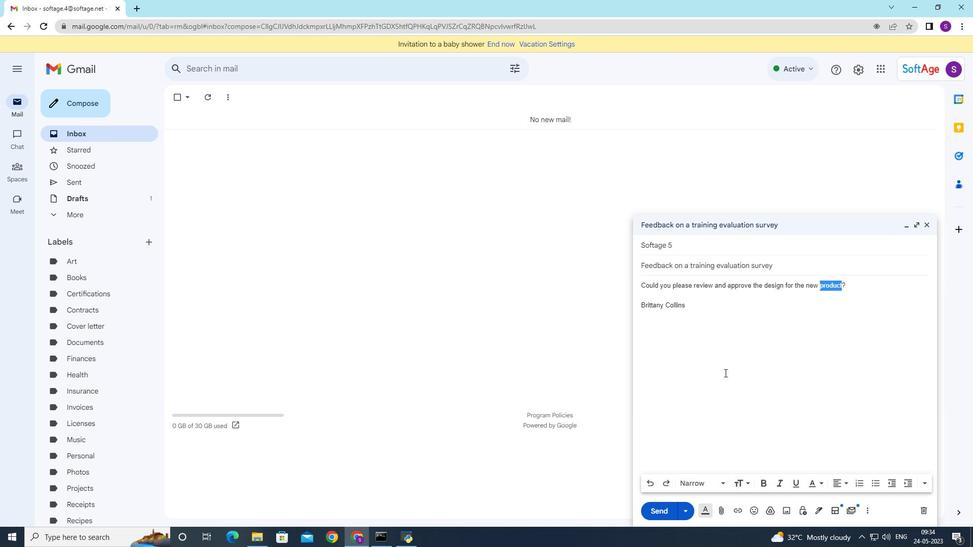 
Action: Mouse pressed left at (724, 369)
Screenshot: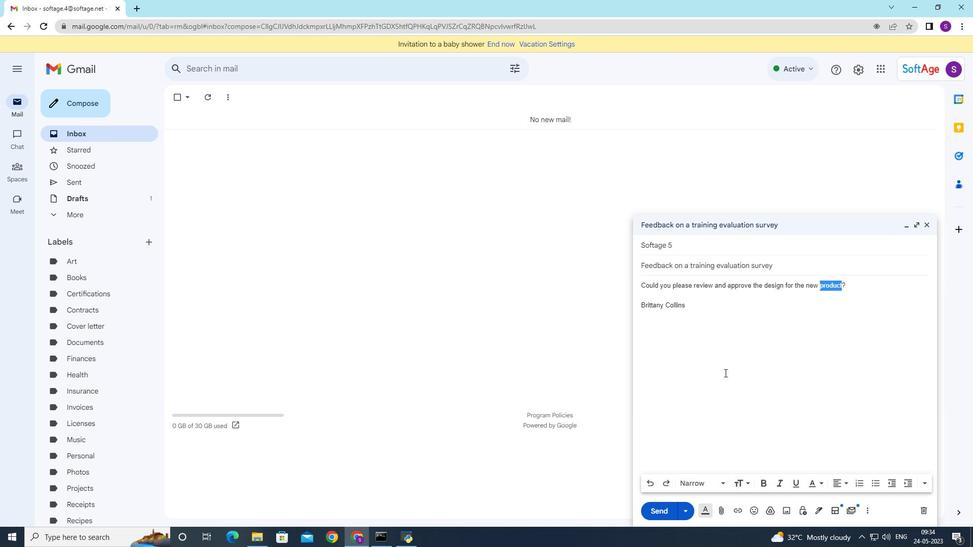 
Action: Mouse moved to (722, 484)
Screenshot: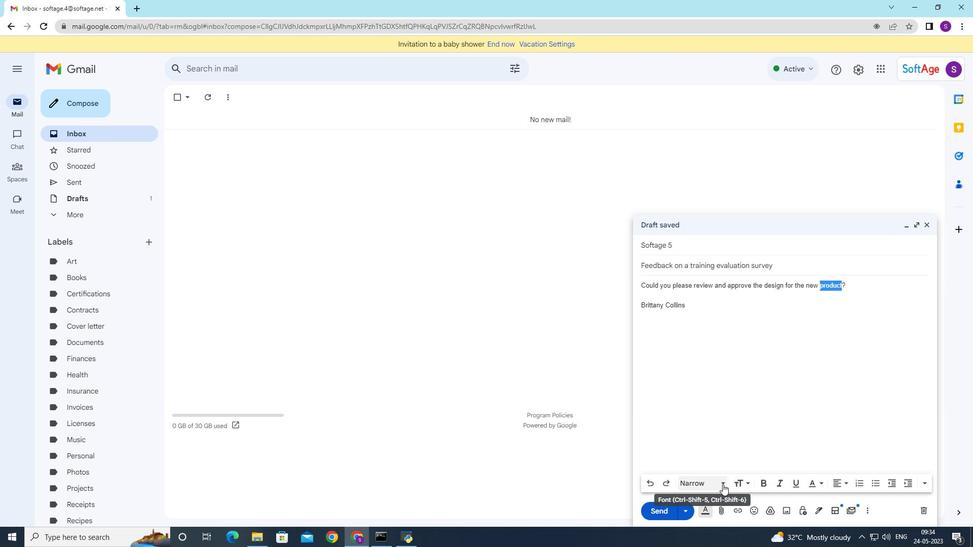 
Action: Mouse pressed left at (722, 484)
Screenshot: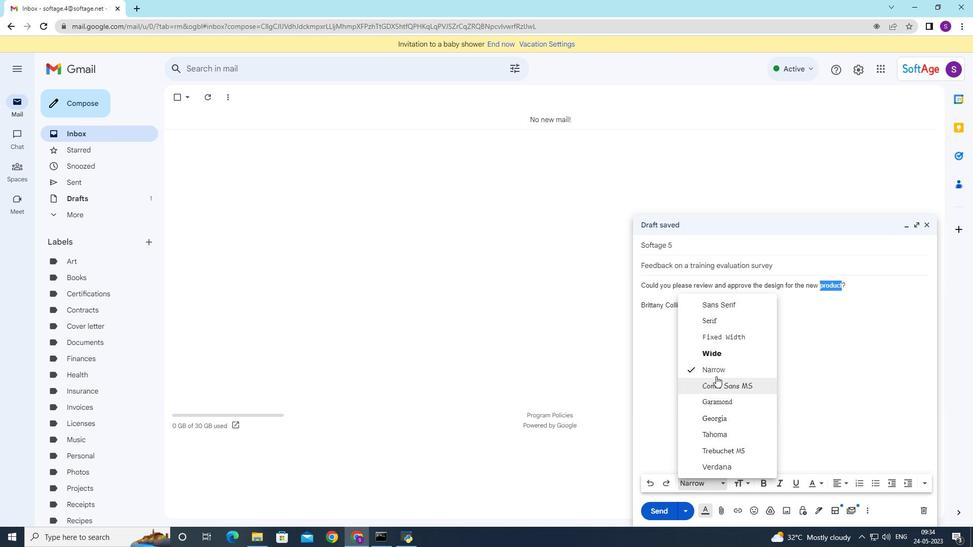 
Action: Mouse moved to (716, 374)
Screenshot: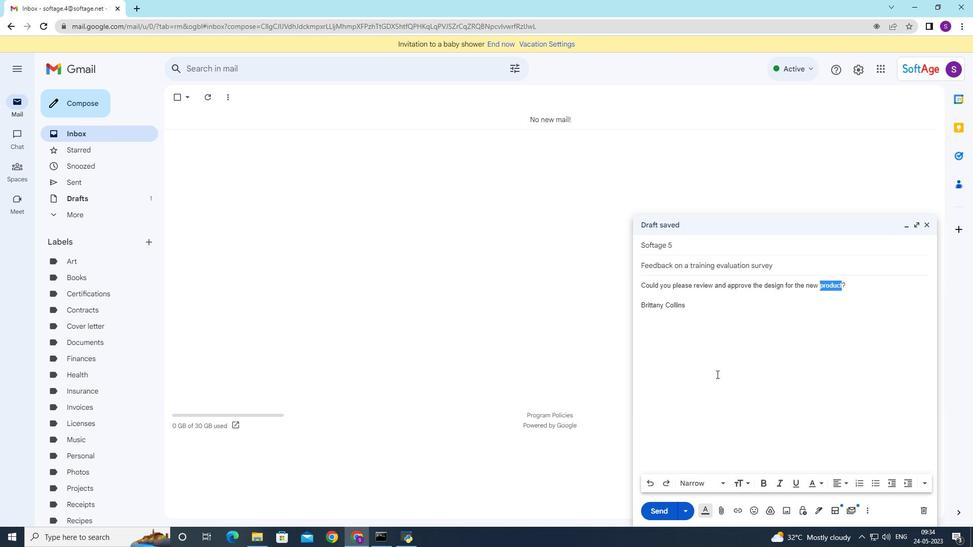 
Action: Mouse pressed left at (716, 374)
Screenshot: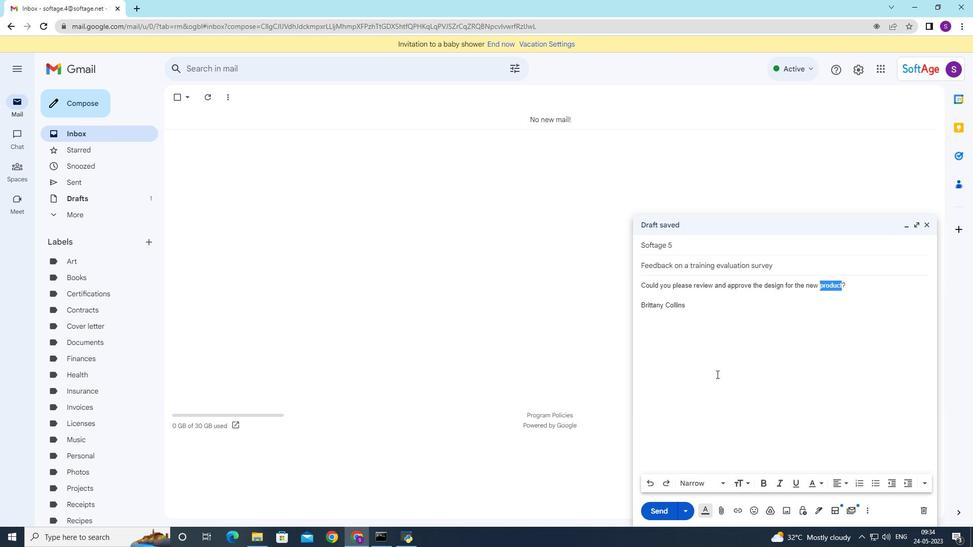 
Action: Mouse moved to (761, 488)
Screenshot: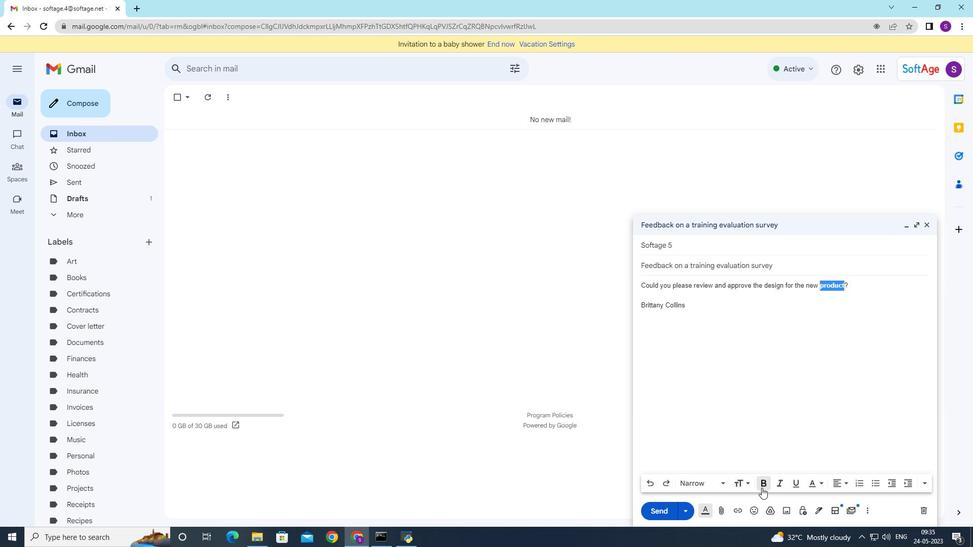 
Action: Mouse pressed left at (761, 488)
Screenshot: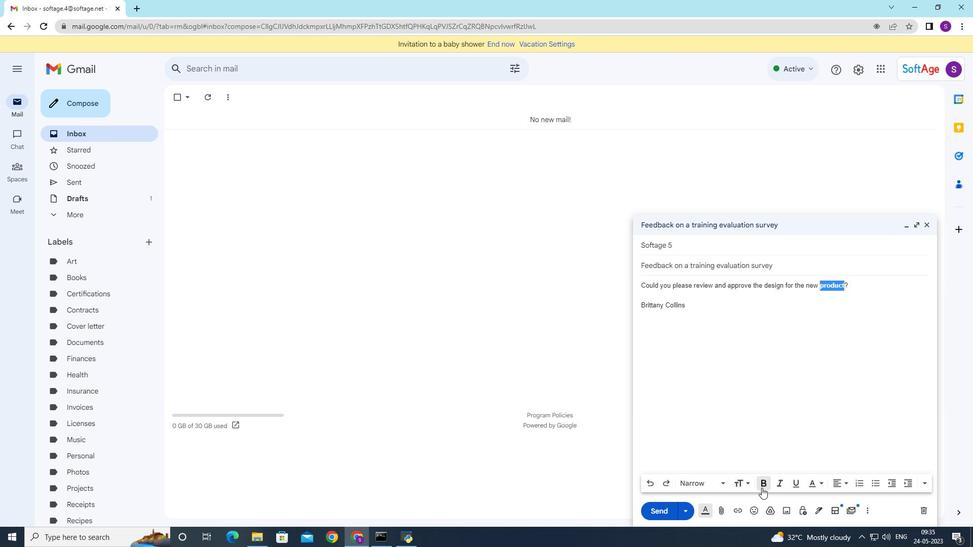 
Action: Mouse moved to (776, 485)
Screenshot: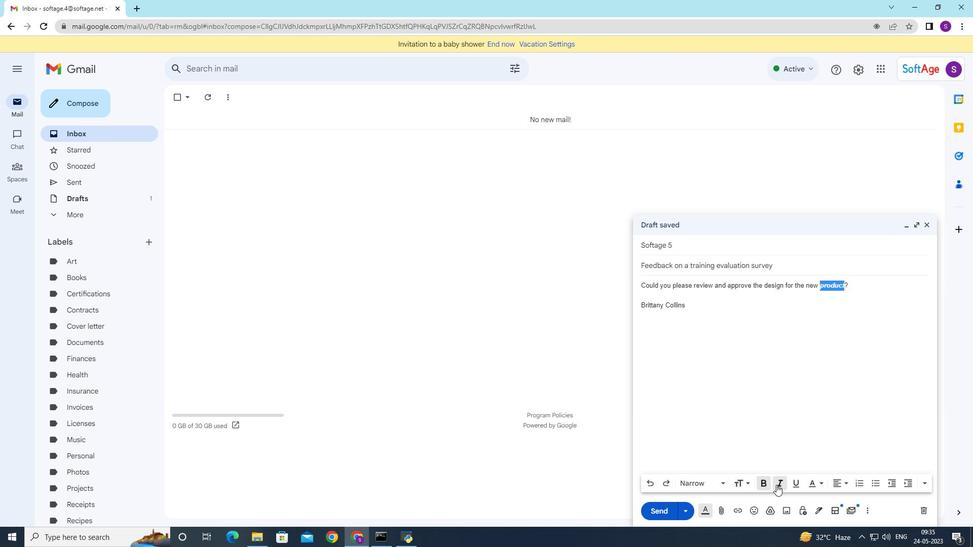 
Action: Mouse pressed left at (776, 485)
Screenshot: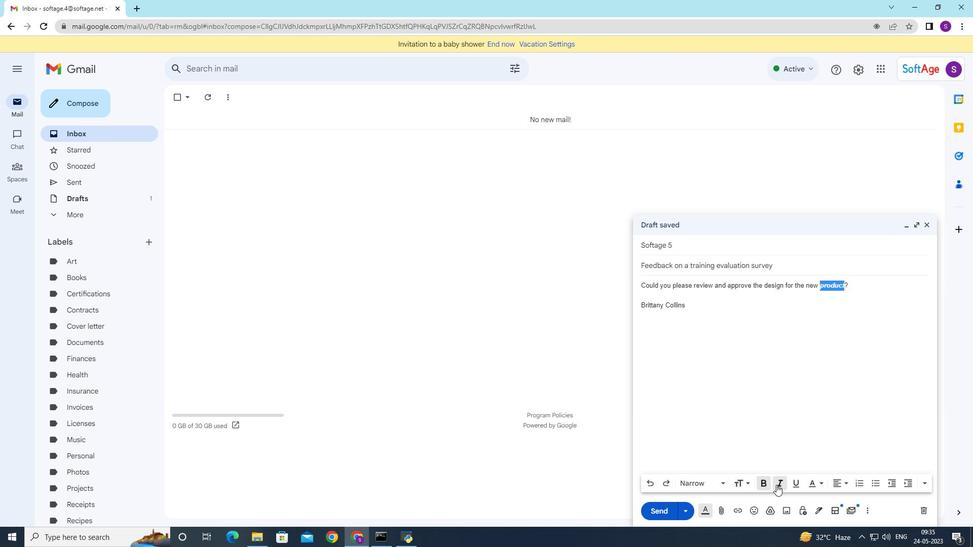 
Action: Mouse moved to (661, 507)
Screenshot: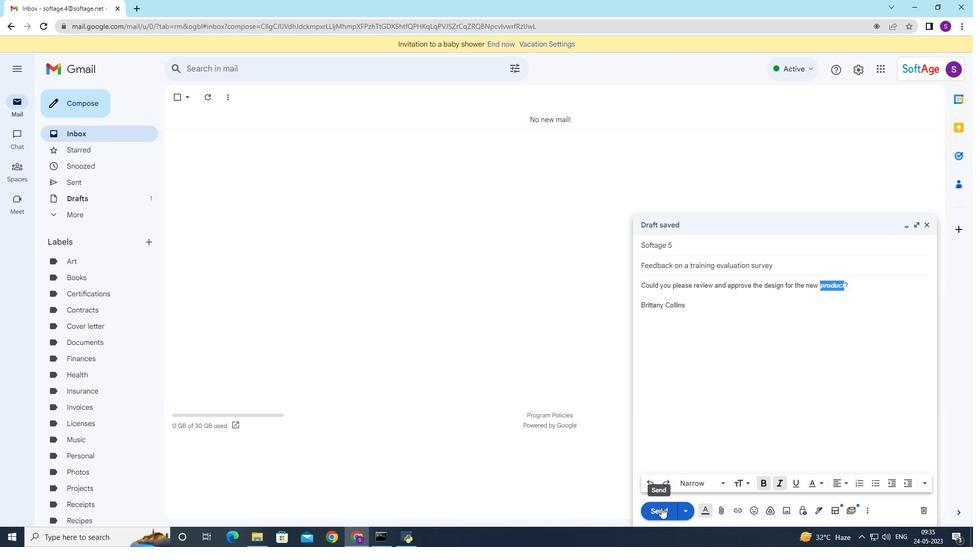 
Action: Mouse pressed left at (661, 507)
Screenshot: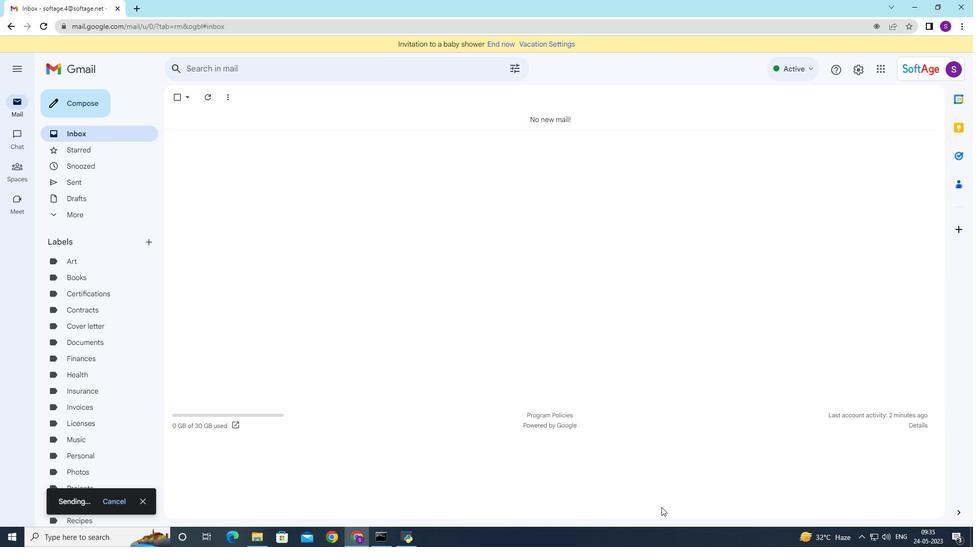 
Action: Mouse moved to (89, 184)
Screenshot: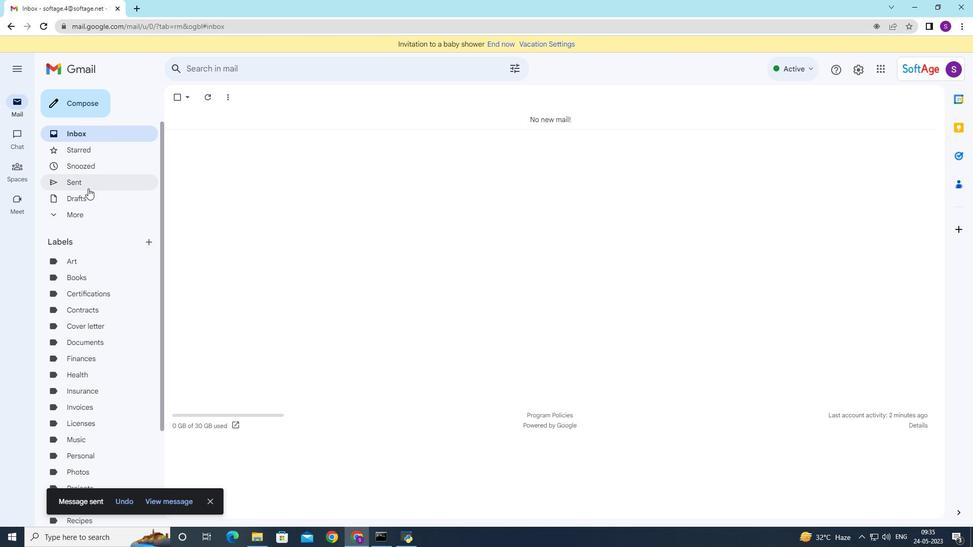 
Action: Mouse pressed left at (89, 184)
Screenshot: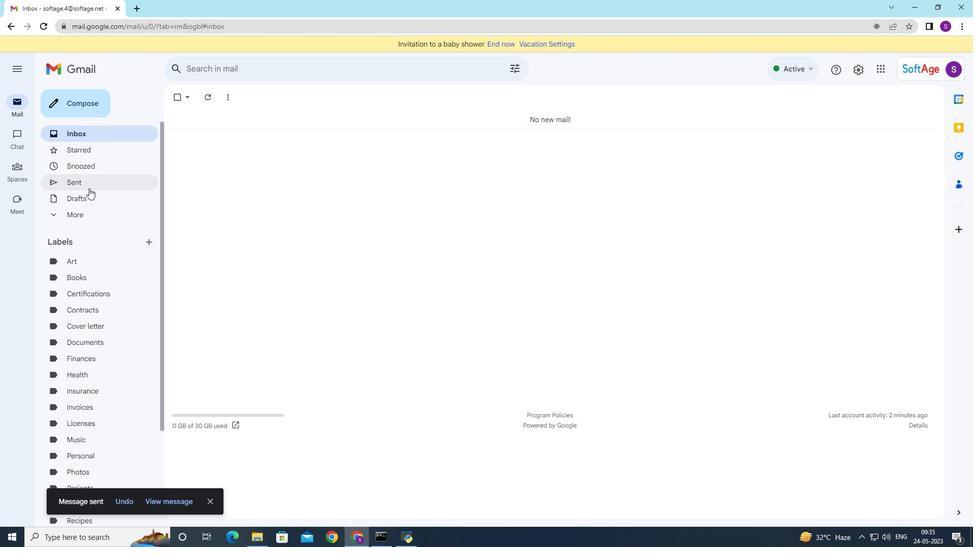 
Action: Mouse moved to (326, 140)
Screenshot: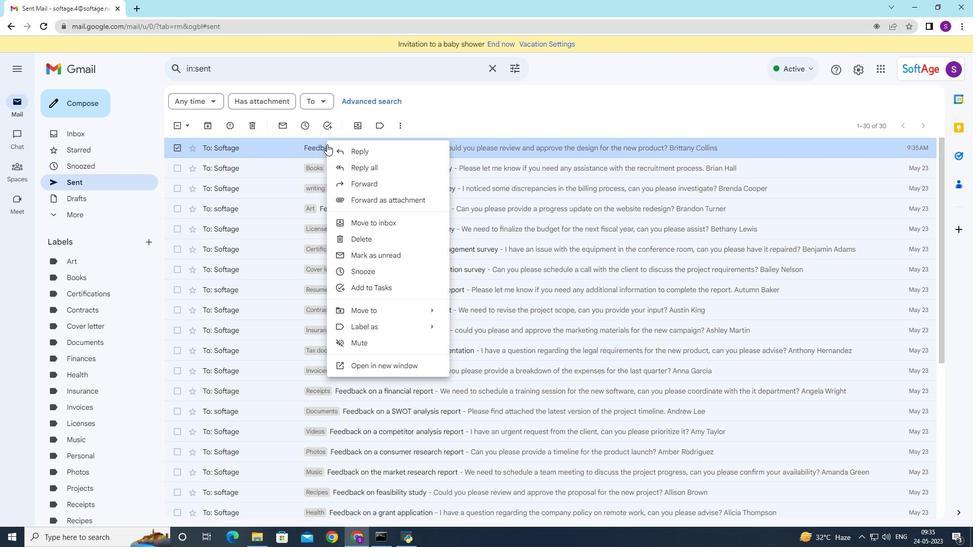 
Action: Mouse pressed right at (326, 140)
Screenshot: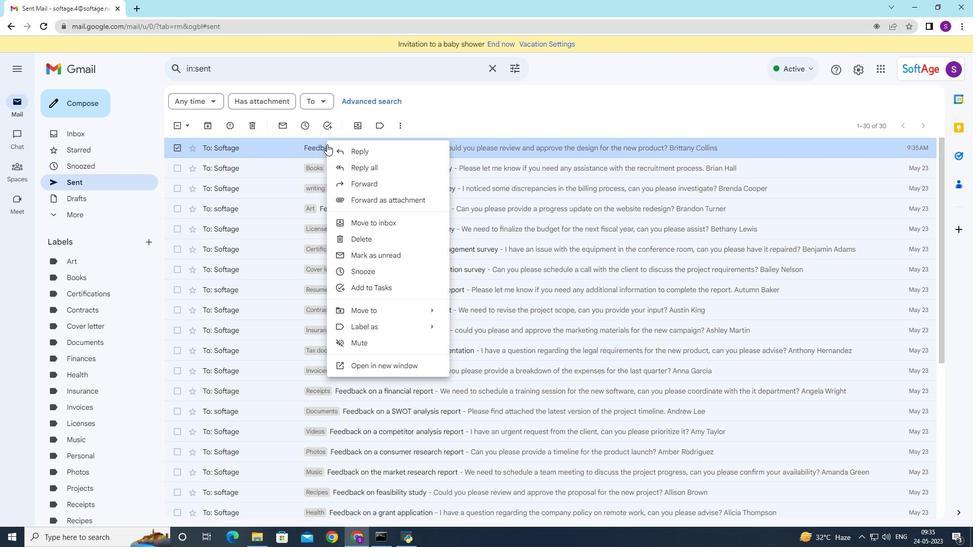 
Action: Mouse moved to (488, 308)
Screenshot: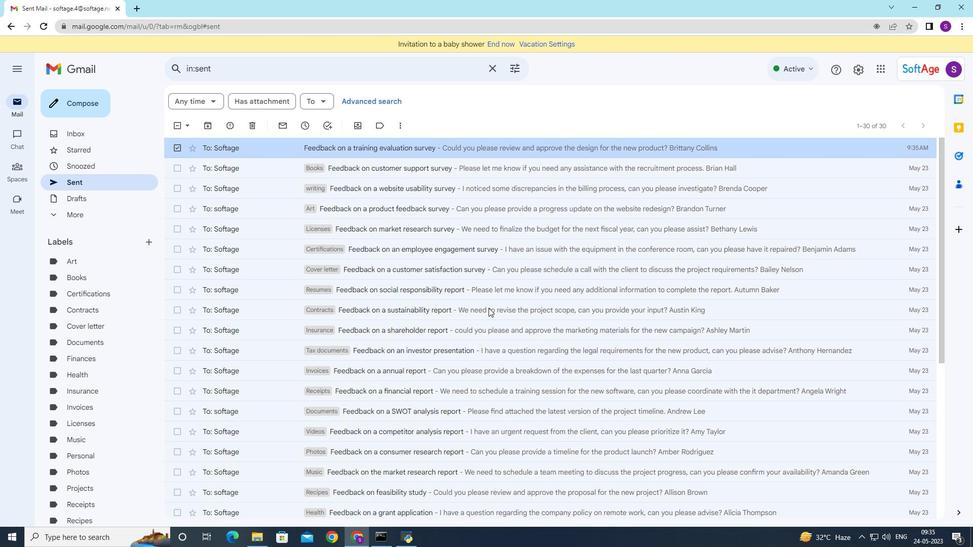 
Action: Mouse pressed left at (488, 308)
Screenshot: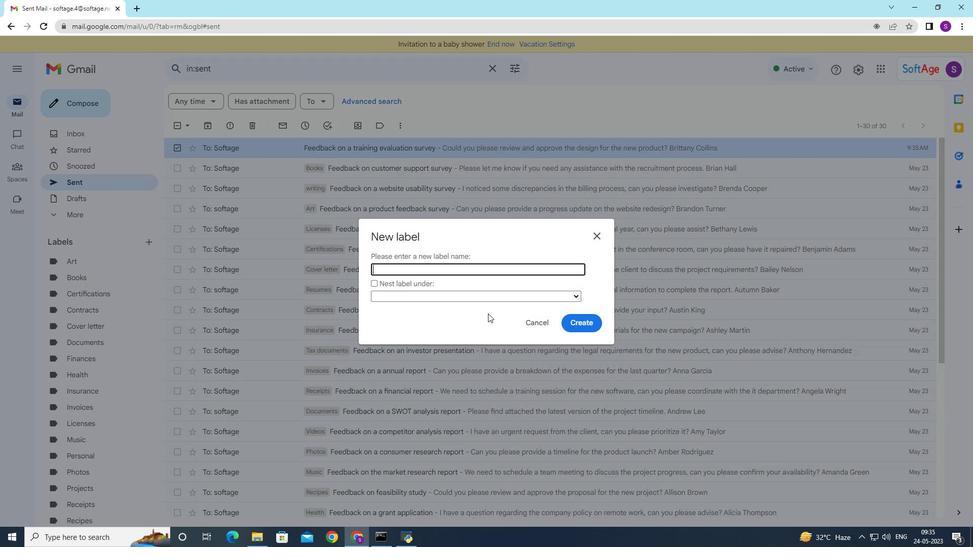 
Action: Mouse moved to (488, 314)
Screenshot: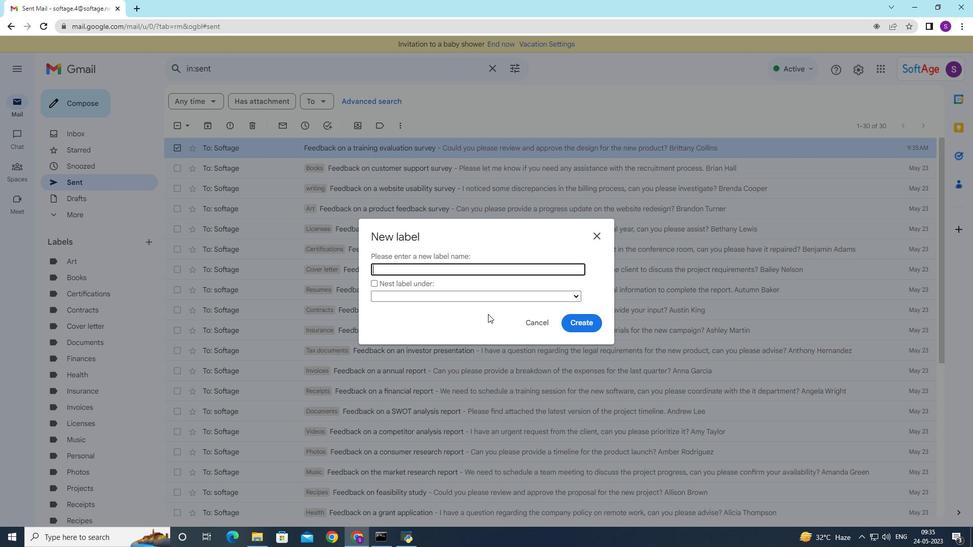 
Action: Key pressed <Key.shift>Articles
Screenshot: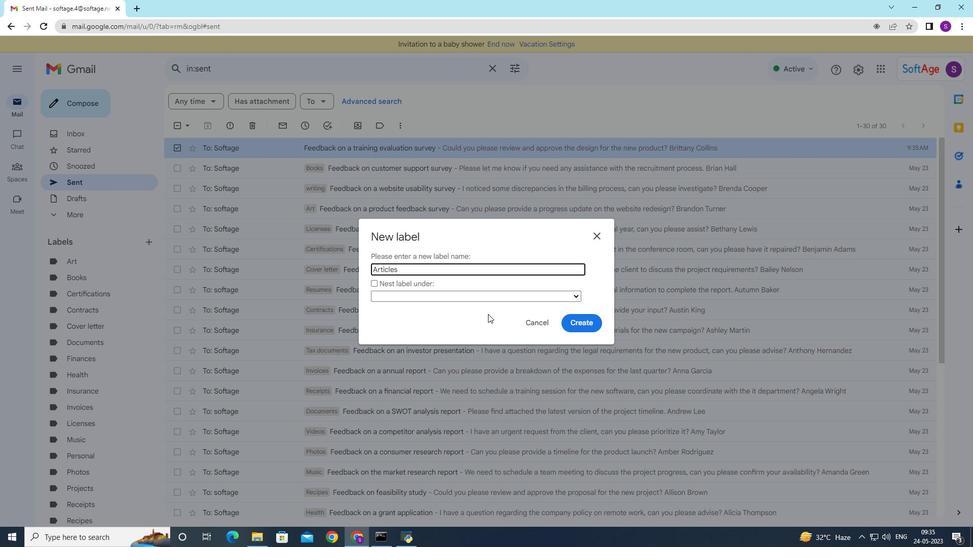 
Action: Mouse moved to (569, 321)
Screenshot: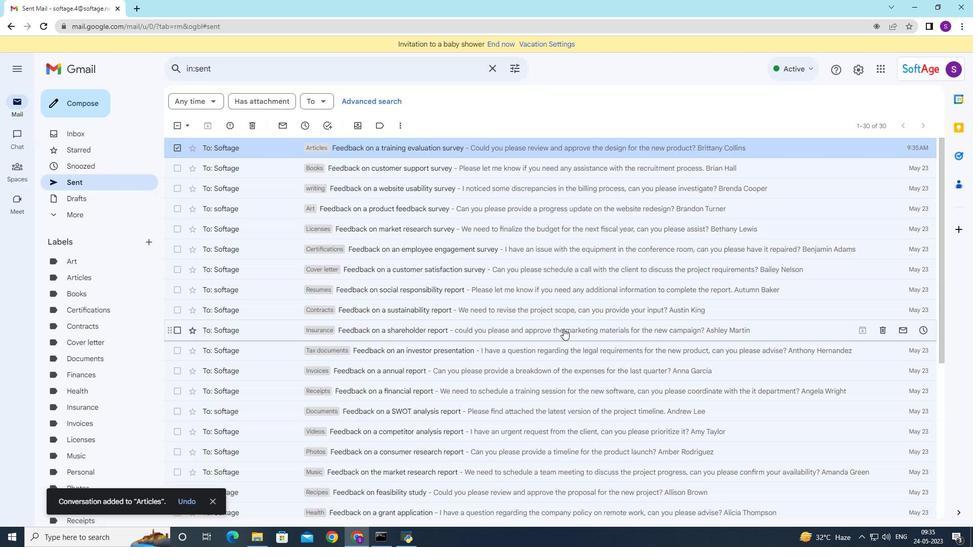 
Action: Mouse pressed left at (569, 321)
Screenshot: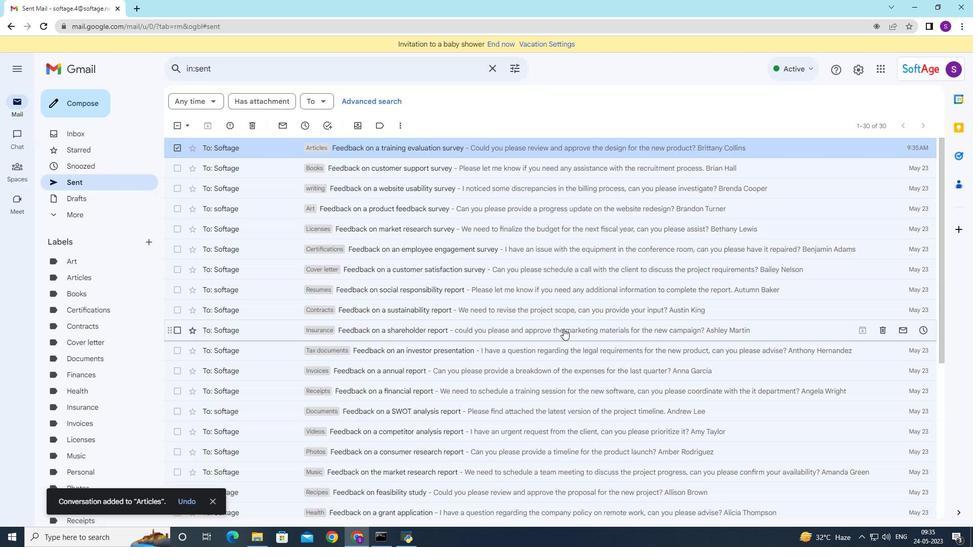 
Action: Mouse moved to (343, 151)
Screenshot: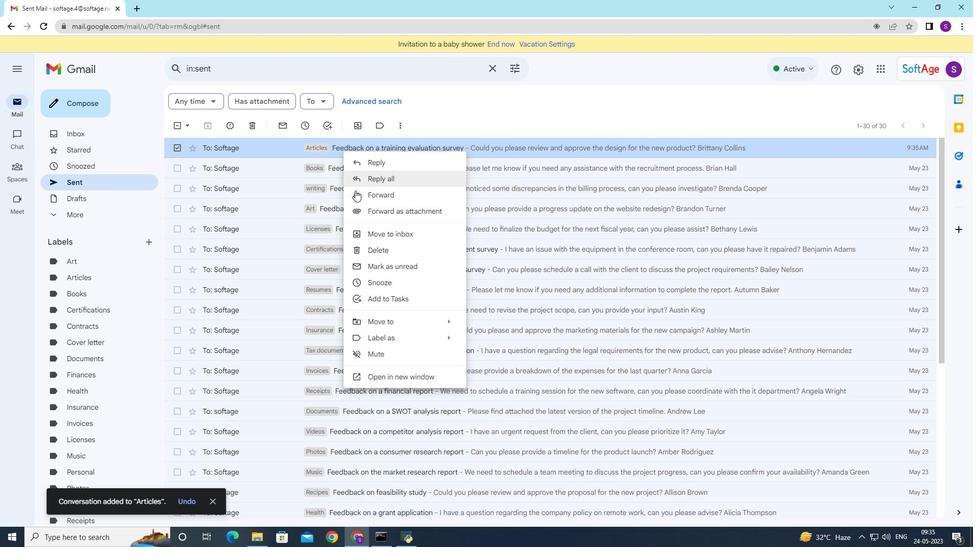 
Action: Mouse pressed right at (343, 151)
Screenshot: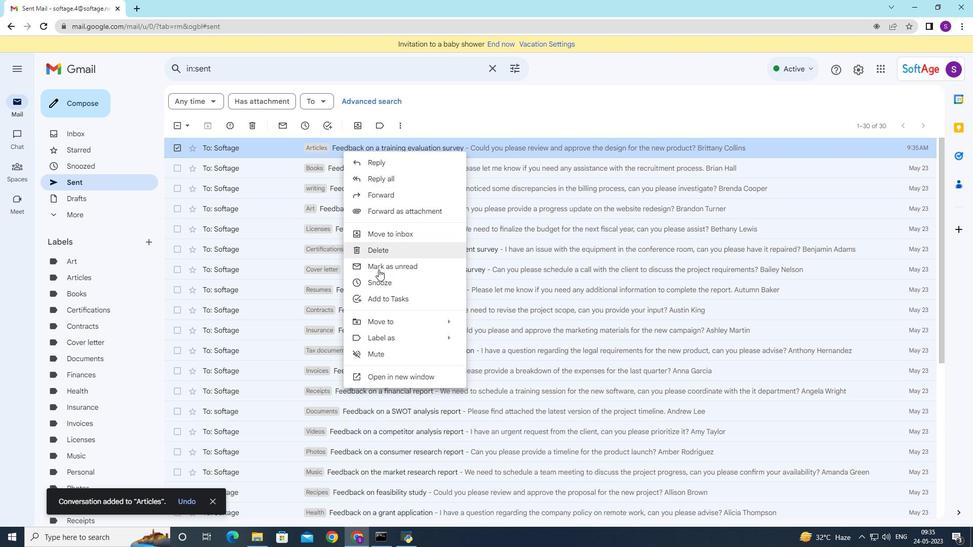 
Action: Mouse moved to (524, 132)
Screenshot: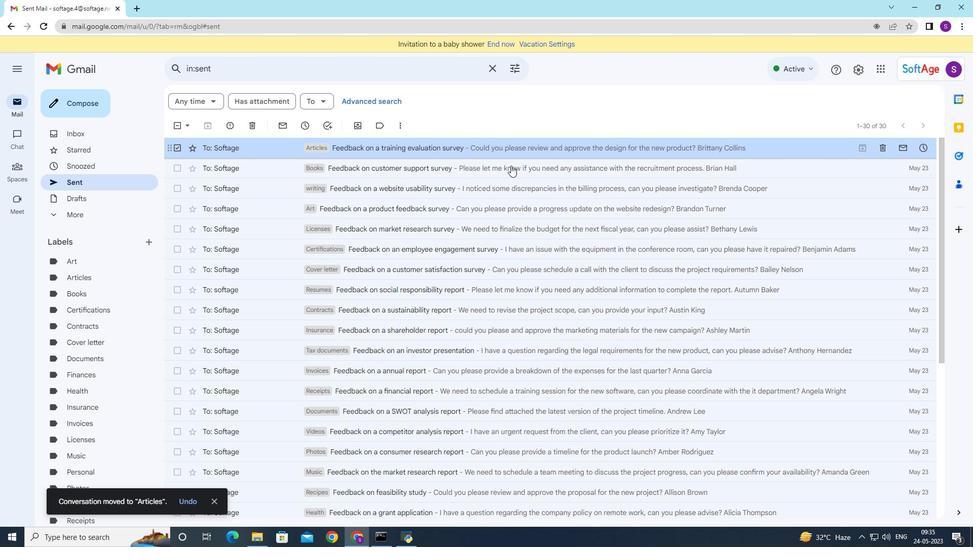 
Action: Mouse pressed left at (524, 132)
Screenshot: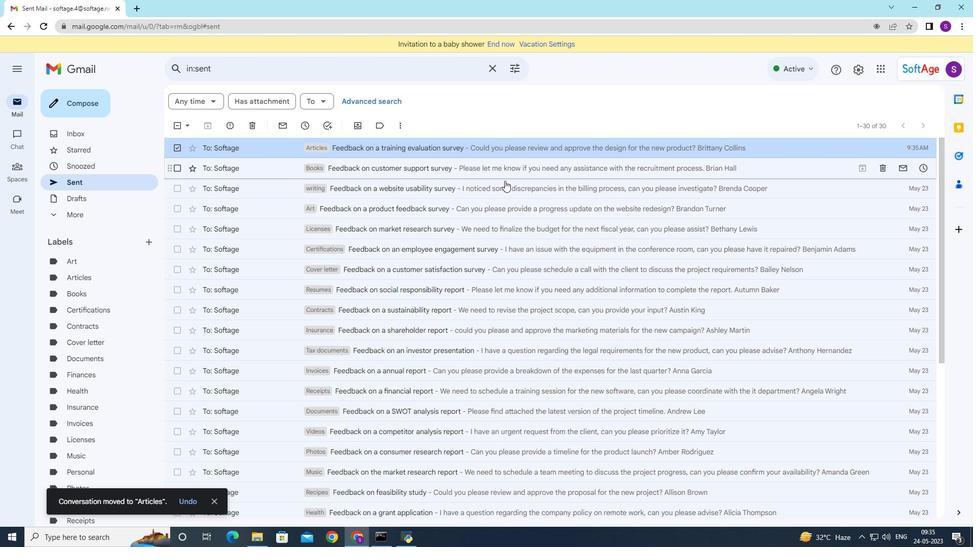 
Action: Mouse moved to (504, 180)
Screenshot: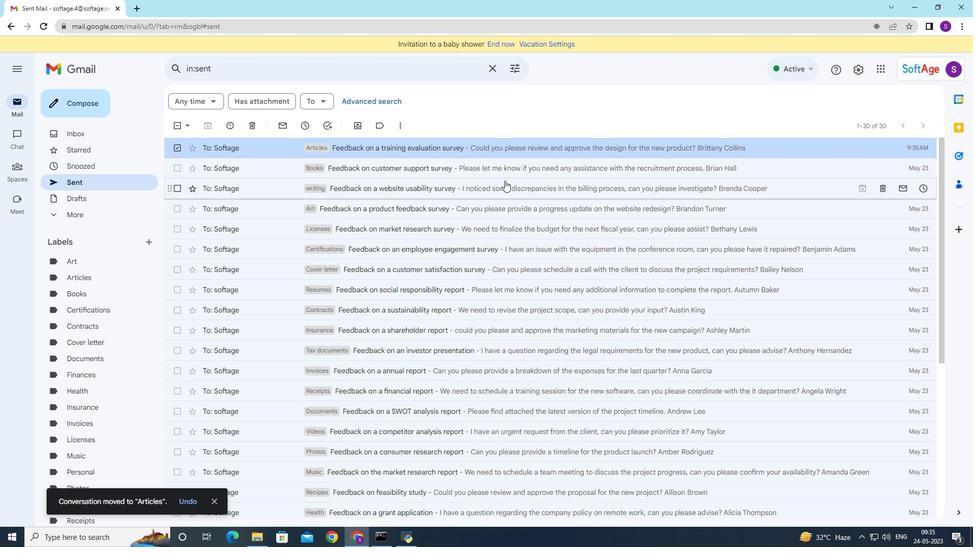 
